 Task: Look for space in Buka, Uzbekistan from 11th June, 2023 to 15th June, 2023 for 2 adults in price range Rs.7000 to Rs.16000. Place can be private room with 1  bedroom having 2 beds and 1 bathroom. Property type can be house, flat, guest house, hotel. Booking option can be shelf check-in. Required host language is English.
Action: Mouse moved to (442, 90)
Screenshot: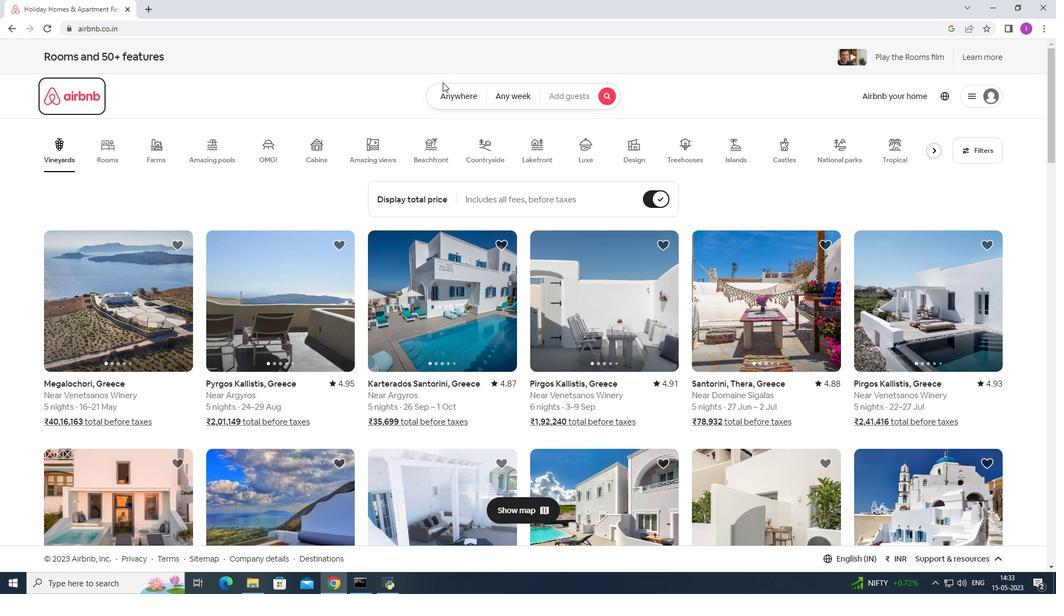 
Action: Mouse pressed left at (442, 90)
Screenshot: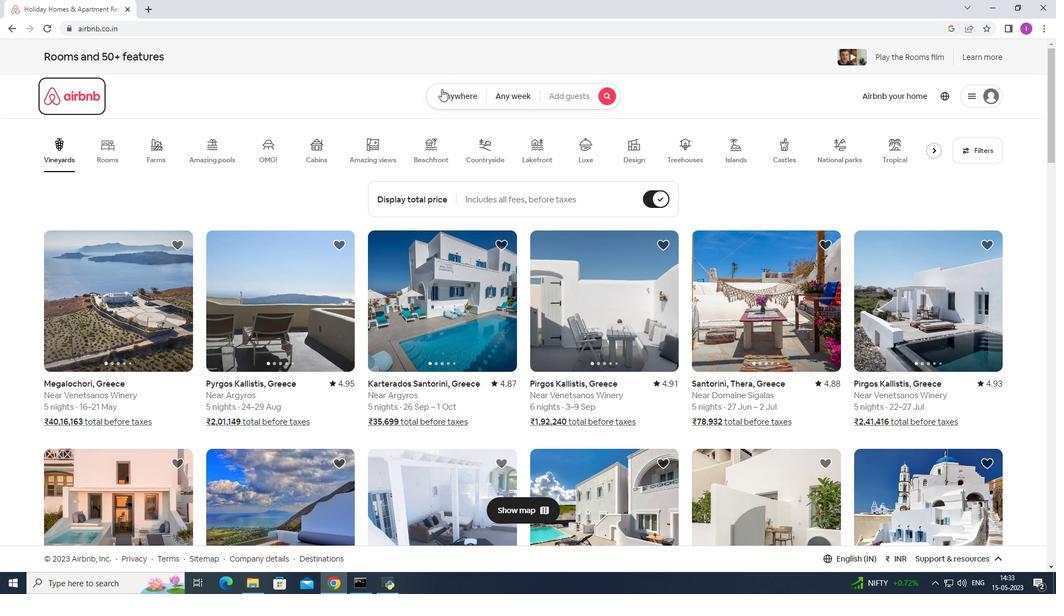 
Action: Mouse moved to (426, 134)
Screenshot: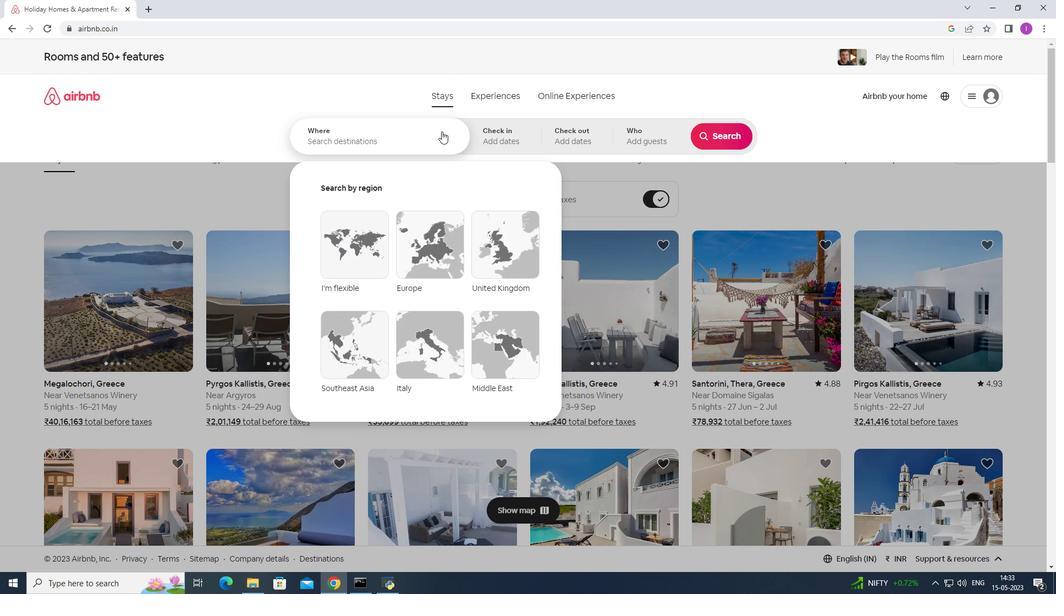 
Action: Mouse pressed left at (426, 134)
Screenshot: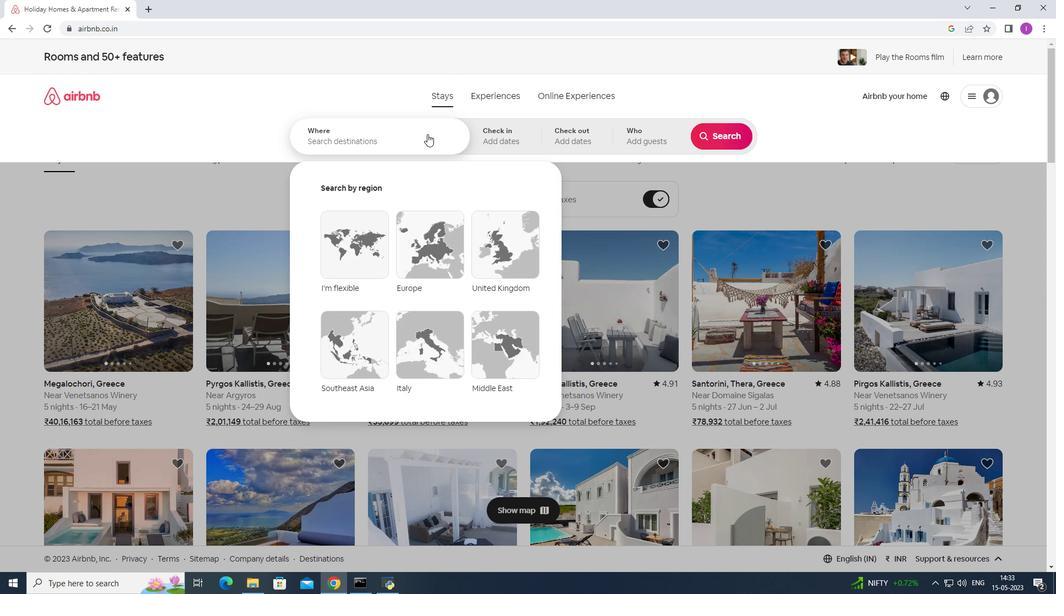 
Action: Mouse moved to (424, 134)
Screenshot: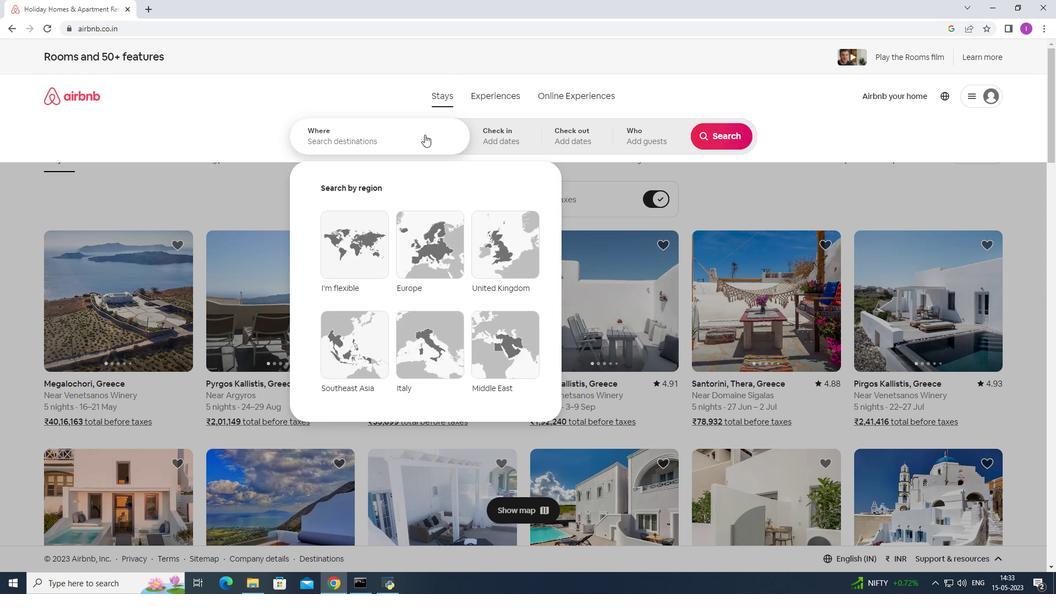
Action: Key pressed <Key.shift><Key.shift><Key.shift><Key.shift><Key.shift><Key.shift><Key.shift><Key.shift><Key.shift><Key.shift><Key.shift><Key.shift><Key.shift><Key.shift><Key.shift>Buka,<Key.shift>Uzbekistan
Screenshot: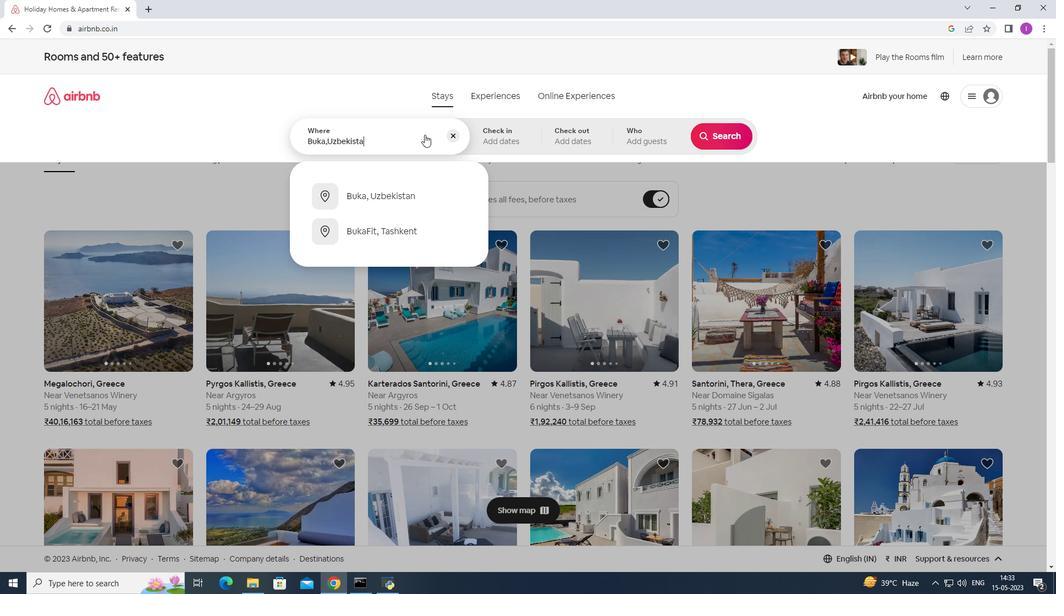 
Action: Mouse moved to (390, 190)
Screenshot: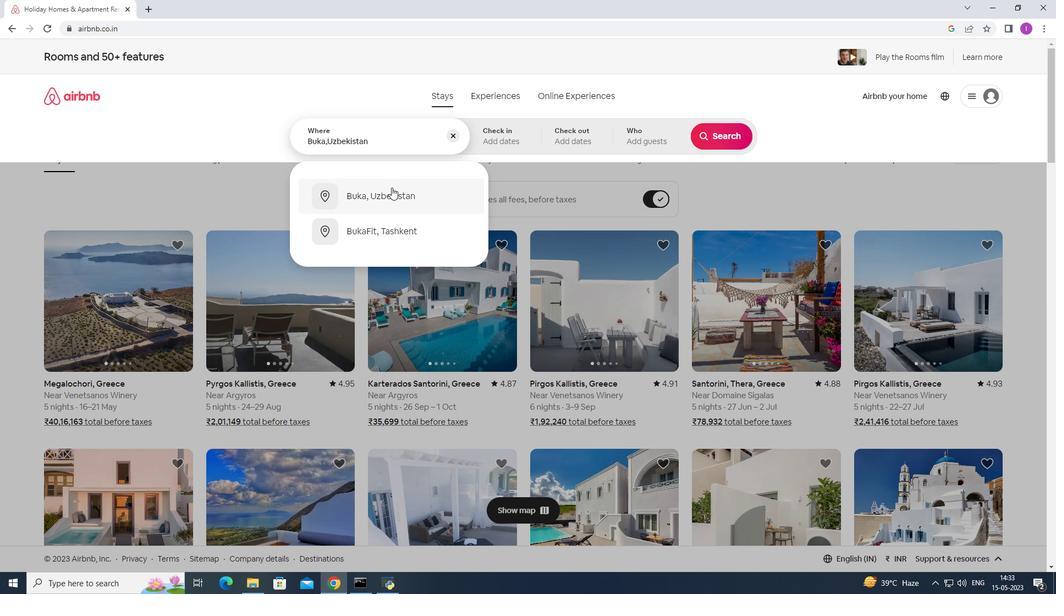 
Action: Mouse pressed left at (390, 190)
Screenshot: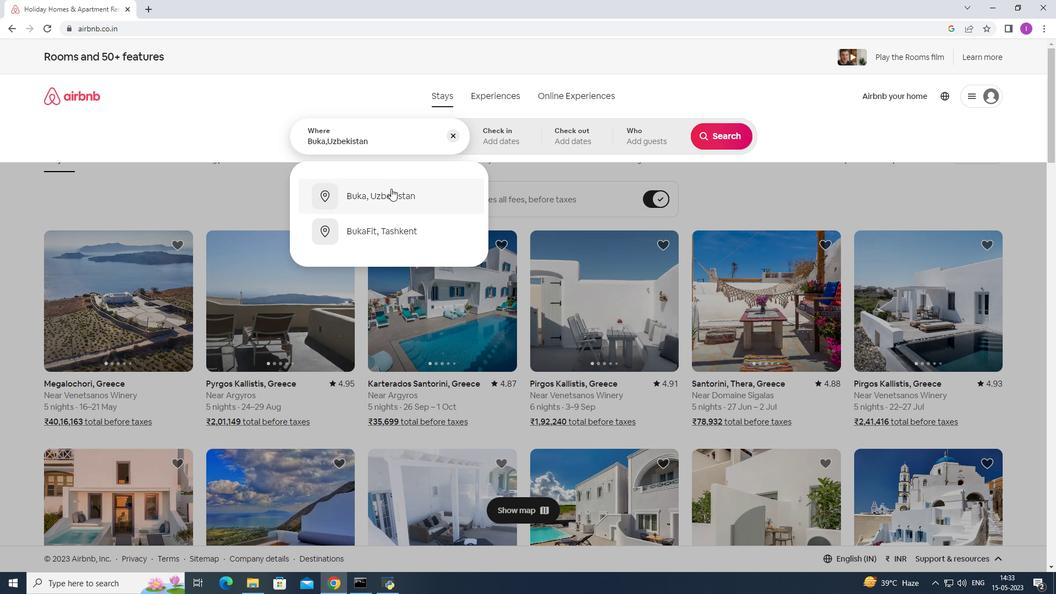
Action: Mouse moved to (717, 224)
Screenshot: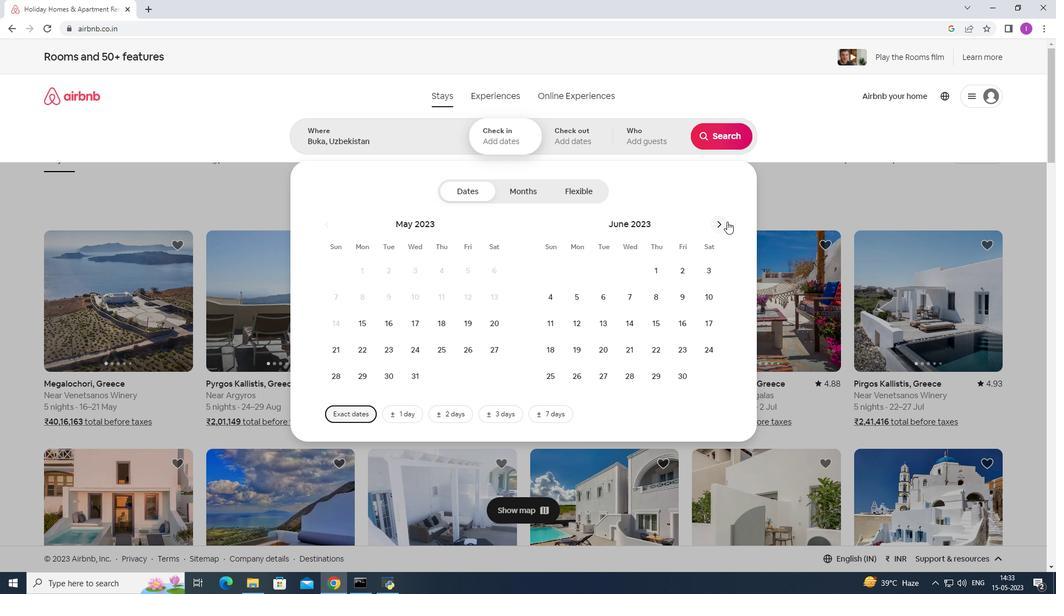 
Action: Mouse pressed left at (717, 224)
Screenshot: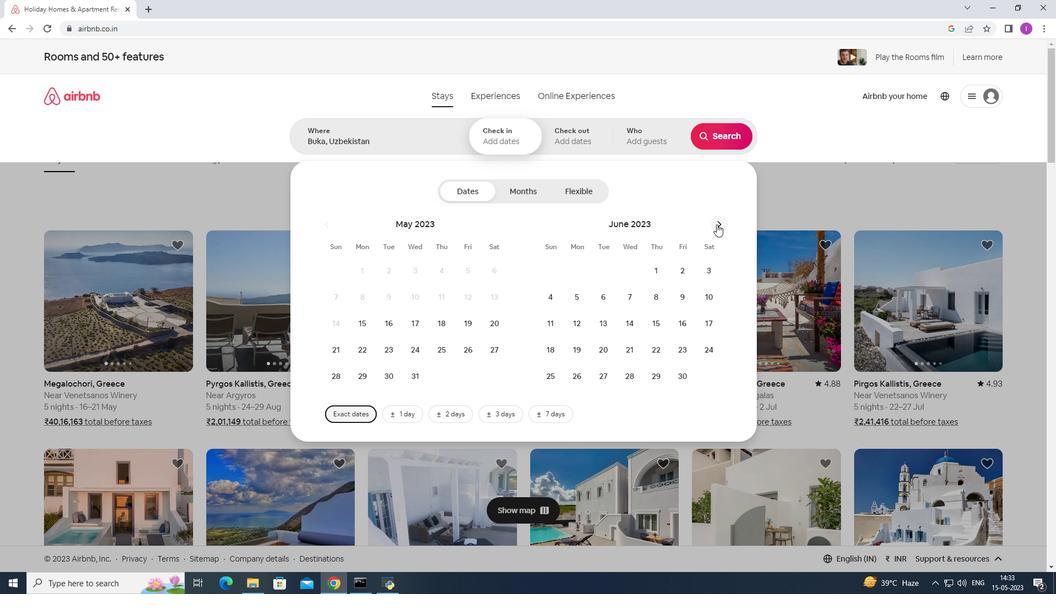 
Action: Mouse pressed left at (717, 224)
Screenshot: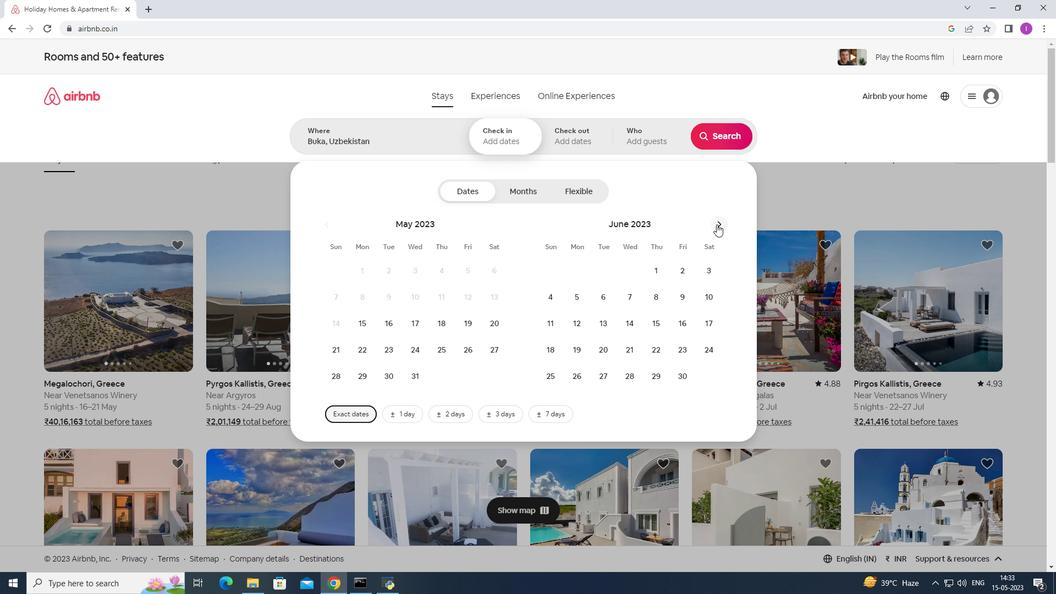 
Action: Mouse moved to (335, 328)
Screenshot: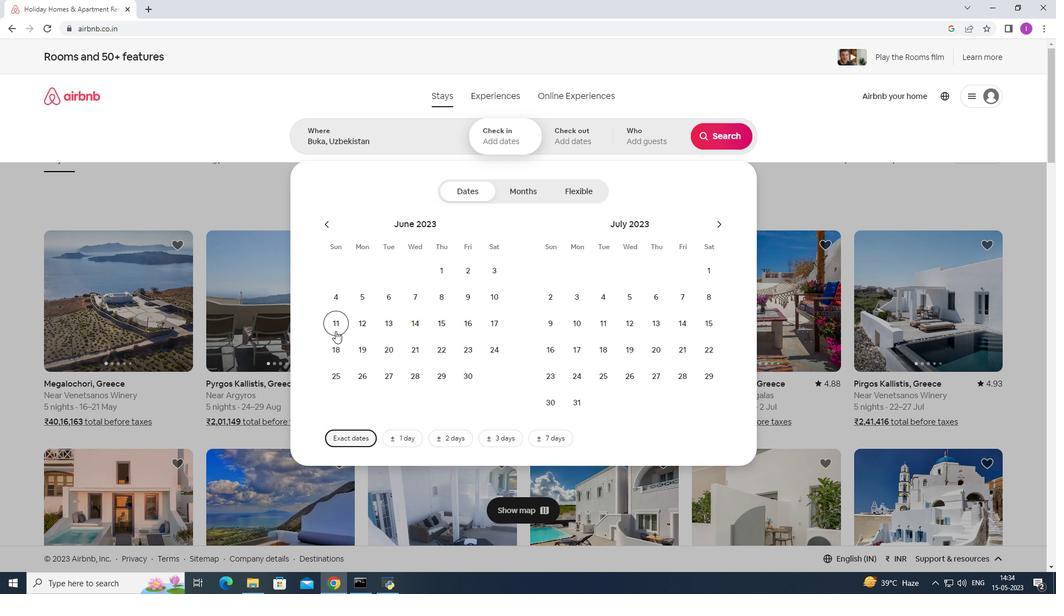
Action: Mouse pressed left at (335, 328)
Screenshot: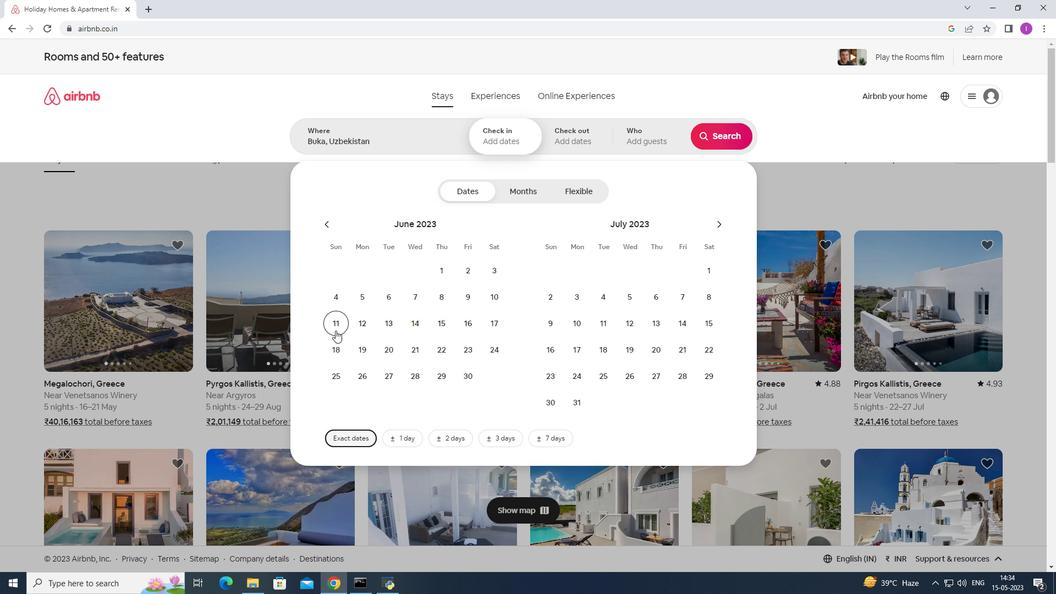 
Action: Mouse moved to (445, 330)
Screenshot: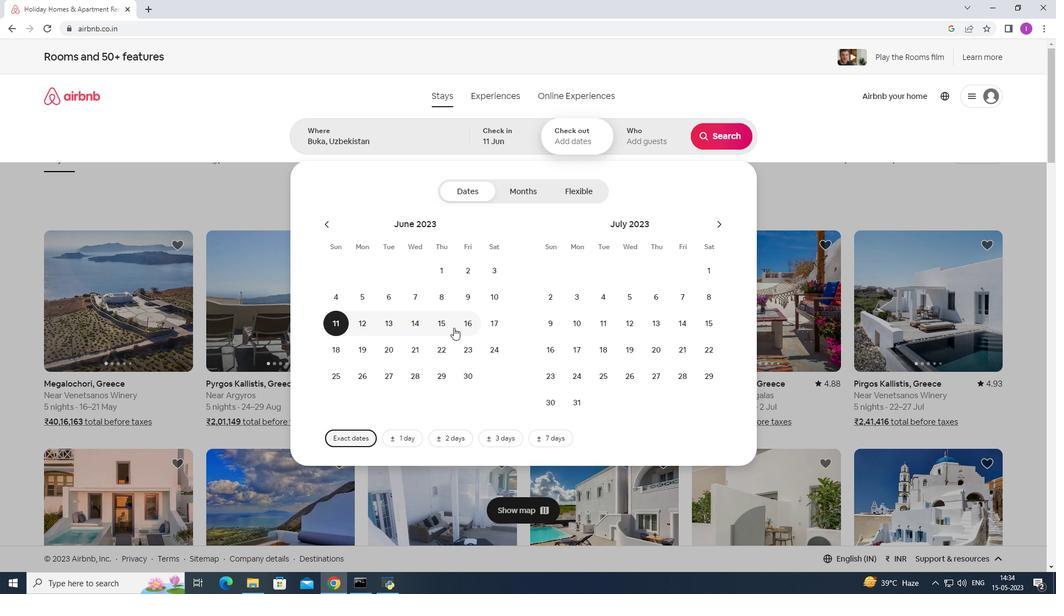 
Action: Mouse pressed left at (445, 330)
Screenshot: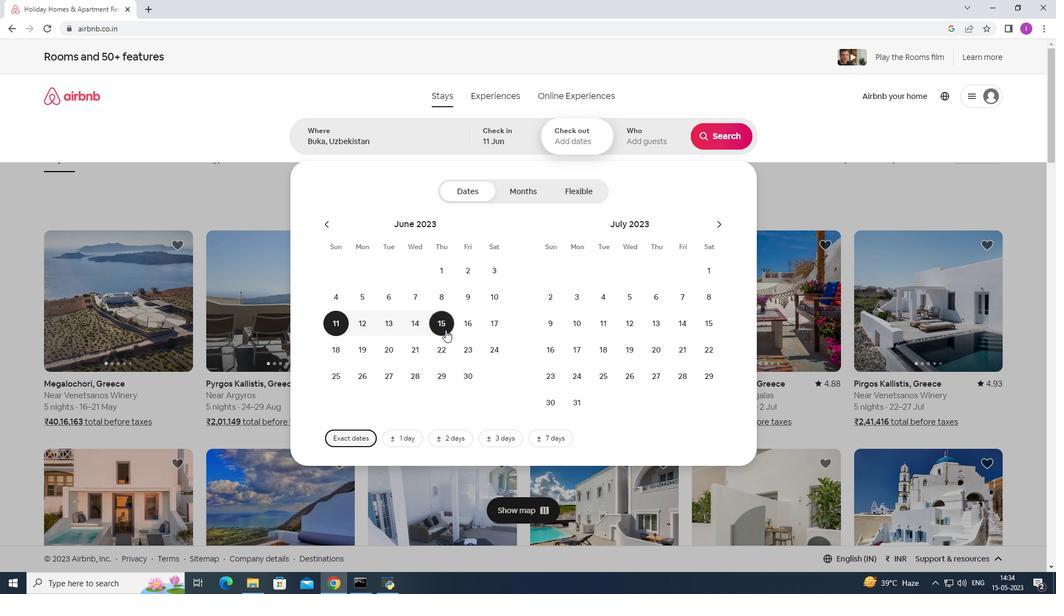 
Action: Mouse moved to (653, 145)
Screenshot: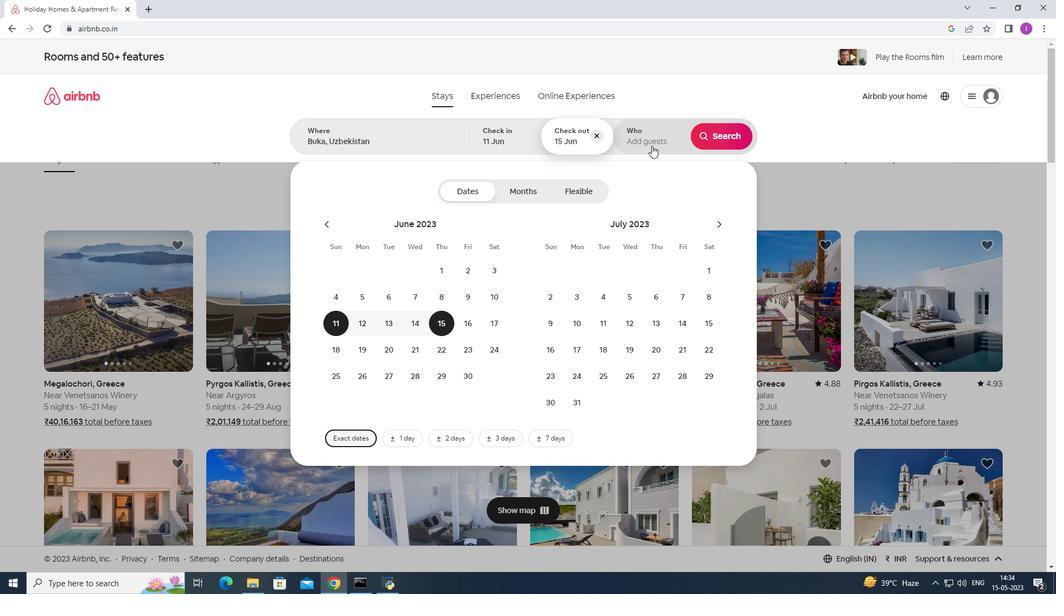 
Action: Mouse pressed left at (653, 145)
Screenshot: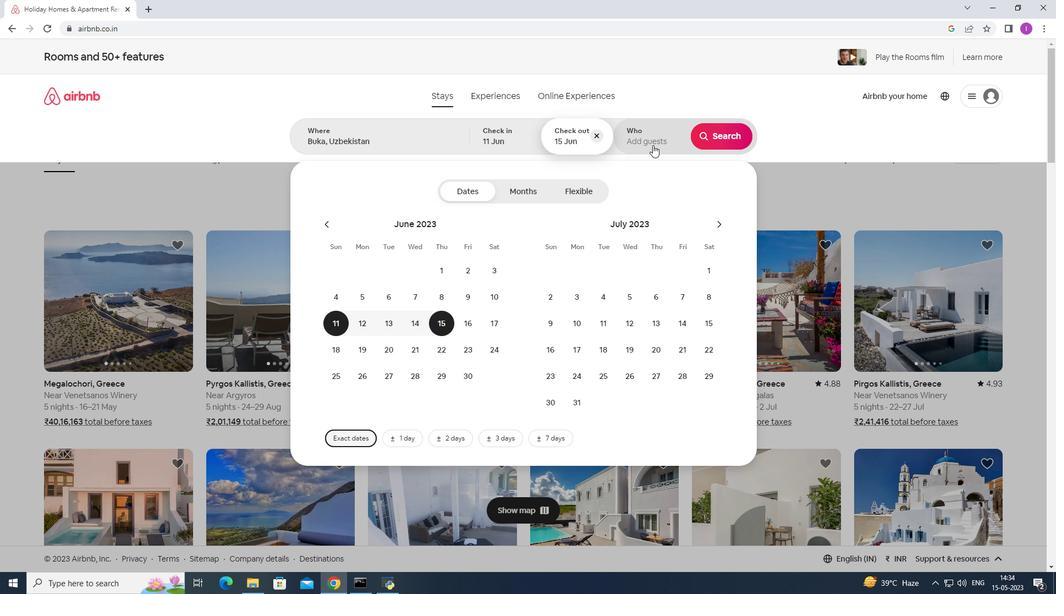 
Action: Mouse moved to (727, 195)
Screenshot: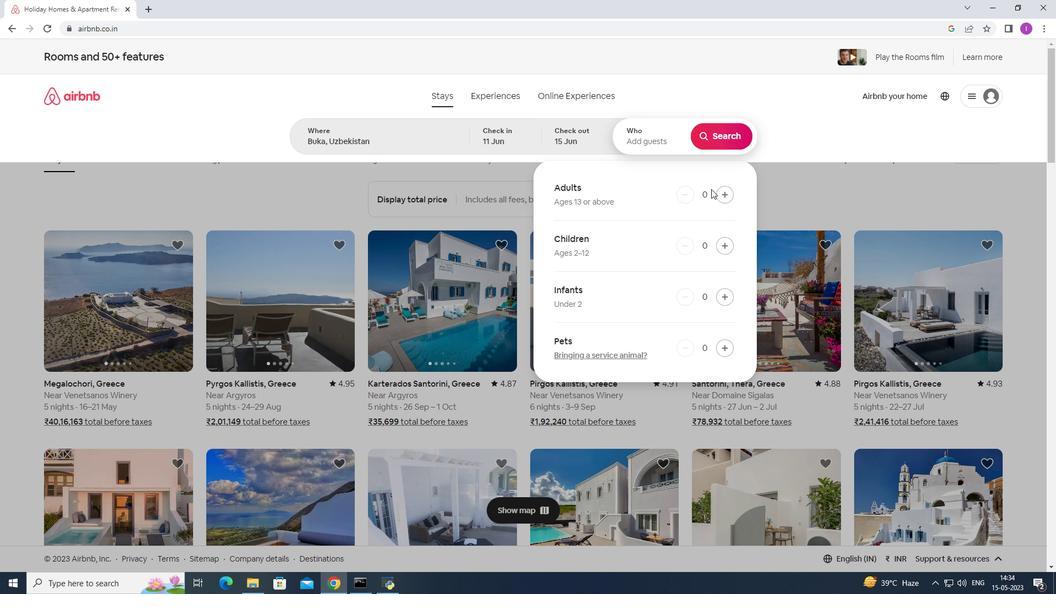 
Action: Mouse pressed left at (727, 195)
Screenshot: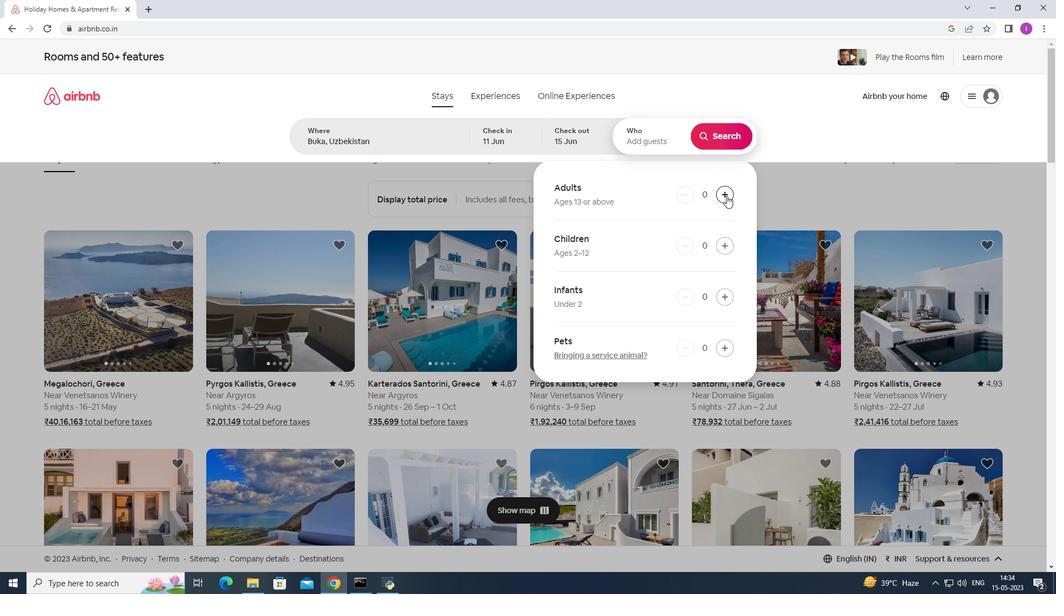 
Action: Mouse pressed left at (727, 195)
Screenshot: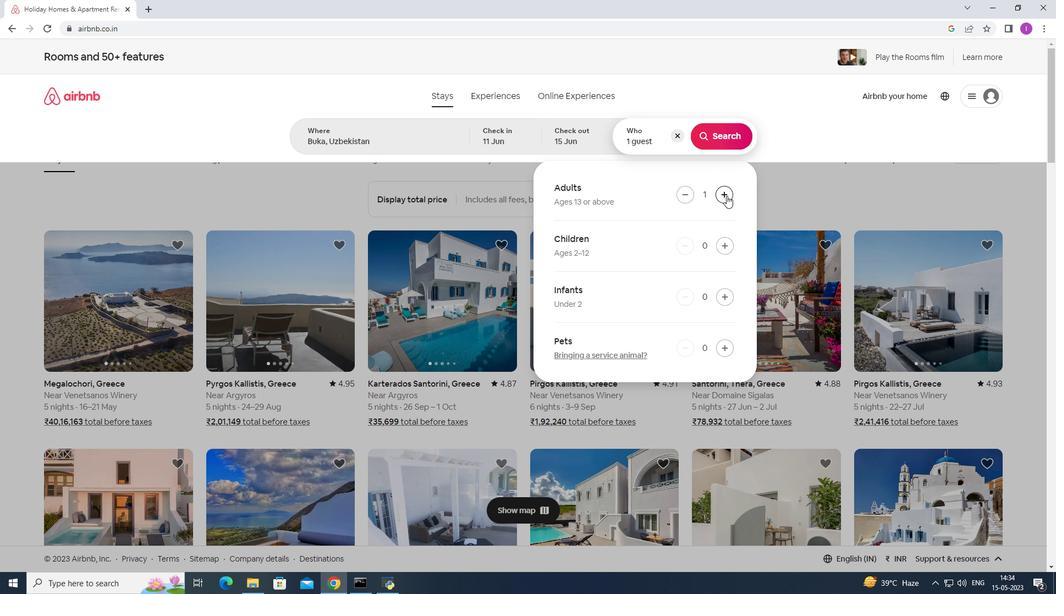 
Action: Mouse moved to (733, 142)
Screenshot: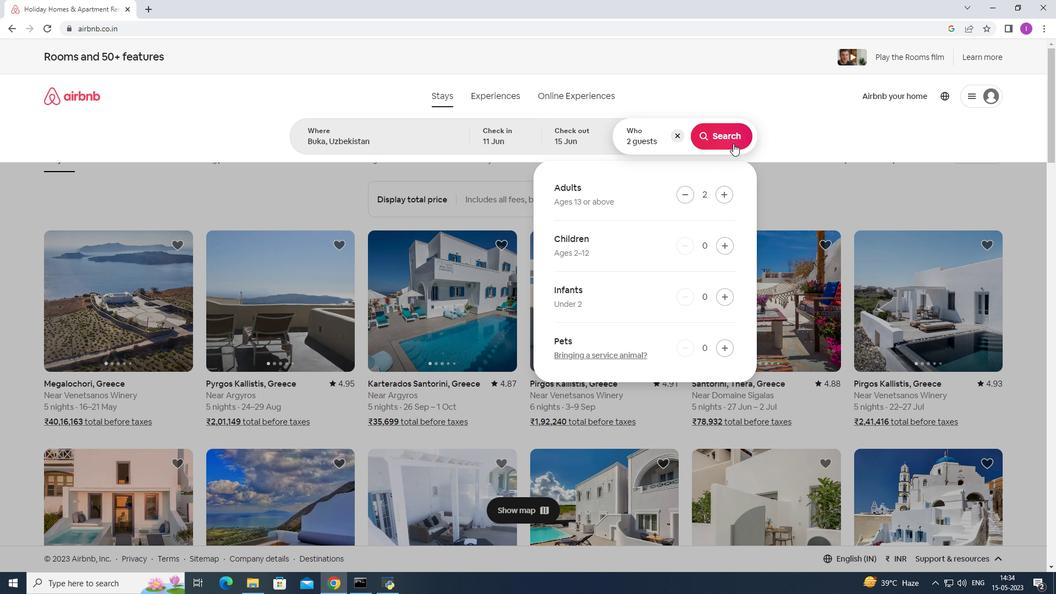 
Action: Mouse pressed left at (733, 142)
Screenshot: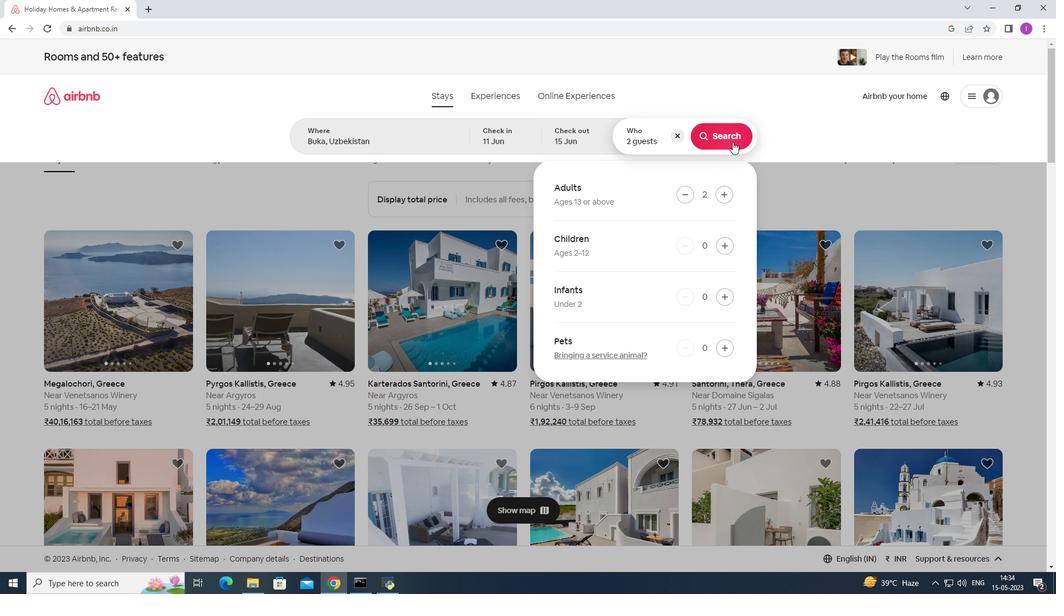 
Action: Mouse moved to (1014, 103)
Screenshot: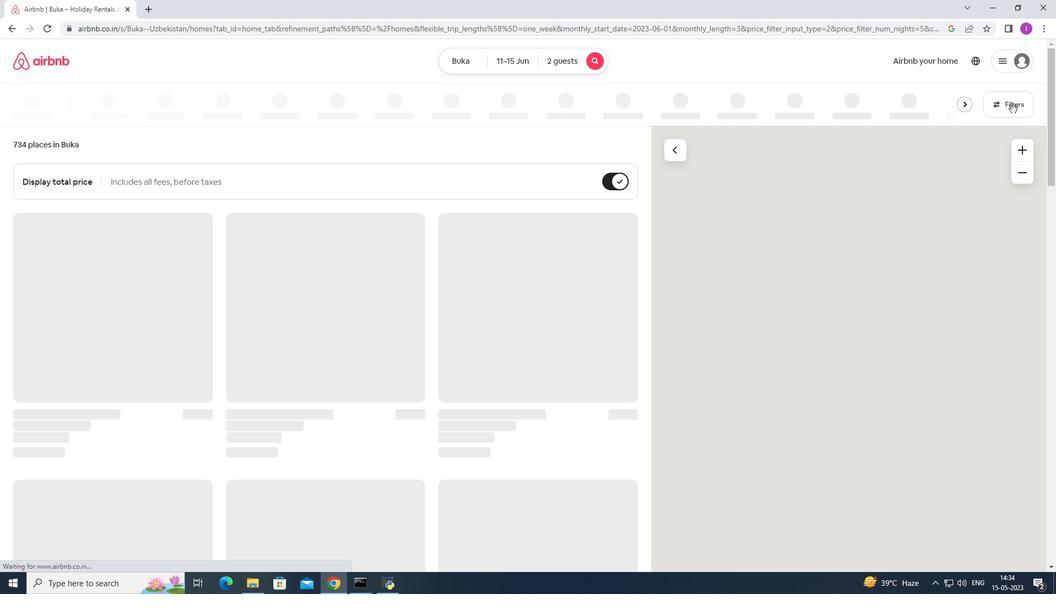 
Action: Mouse pressed left at (1014, 103)
Screenshot: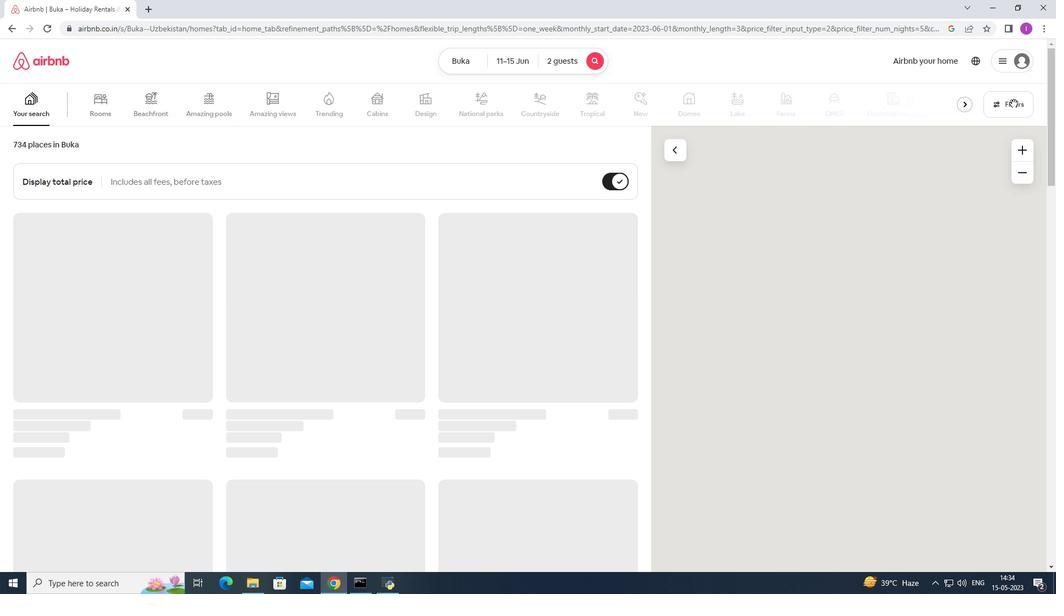 
Action: Mouse moved to (603, 376)
Screenshot: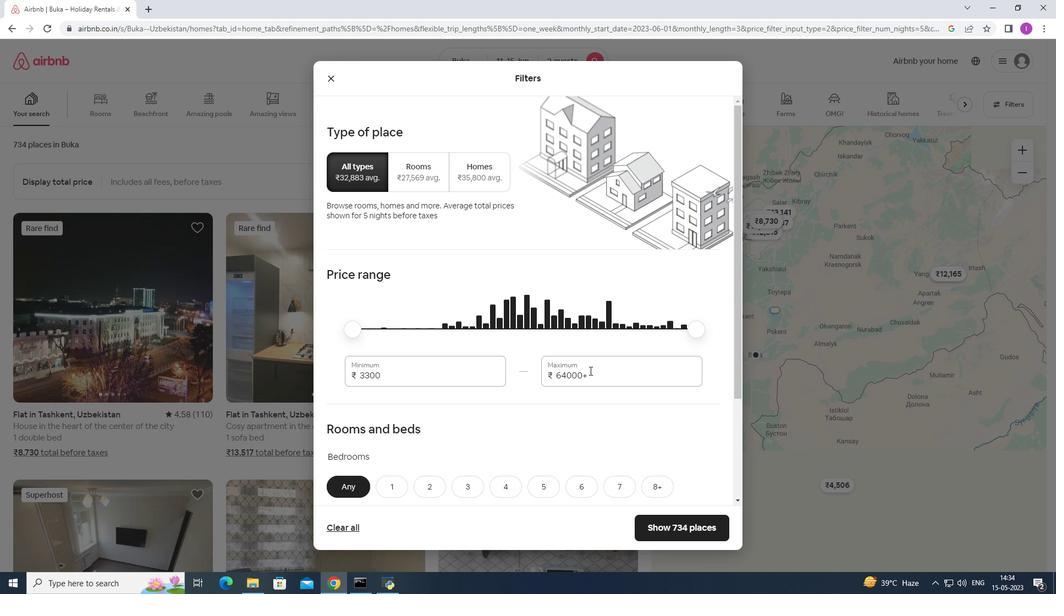 
Action: Mouse pressed left at (603, 376)
Screenshot: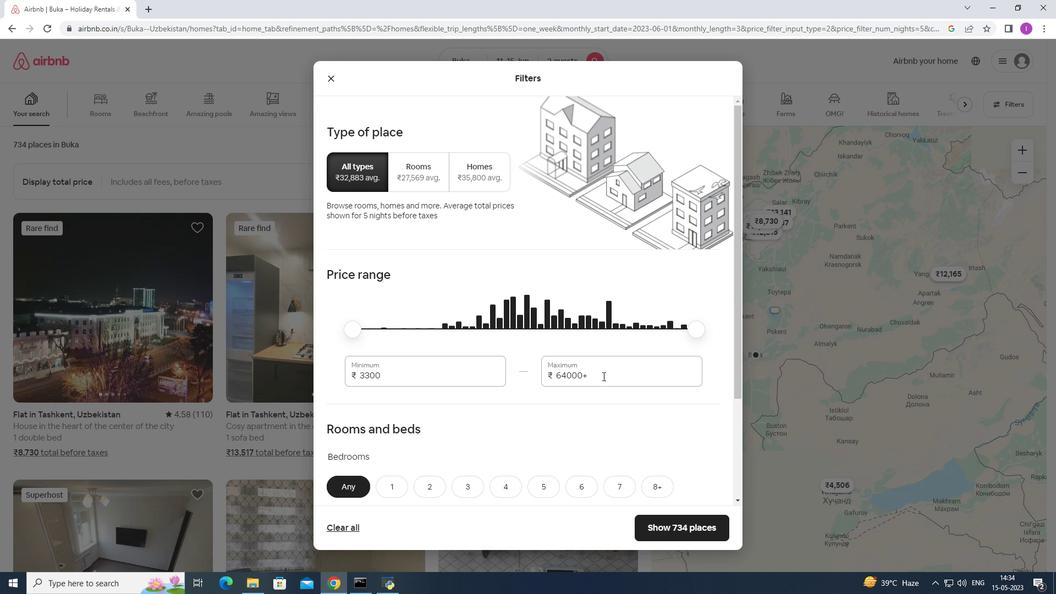 
Action: Mouse moved to (654, 367)
Screenshot: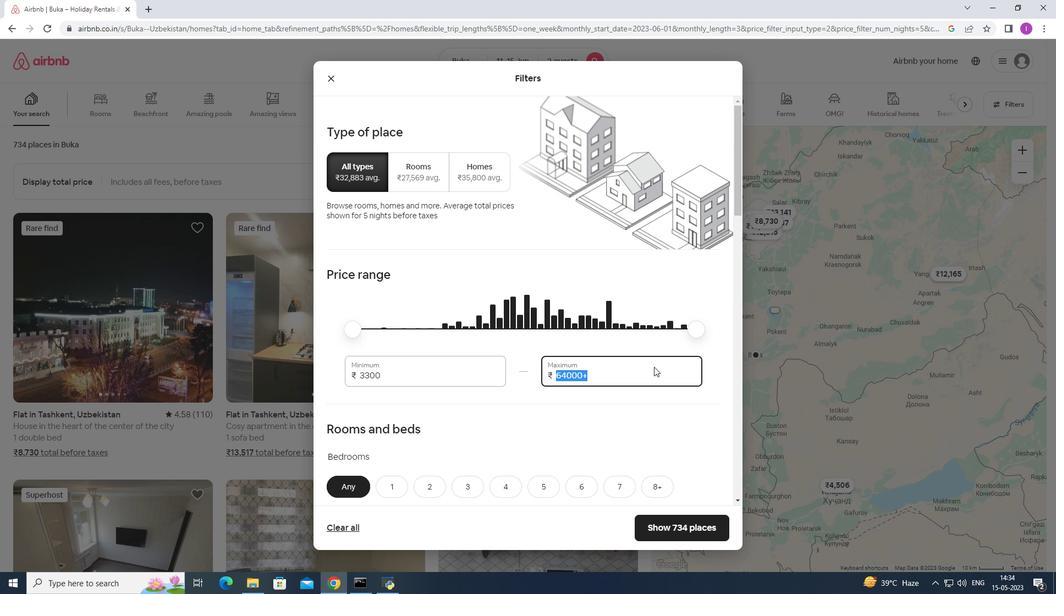 
Action: Key pressed 1
Screenshot: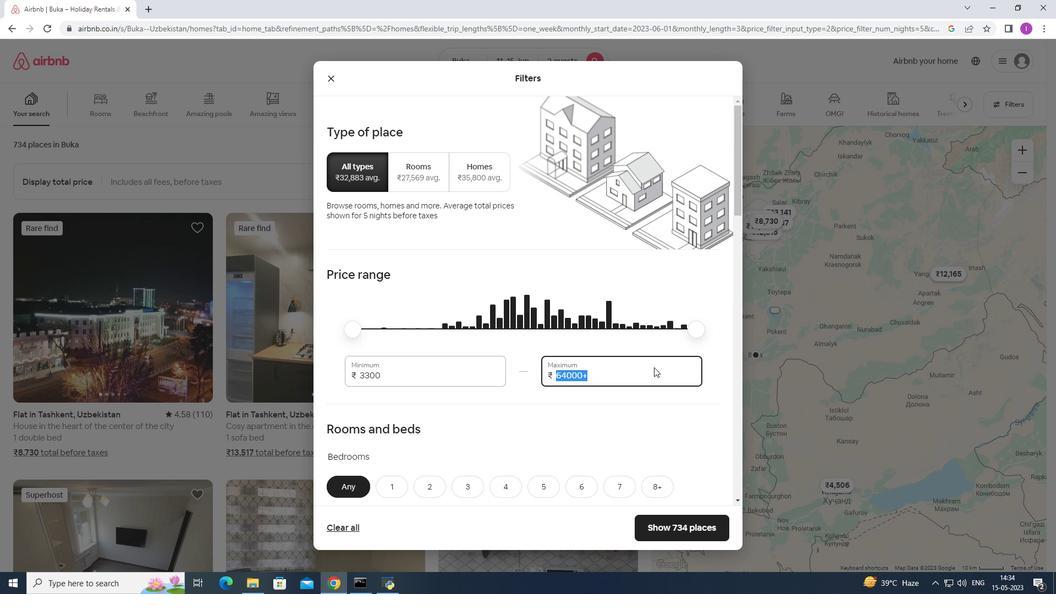 
Action: Mouse moved to (654, 367)
Screenshot: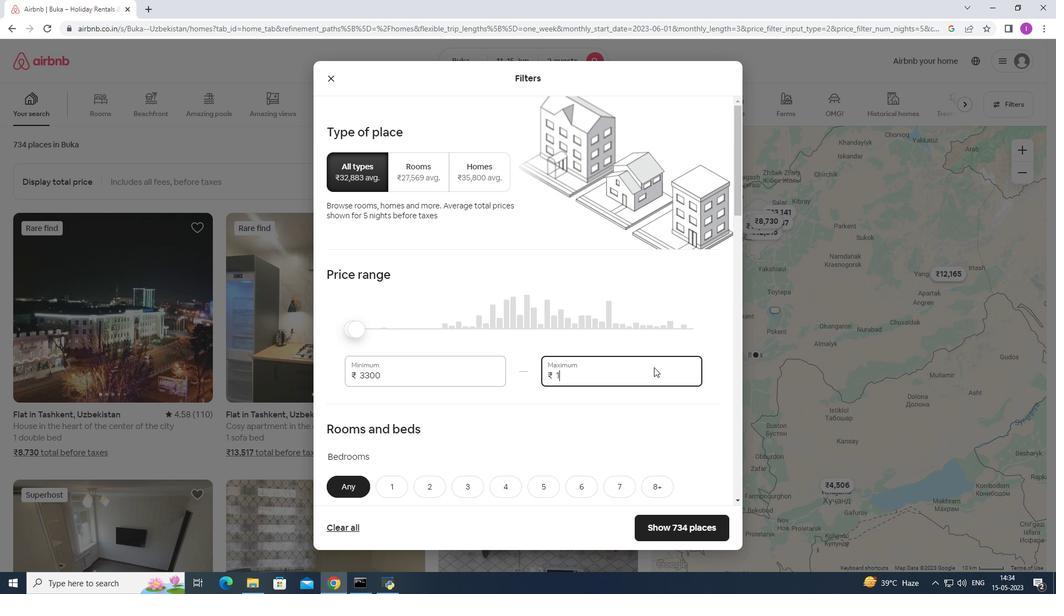
Action: Key pressed 5
Screenshot: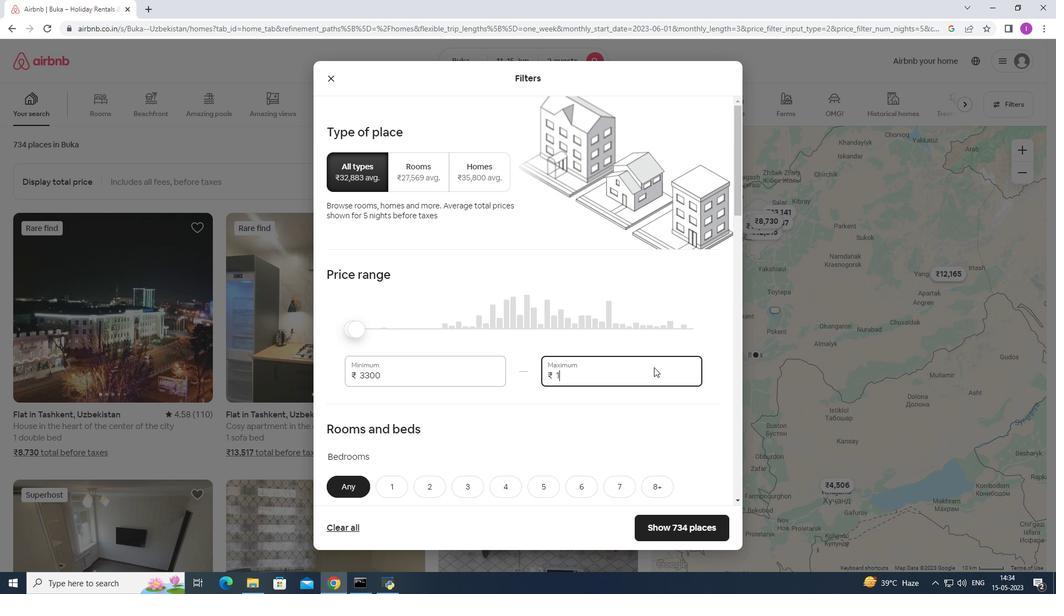 
Action: Mouse moved to (654, 365)
Screenshot: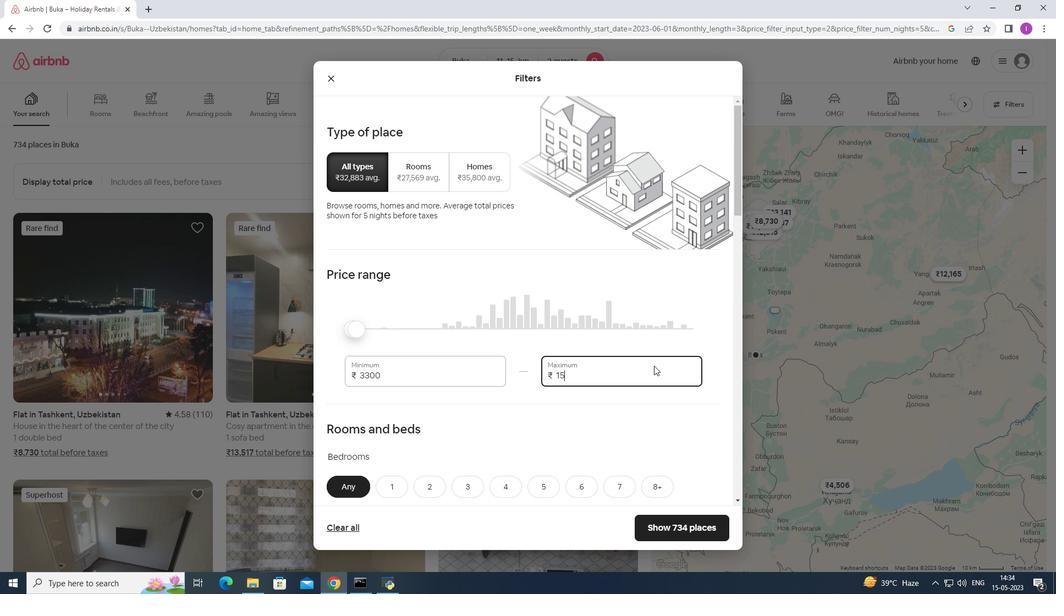 
Action: Key pressed 600
Screenshot: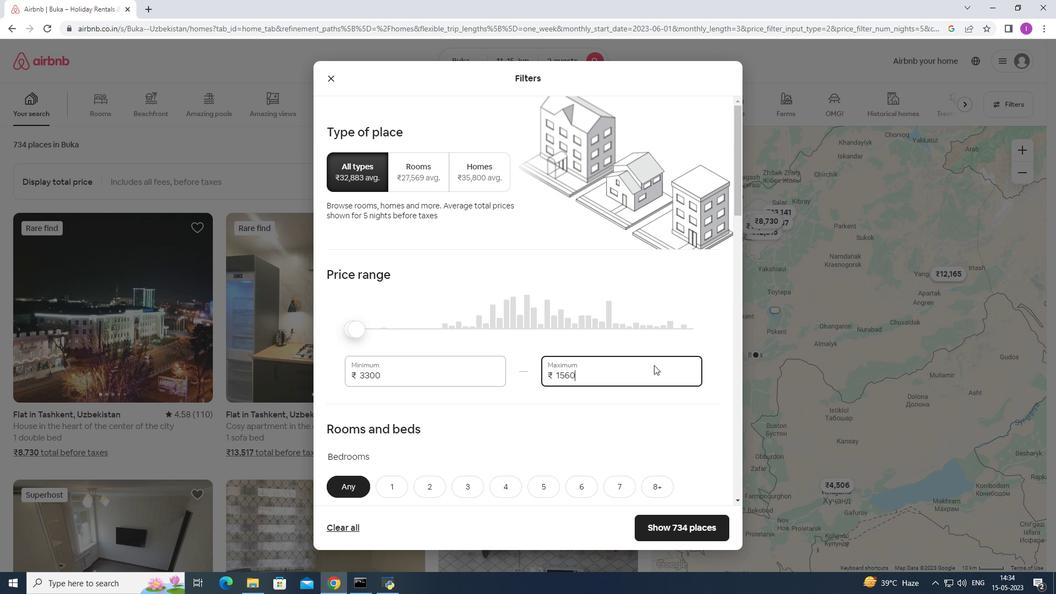 
Action: Mouse moved to (654, 364)
Screenshot: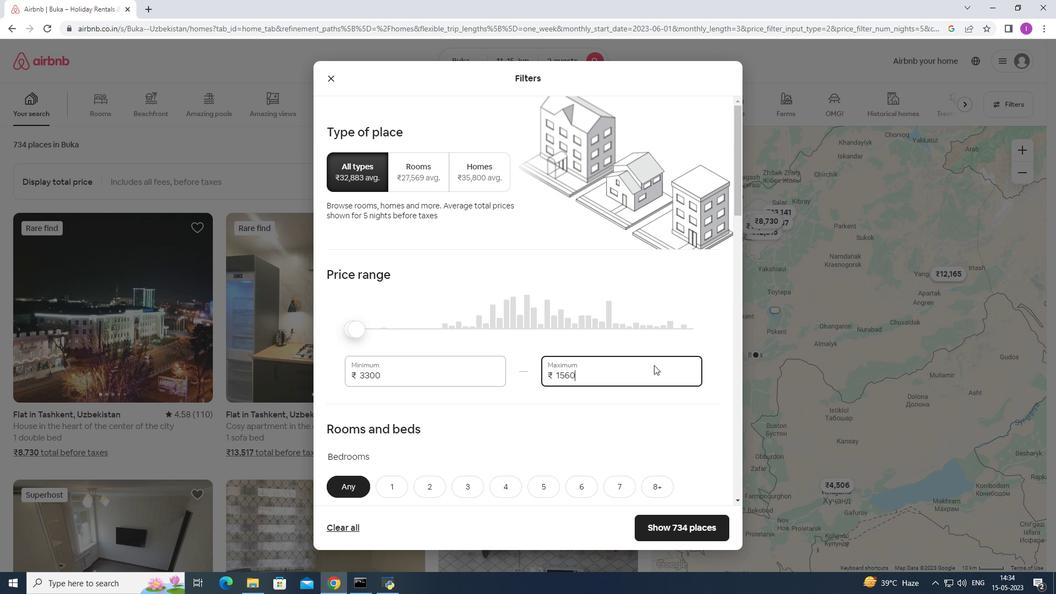 
Action: Key pressed 0
Screenshot: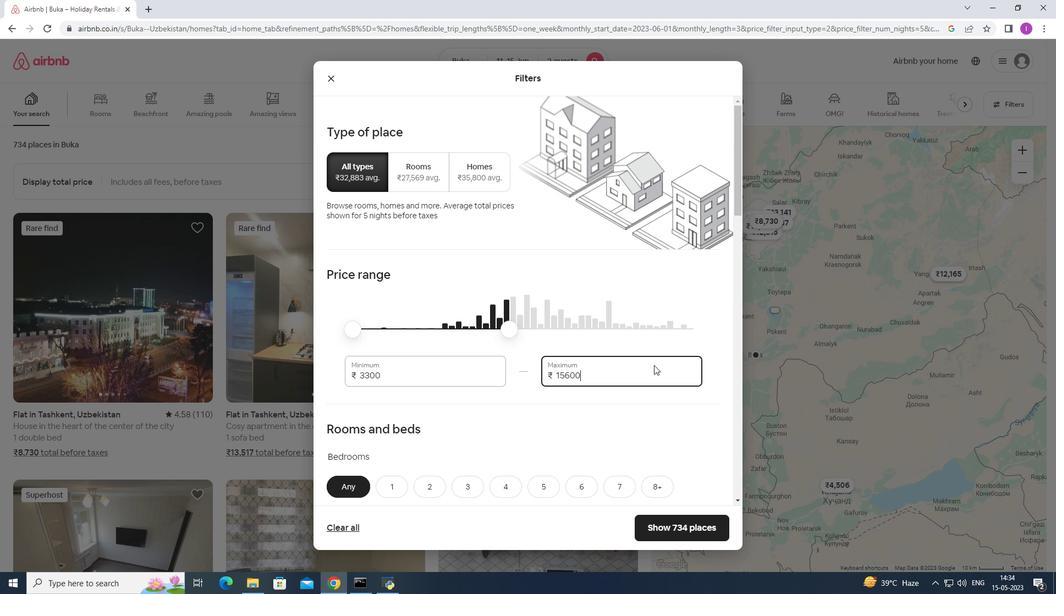 
Action: Mouse moved to (638, 369)
Screenshot: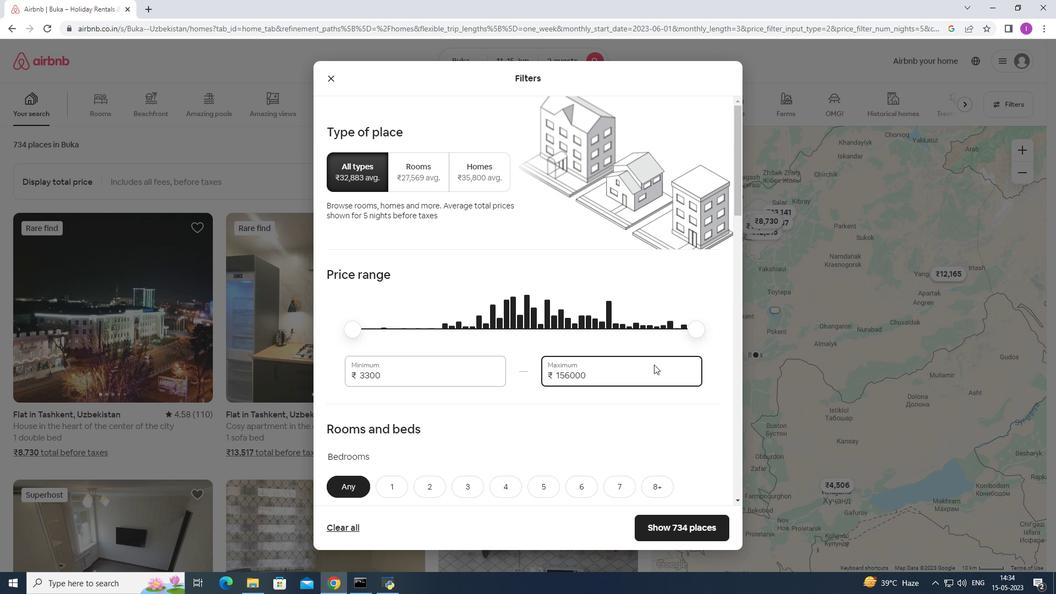 
Action: Key pressed <Key.backspace><Key.backspace><Key.backspace><Key.backspace><Key.backspace><Key.backspace><Key.backspace><Key.backspace><Key.backspace><Key.backspace><Key.backspace><Key.backspace>
Screenshot: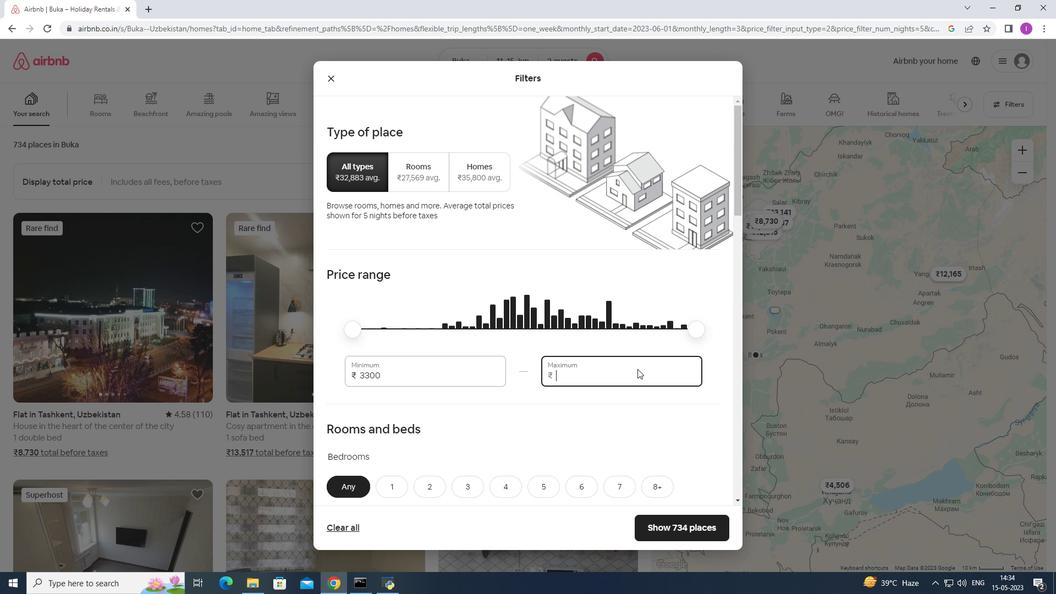 
Action: Mouse moved to (636, 367)
Screenshot: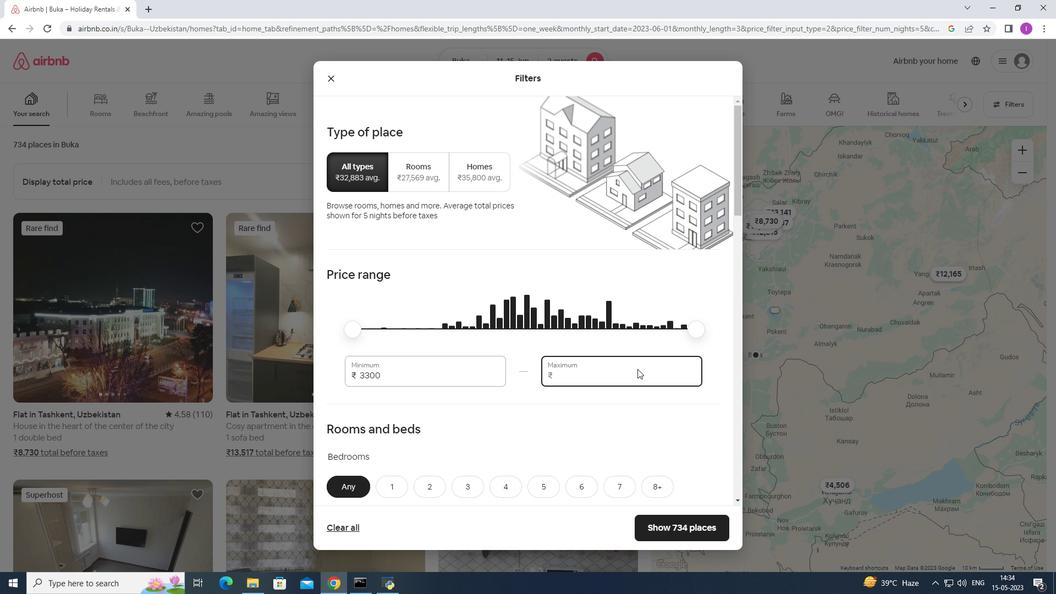
Action: Key pressed 16000
Screenshot: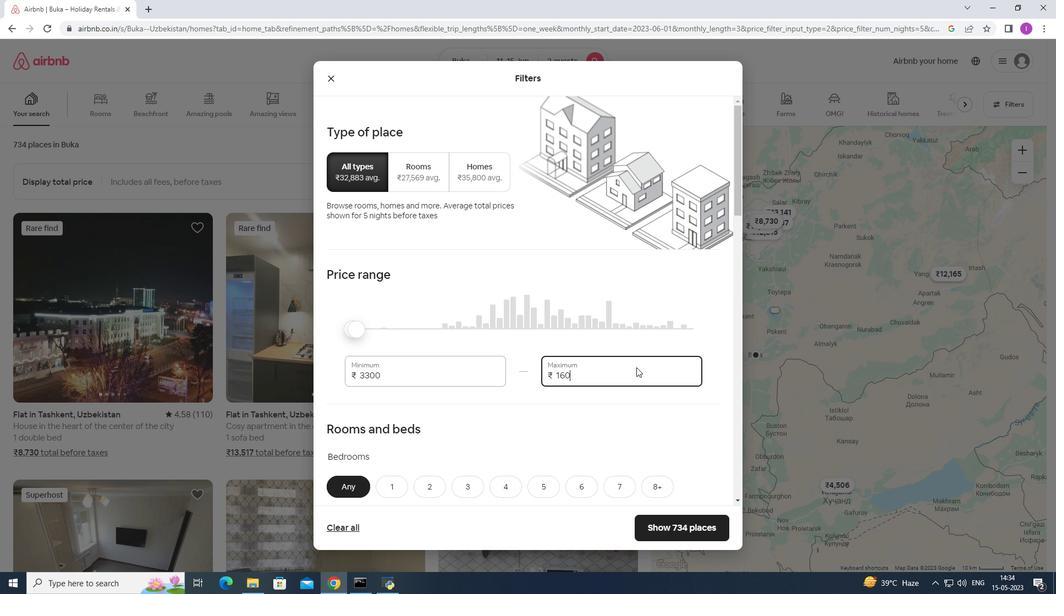 
Action: Mouse moved to (398, 378)
Screenshot: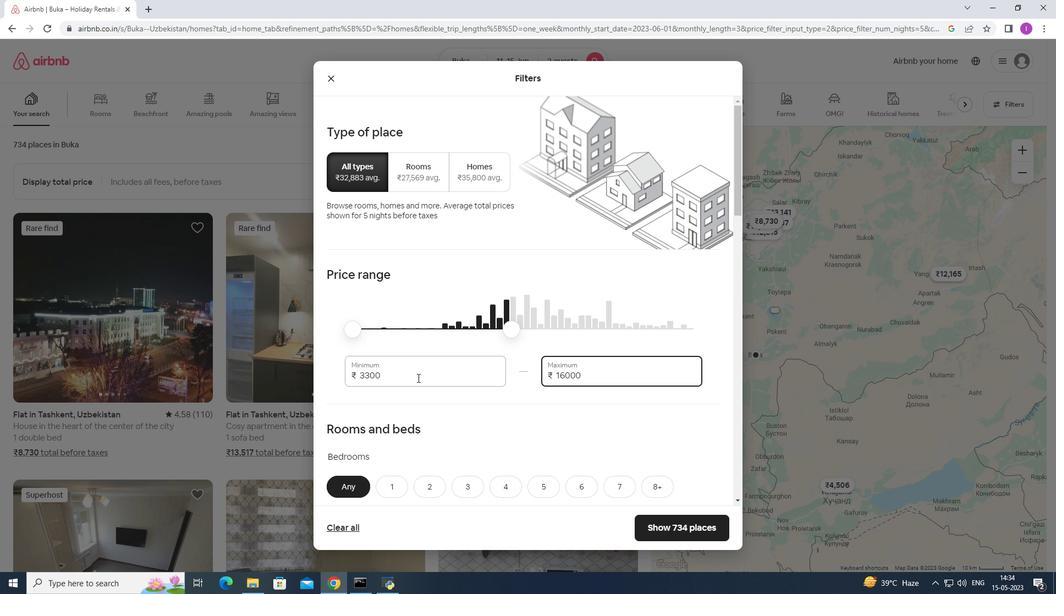 
Action: Mouse pressed left at (398, 378)
Screenshot: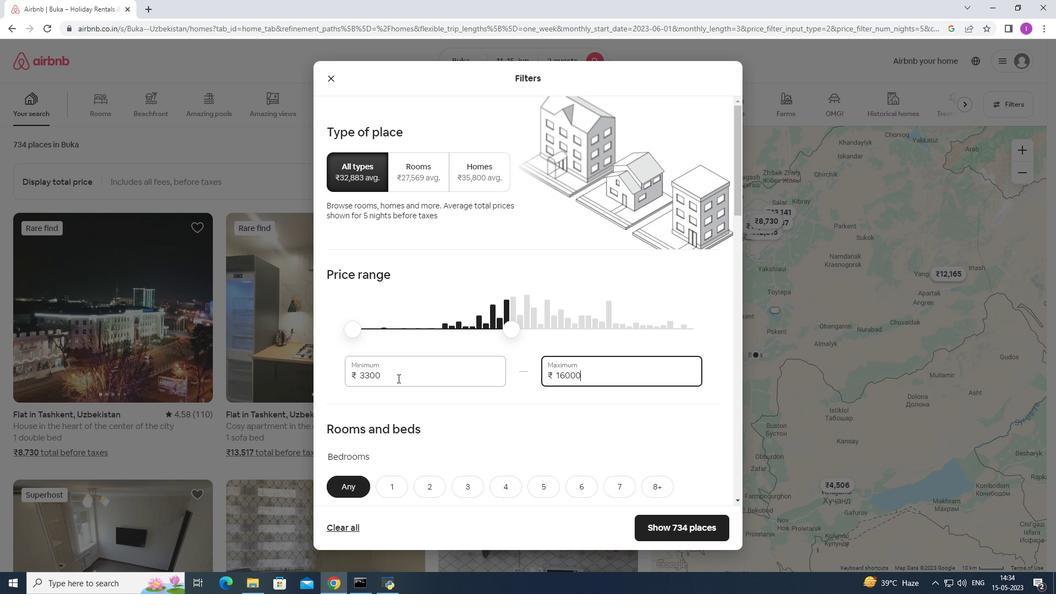 
Action: Mouse moved to (329, 377)
Screenshot: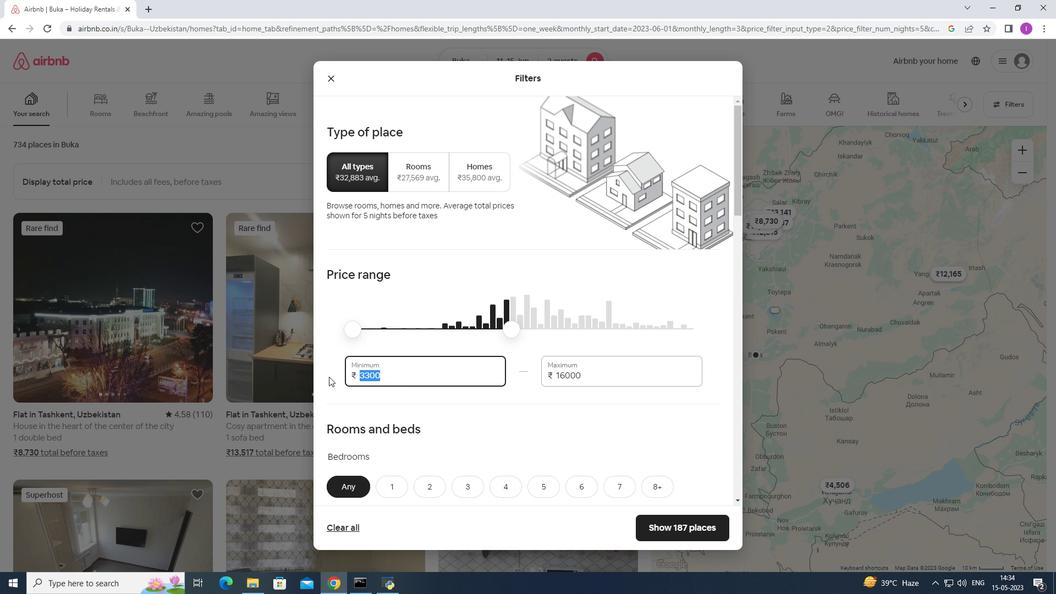 
Action: Key pressed <Key.backspace>
Screenshot: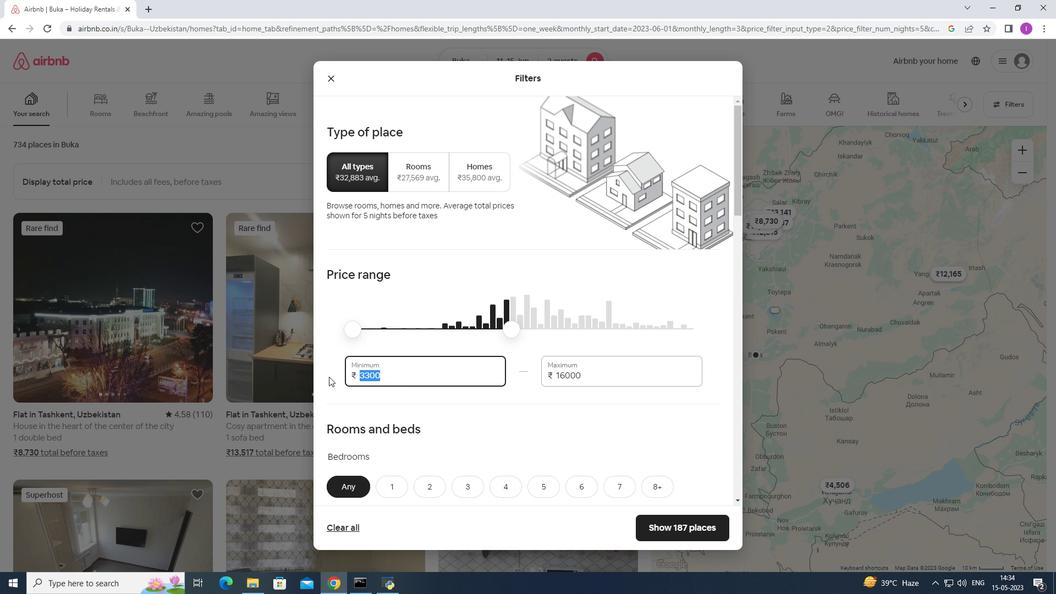 
Action: Mouse moved to (329, 370)
Screenshot: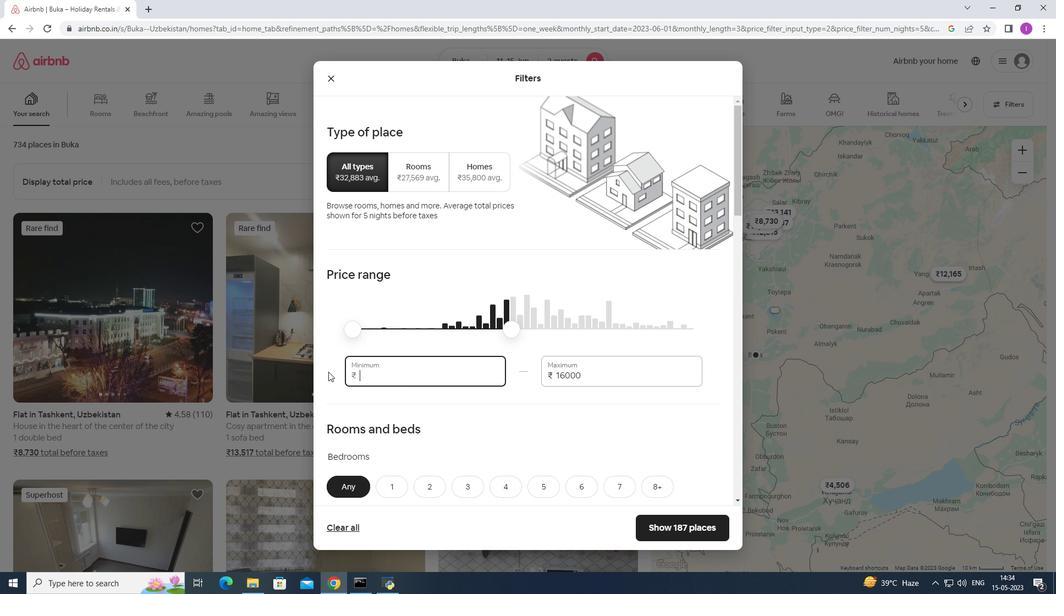 
Action: Key pressed 7
Screenshot: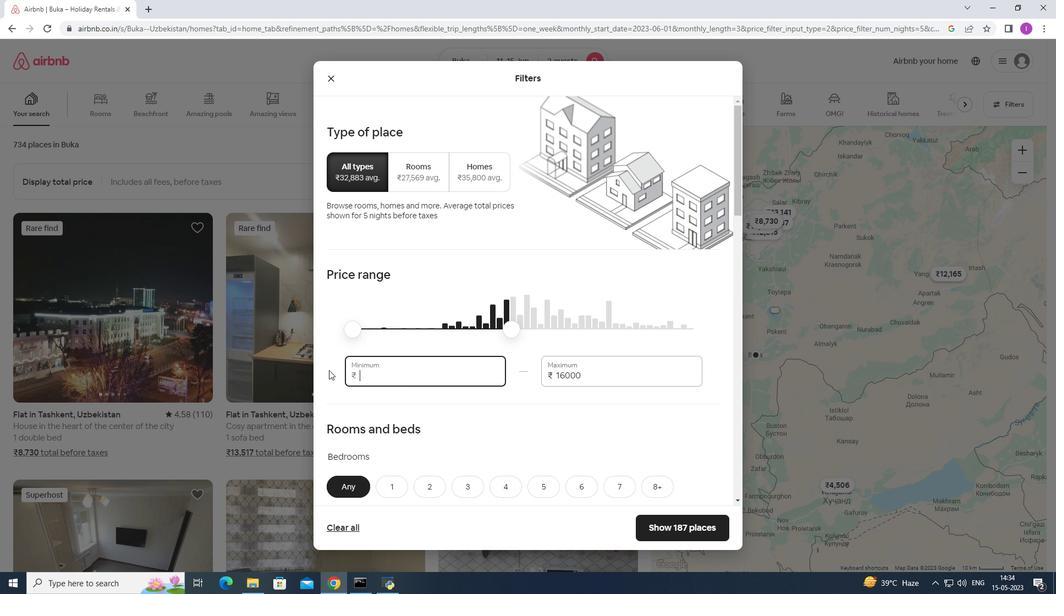 
Action: Mouse moved to (329, 368)
Screenshot: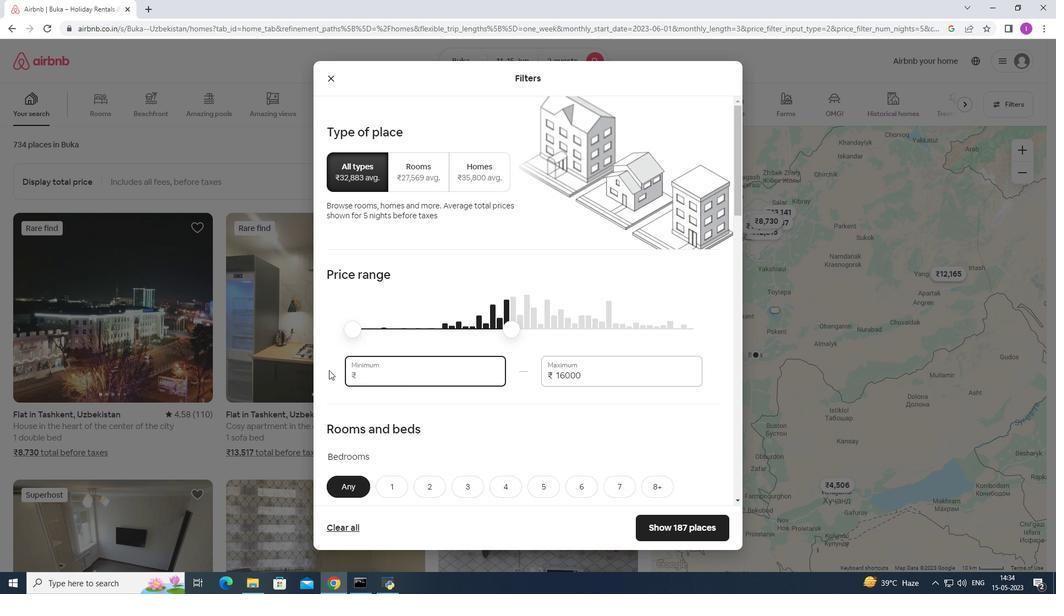
Action: Key pressed 0
Screenshot: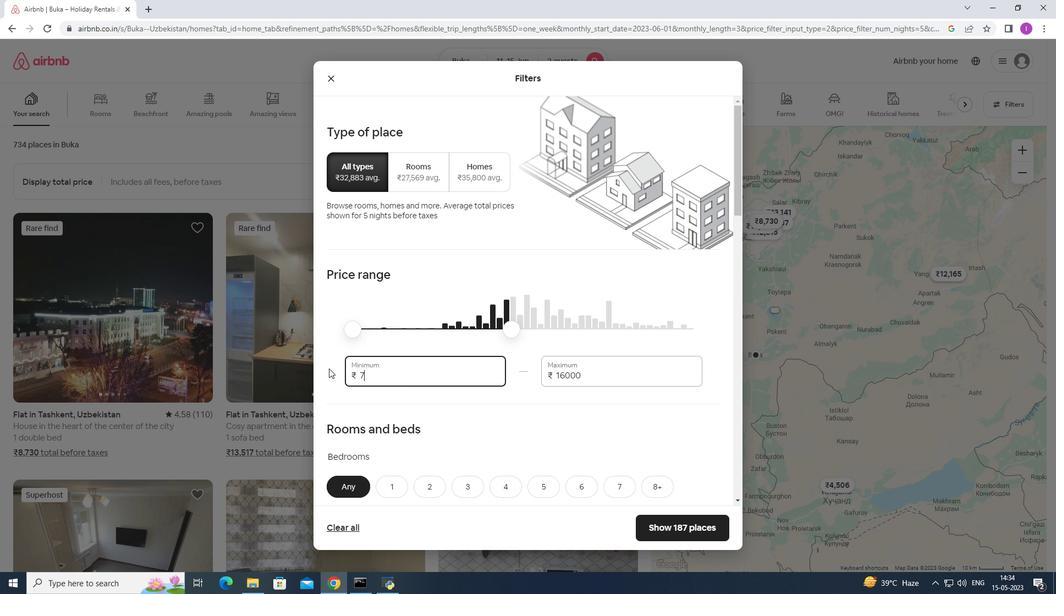 
Action: Mouse moved to (329, 368)
Screenshot: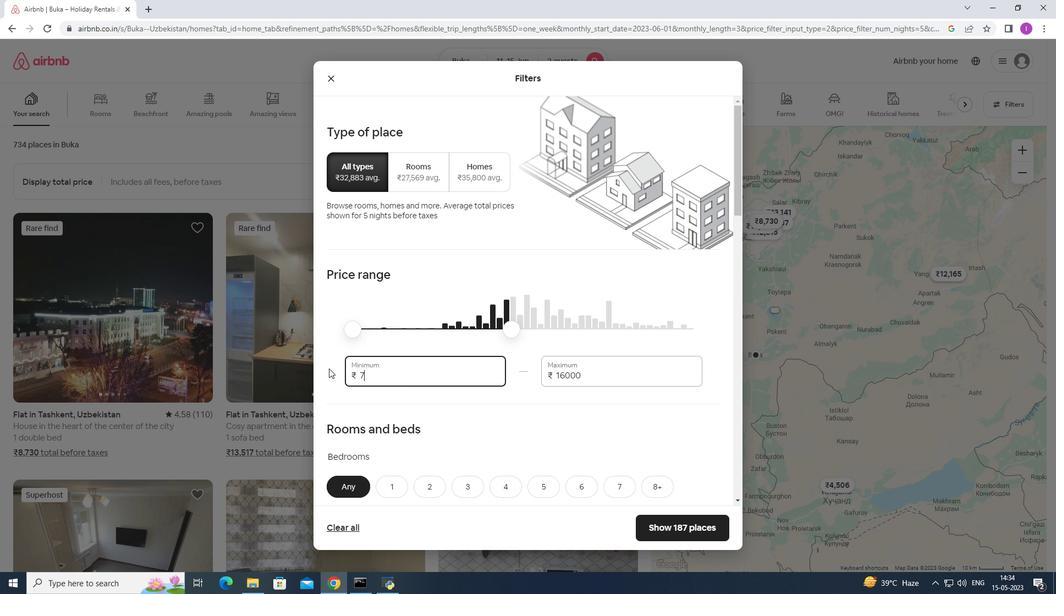 
Action: Key pressed 00
Screenshot: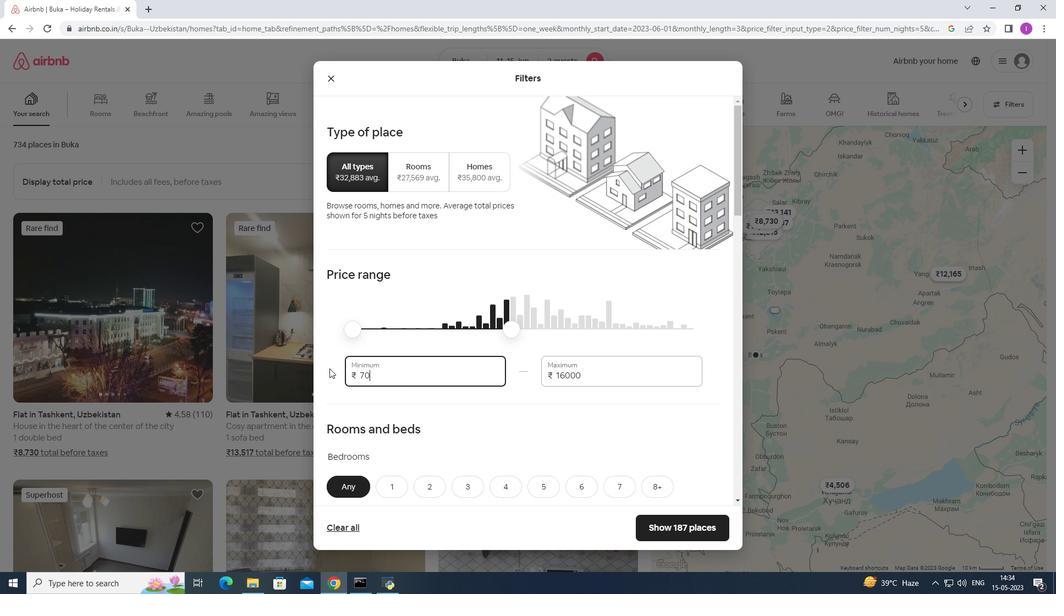 
Action: Mouse moved to (322, 372)
Screenshot: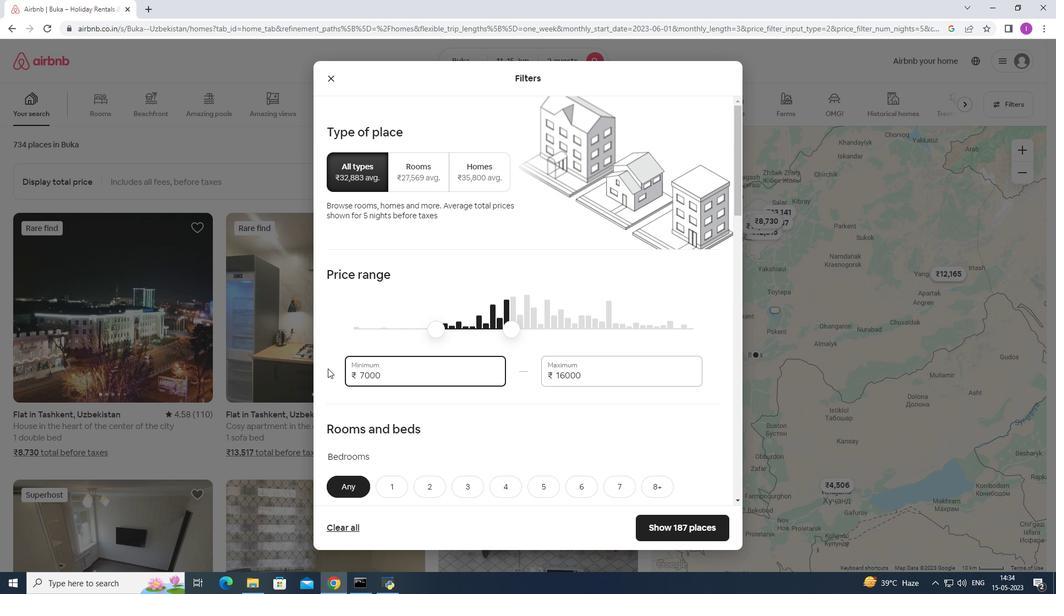 
Action: Mouse scrolled (322, 372) with delta (0, 0)
Screenshot: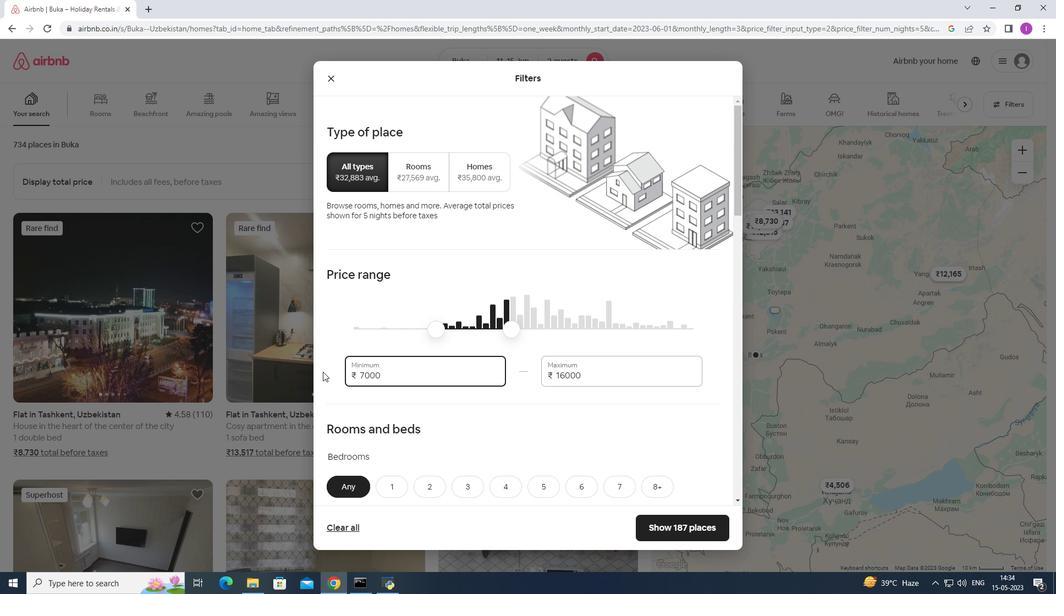 
Action: Mouse moved to (330, 371)
Screenshot: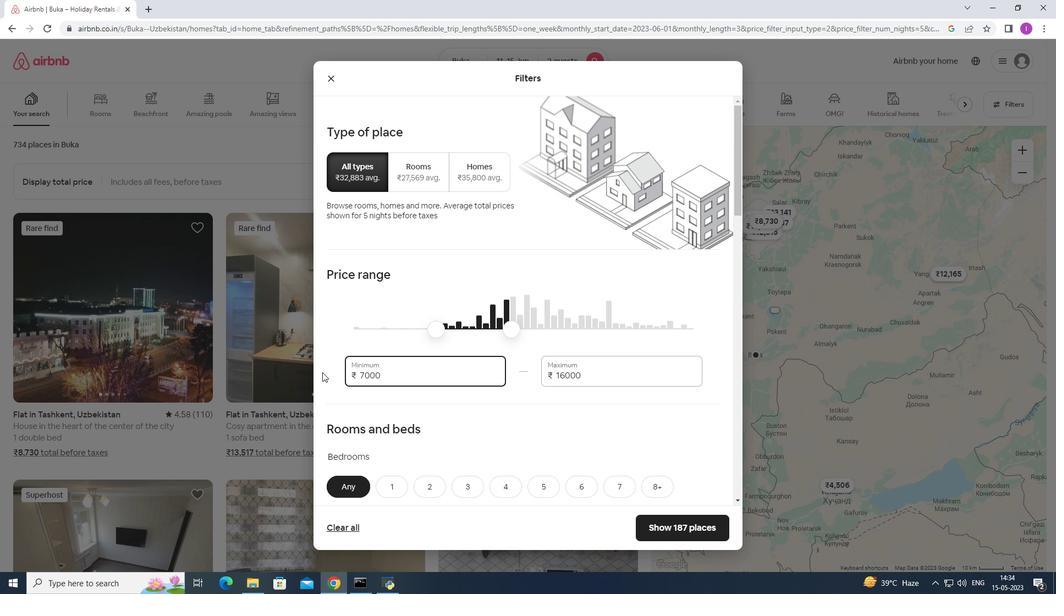 
Action: Mouse scrolled (329, 371) with delta (0, 0)
Screenshot: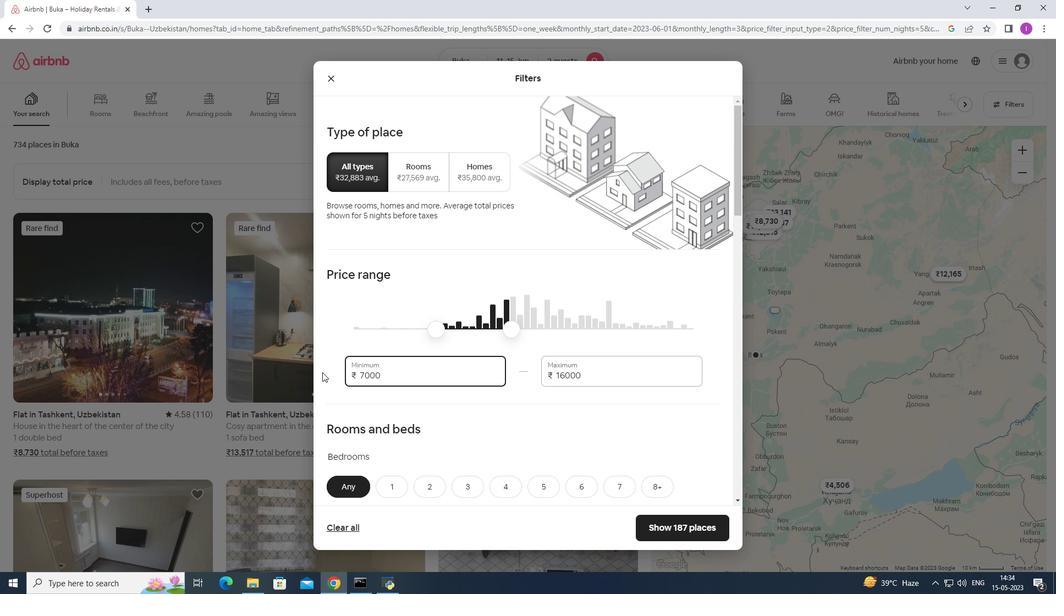 
Action: Mouse moved to (390, 319)
Screenshot: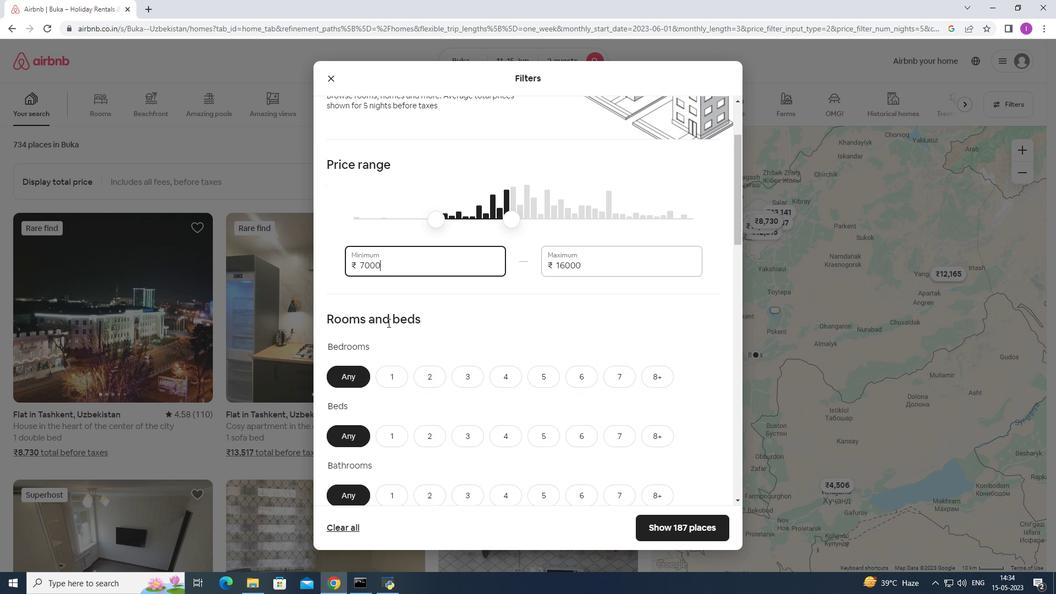 
Action: Mouse scrolled (390, 318) with delta (0, 0)
Screenshot: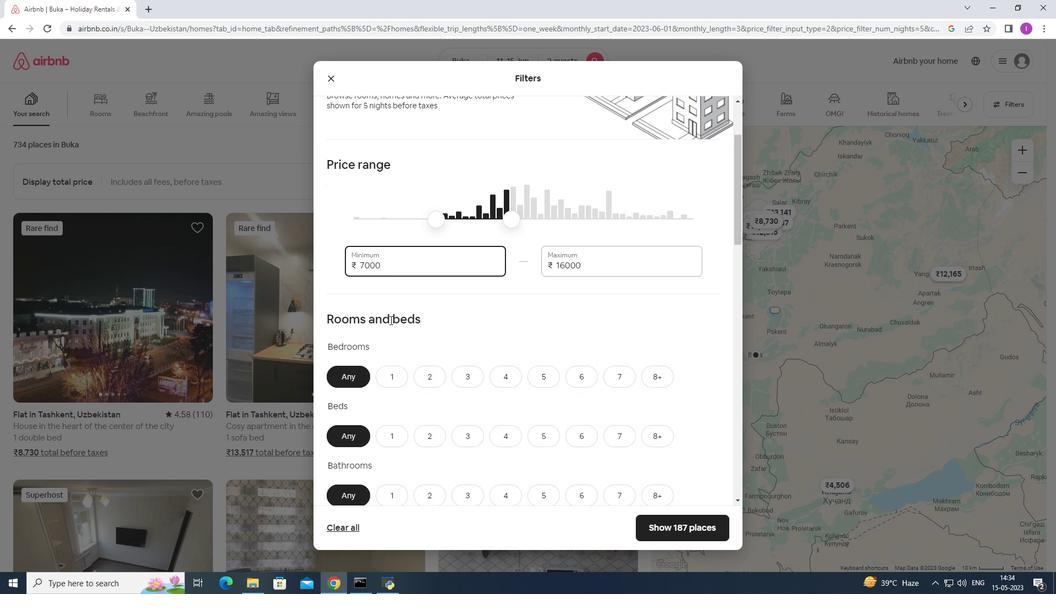 
Action: Mouse moved to (393, 316)
Screenshot: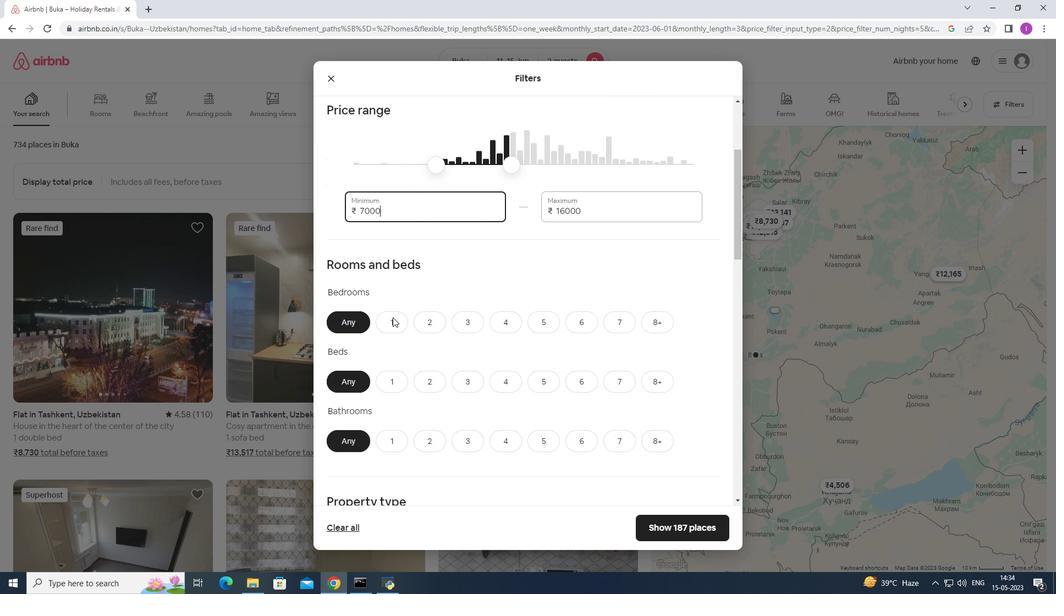
Action: Mouse pressed left at (393, 316)
Screenshot: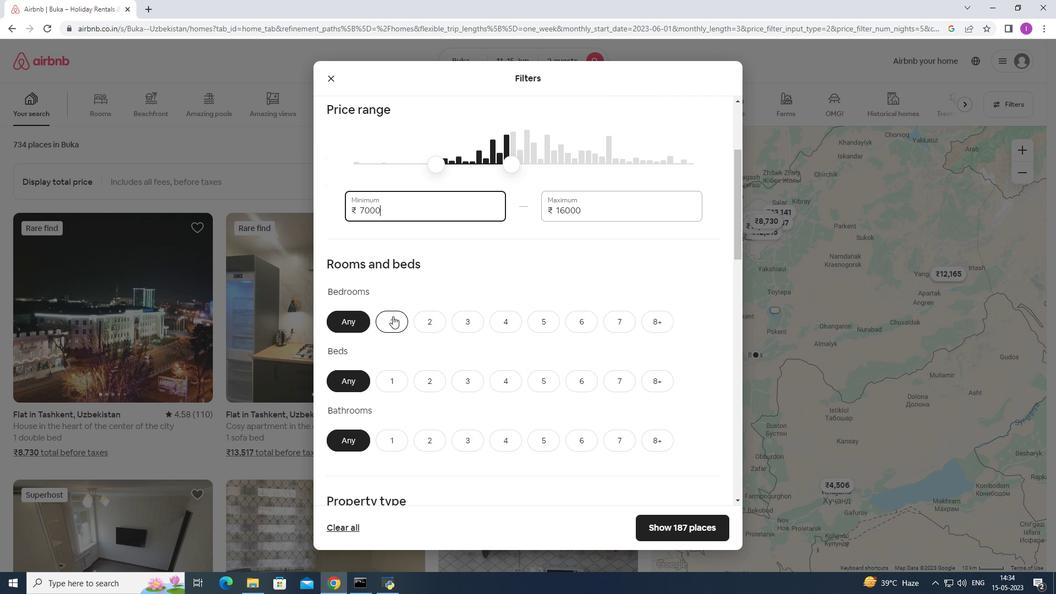 
Action: Mouse moved to (434, 383)
Screenshot: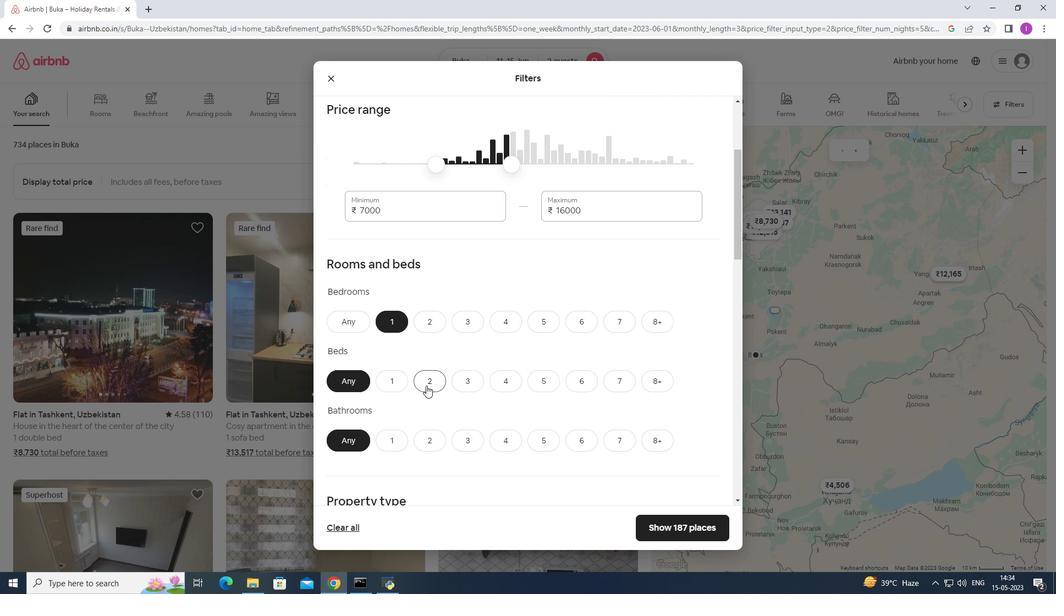 
Action: Mouse pressed left at (434, 383)
Screenshot: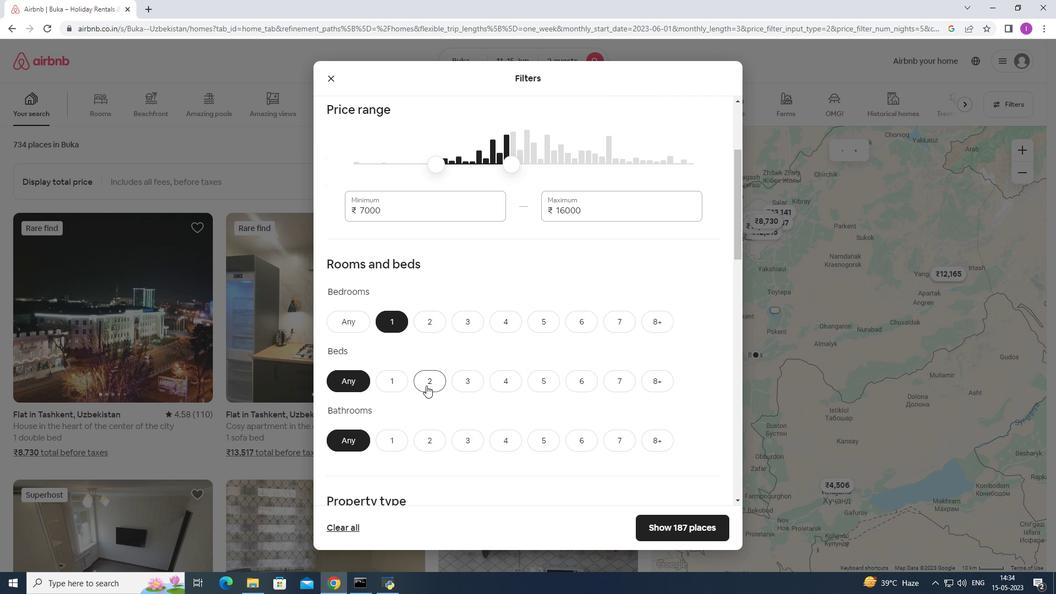 
Action: Mouse moved to (392, 447)
Screenshot: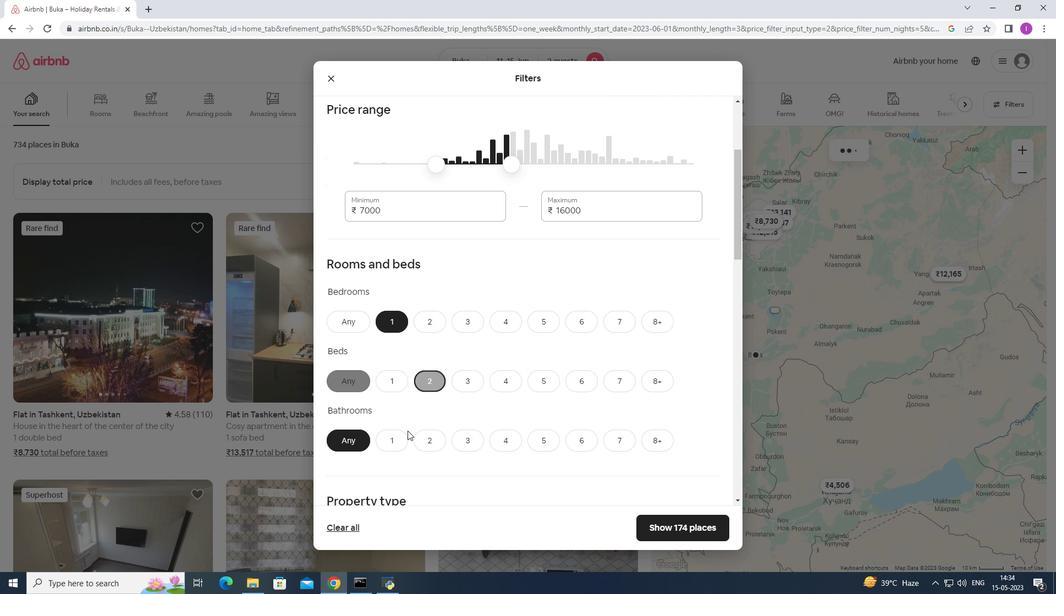 
Action: Mouse pressed left at (392, 447)
Screenshot: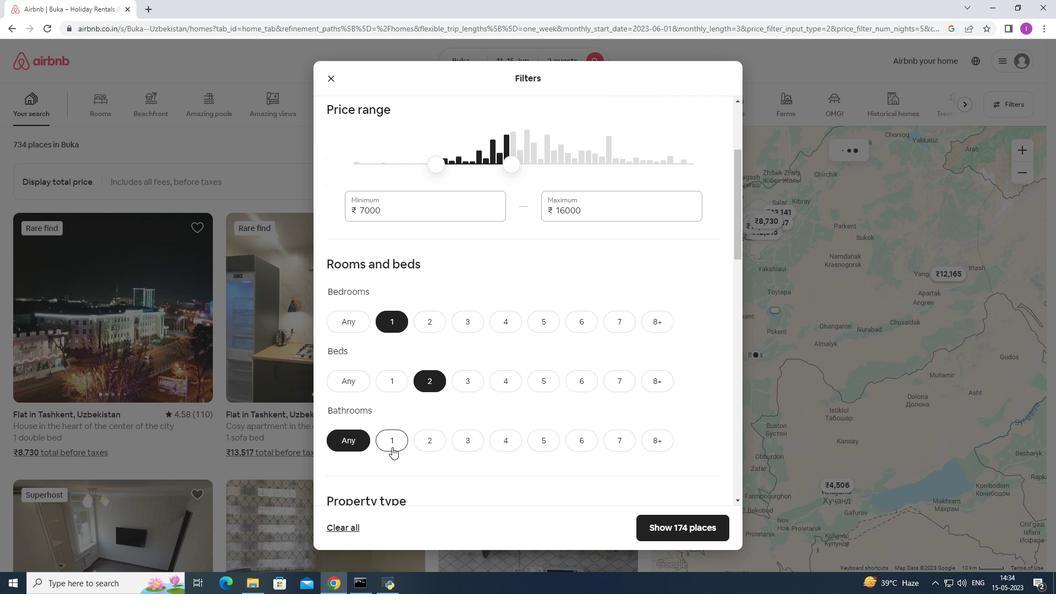 
Action: Mouse moved to (375, 283)
Screenshot: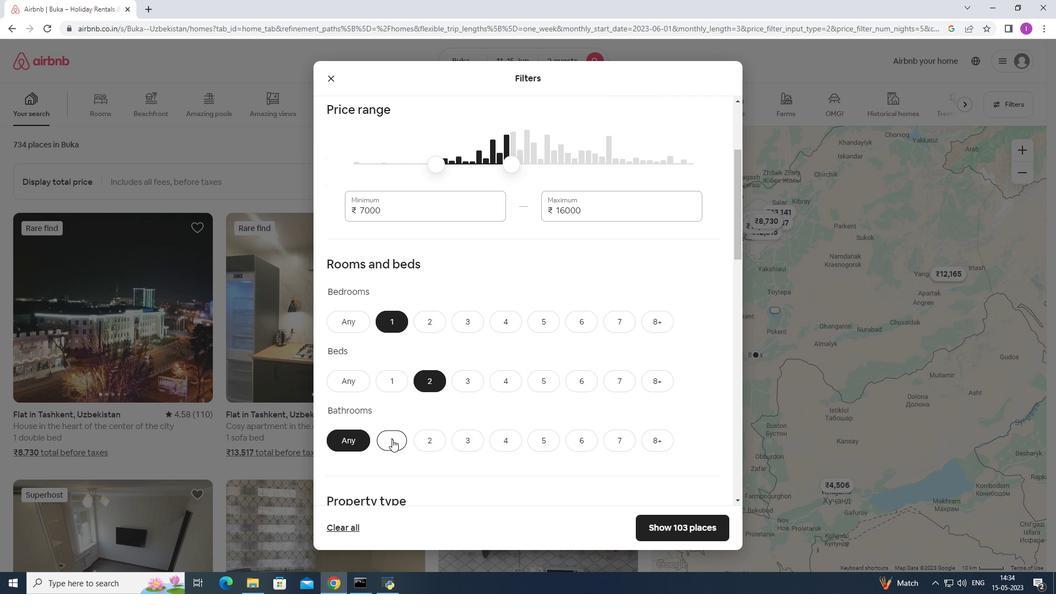 
Action: Mouse scrolled (375, 282) with delta (0, 0)
Screenshot: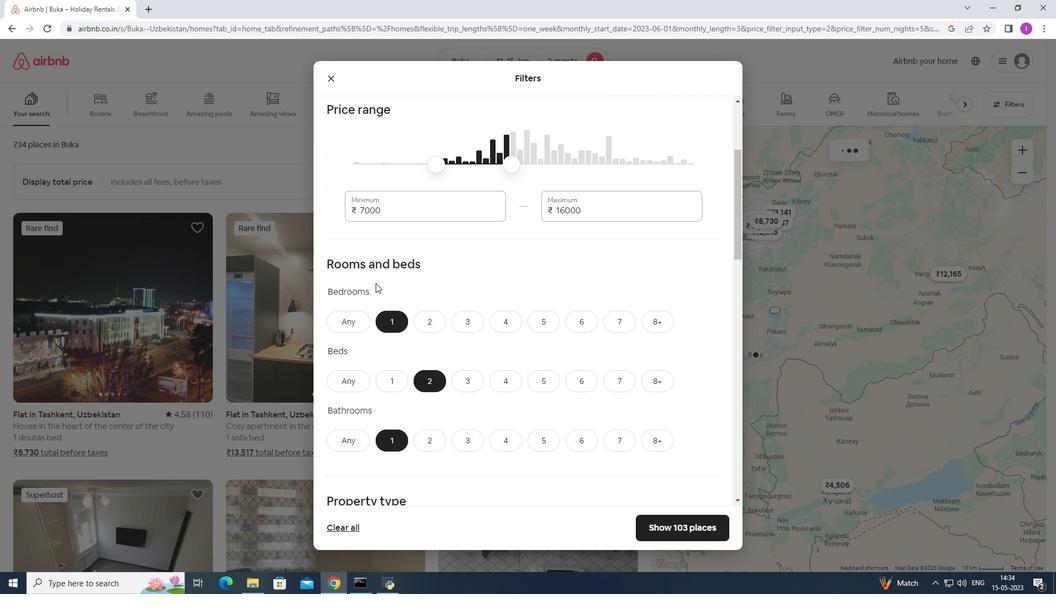 
Action: Mouse moved to (376, 284)
Screenshot: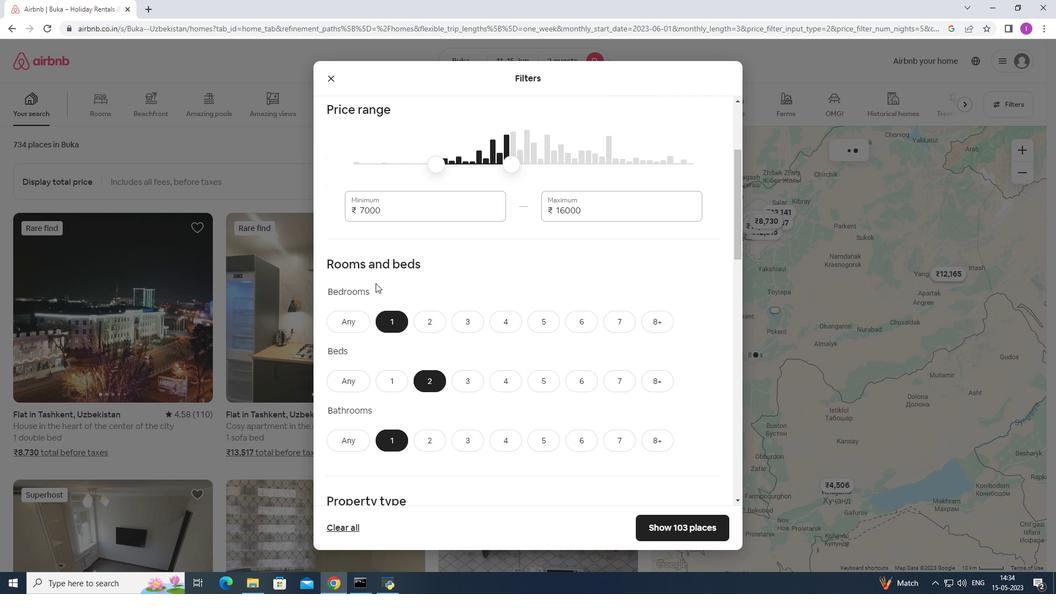 
Action: Mouse scrolled (376, 284) with delta (0, 0)
Screenshot: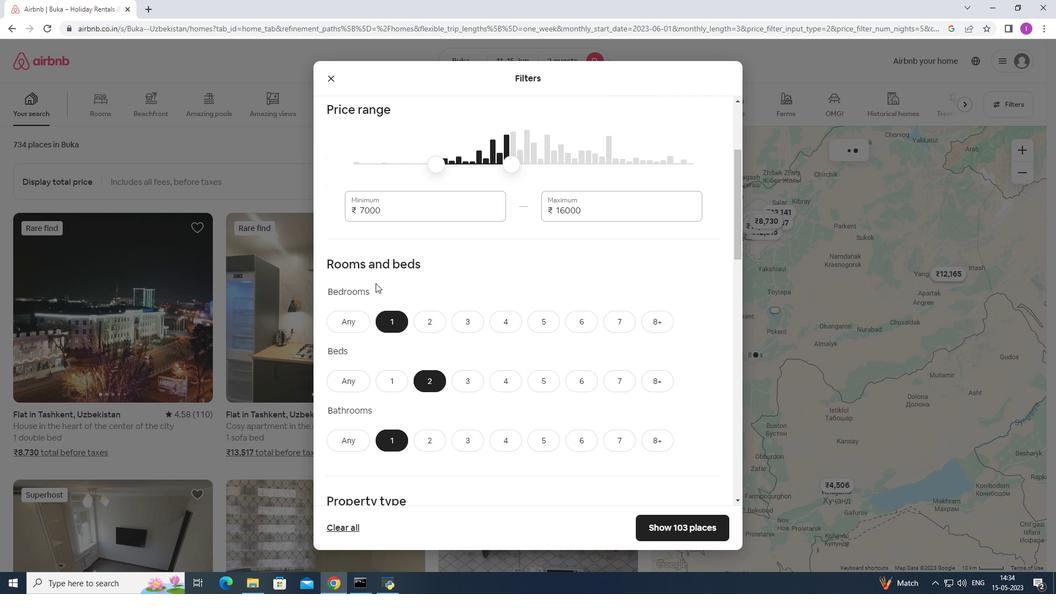 
Action: Mouse moved to (376, 285)
Screenshot: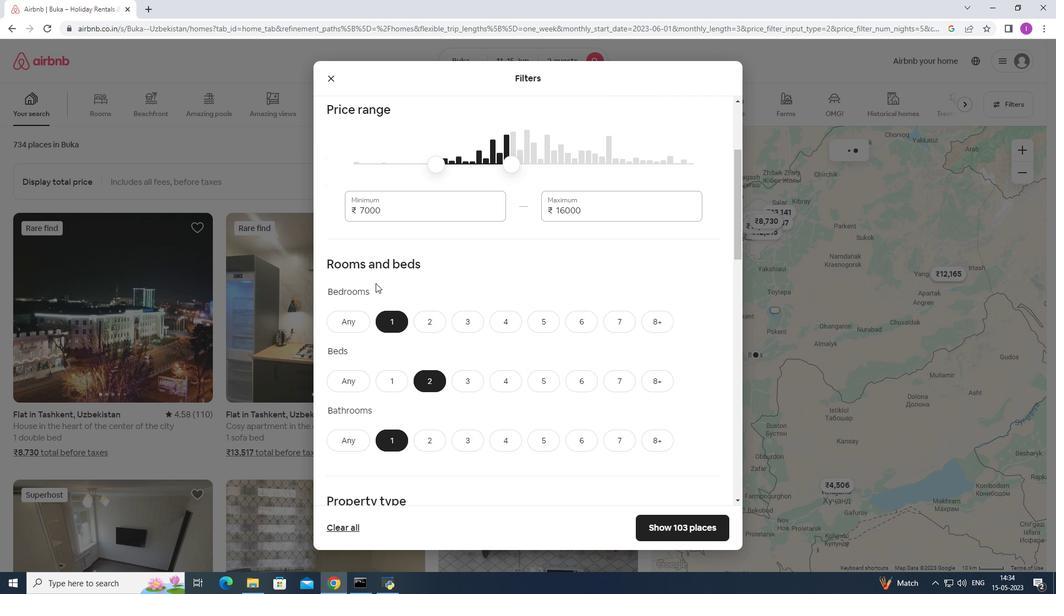 
Action: Mouse scrolled (376, 284) with delta (0, 0)
Screenshot: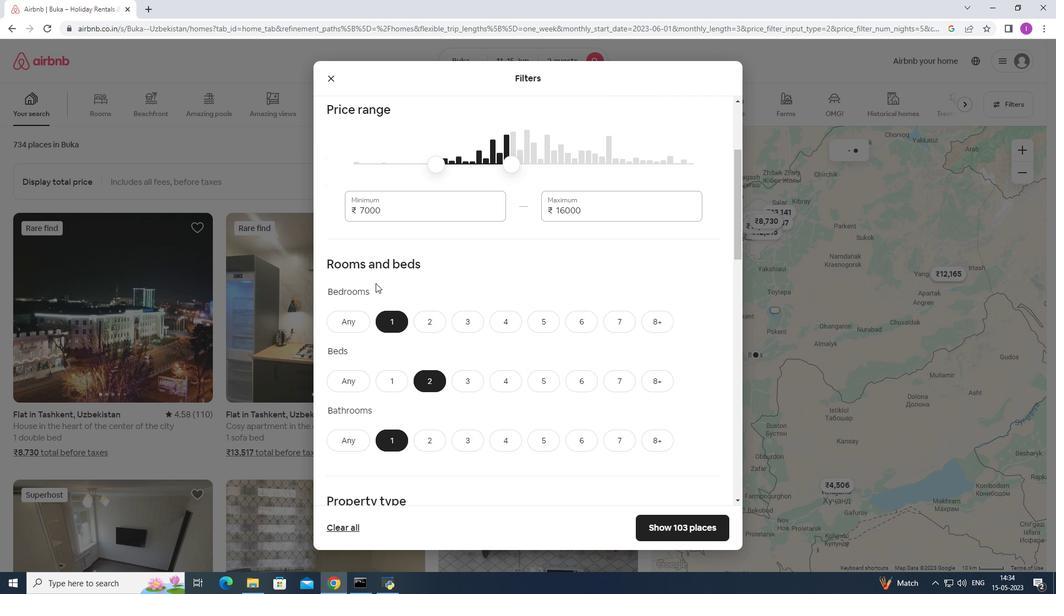 
Action: Mouse moved to (384, 284)
Screenshot: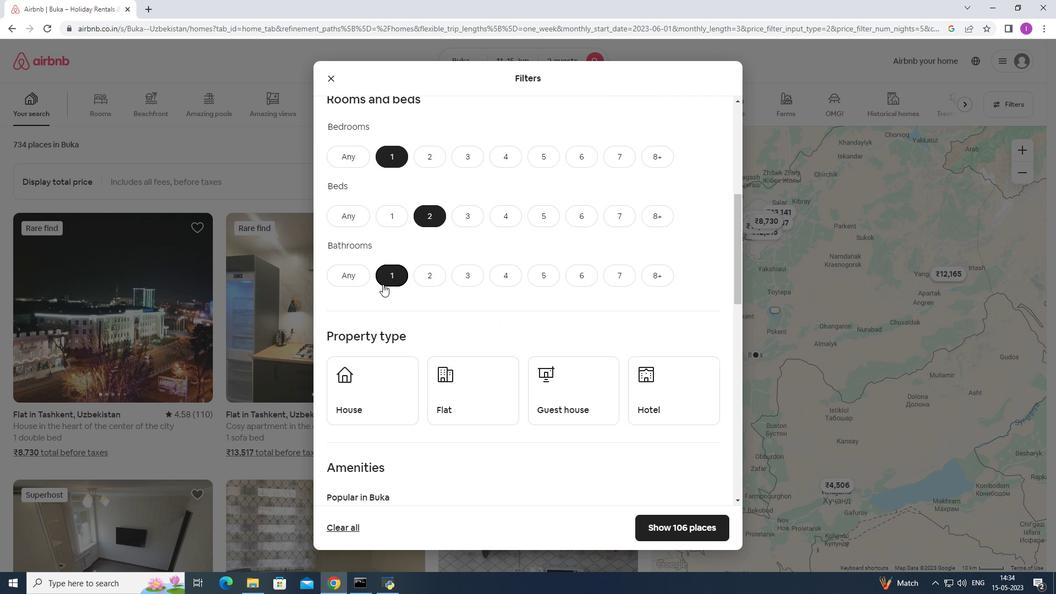 
Action: Mouse scrolled (384, 284) with delta (0, 0)
Screenshot: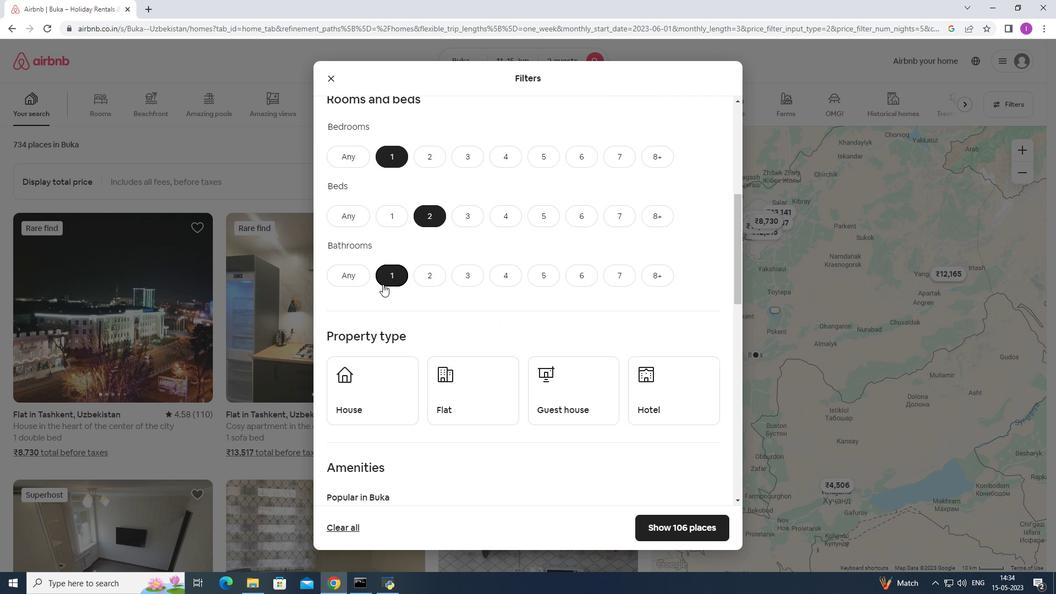 
Action: Mouse moved to (385, 285)
Screenshot: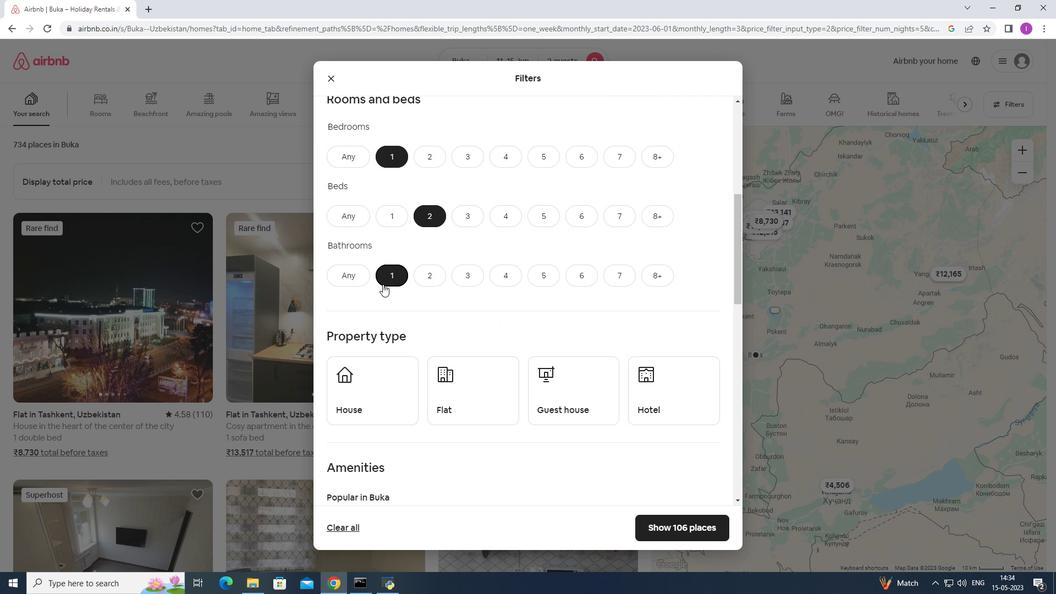 
Action: Mouse scrolled (385, 284) with delta (0, 0)
Screenshot: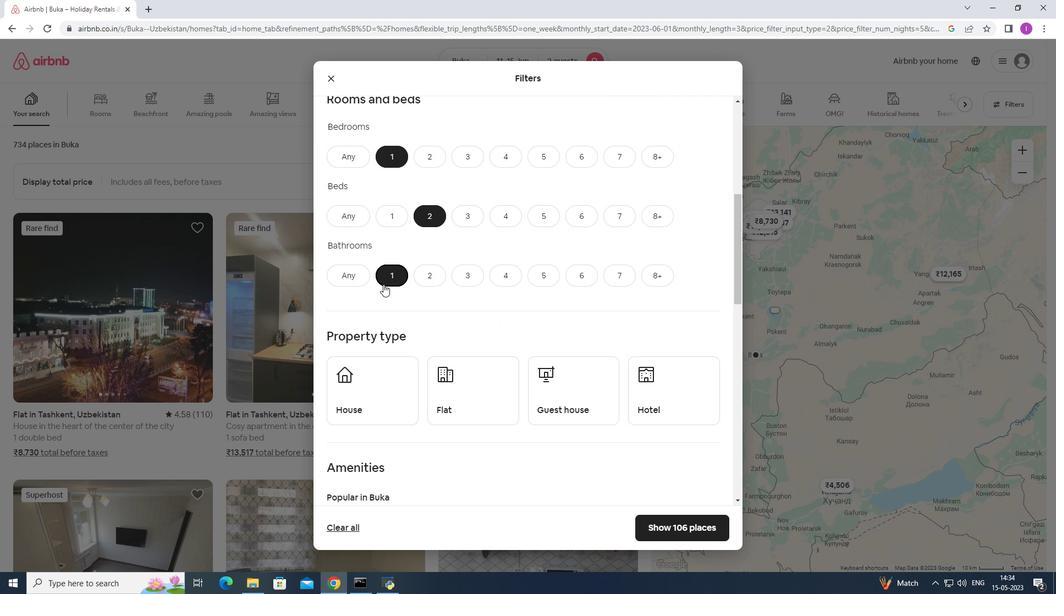 
Action: Mouse moved to (392, 297)
Screenshot: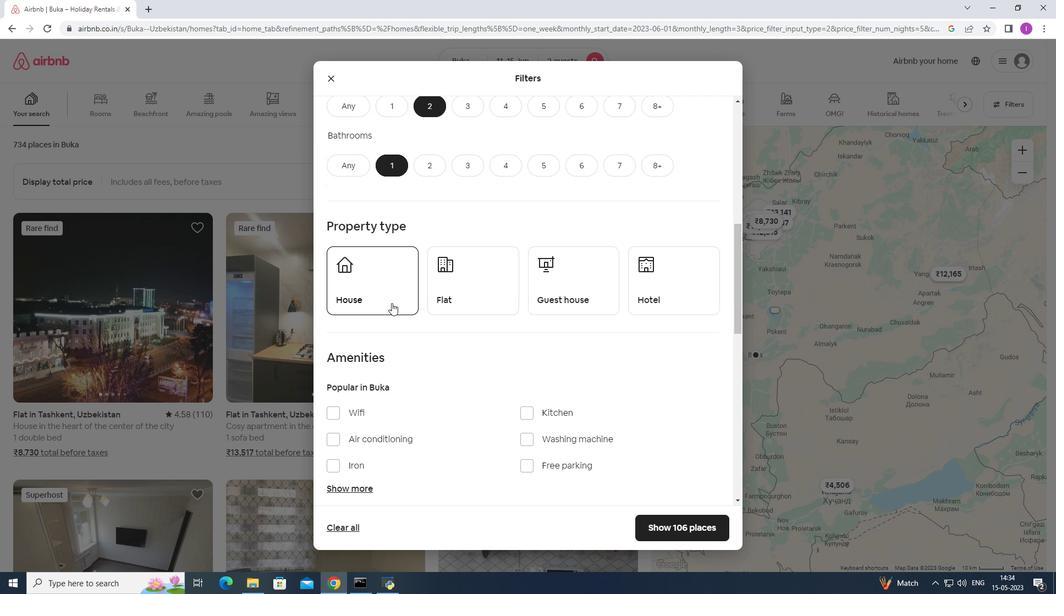 
Action: Mouse pressed left at (392, 297)
Screenshot: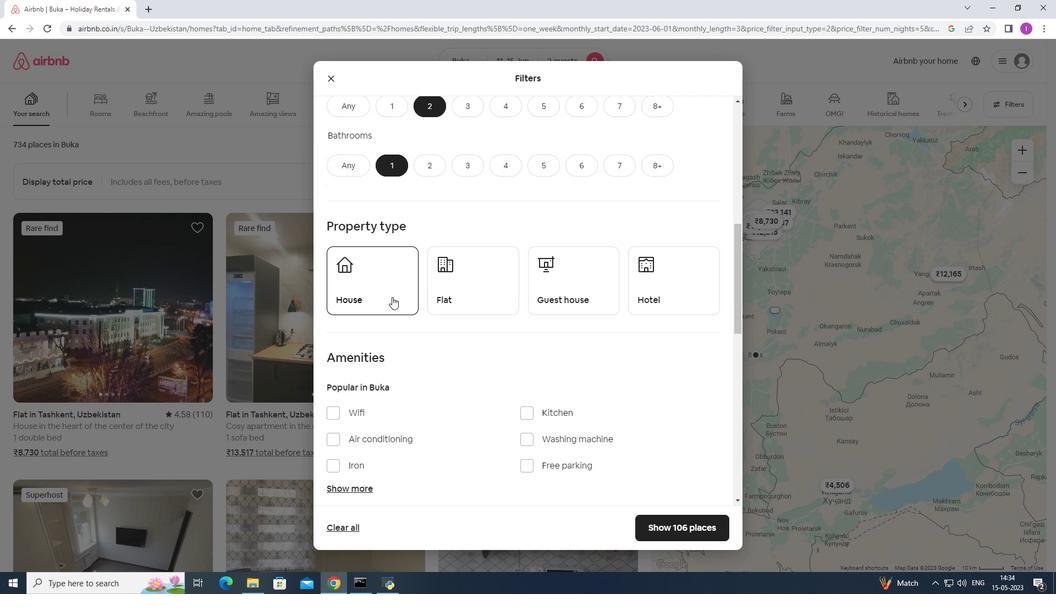 
Action: Mouse moved to (438, 296)
Screenshot: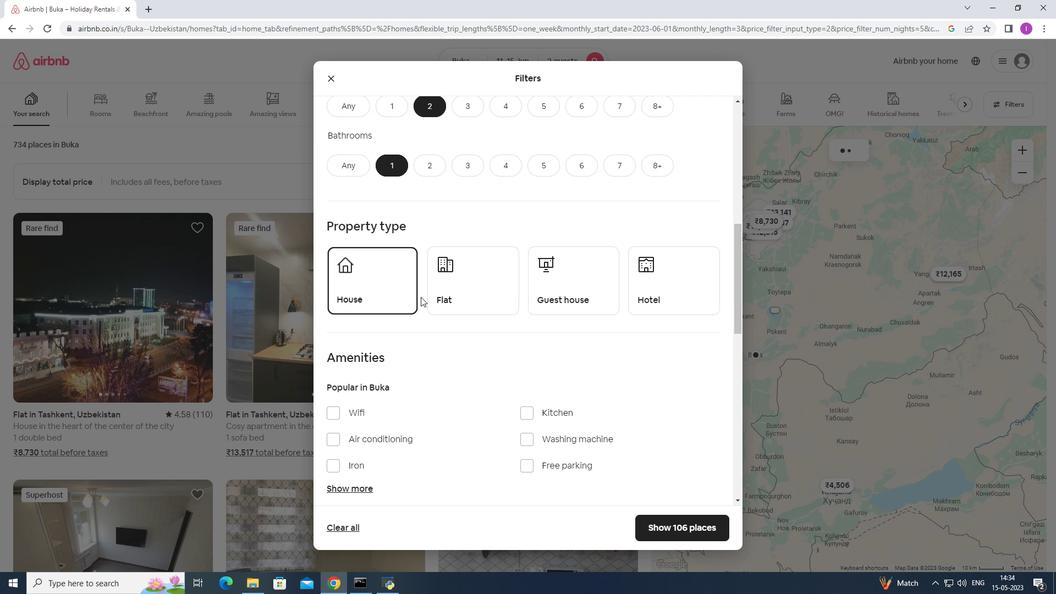 
Action: Mouse pressed left at (438, 296)
Screenshot: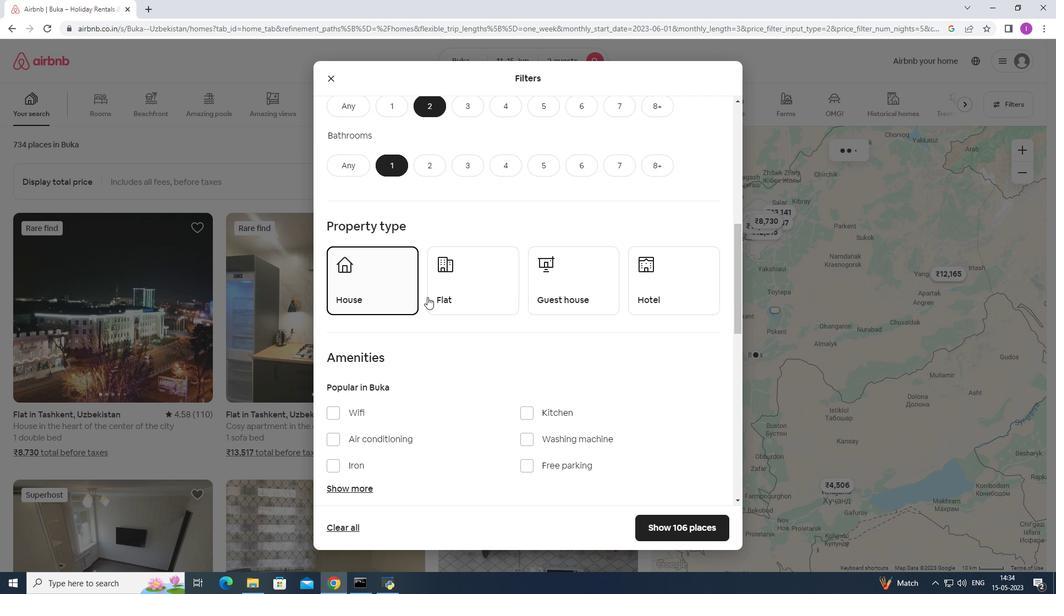 
Action: Mouse moved to (552, 289)
Screenshot: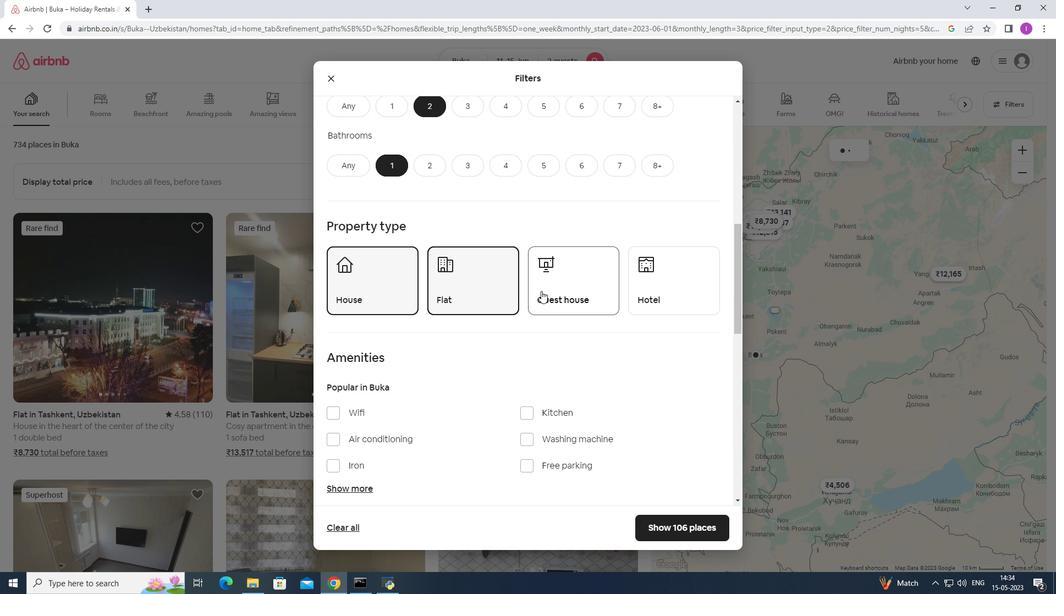 
Action: Mouse pressed left at (552, 289)
Screenshot: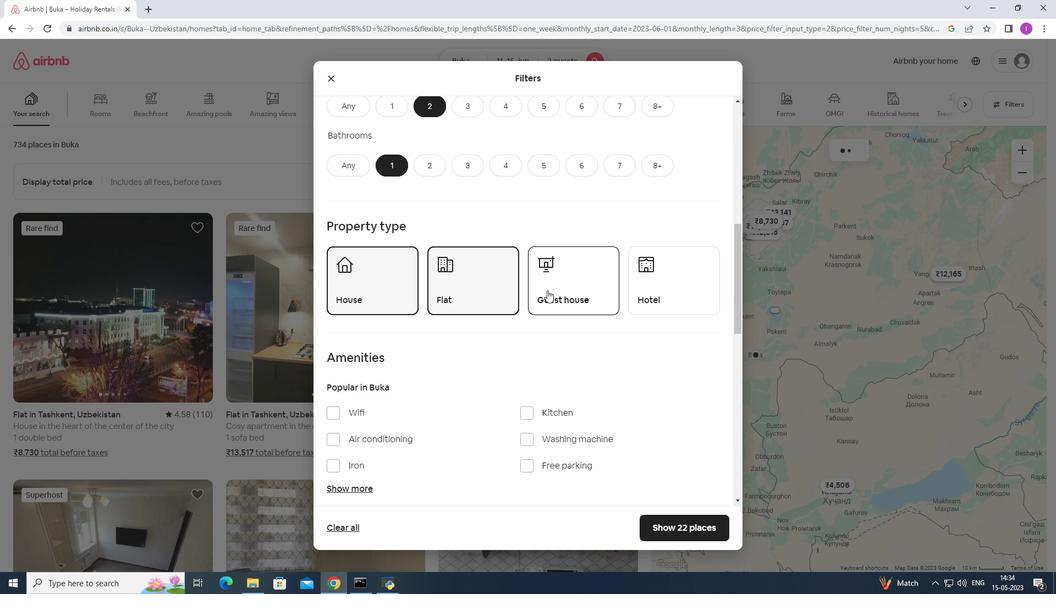 
Action: Mouse moved to (655, 292)
Screenshot: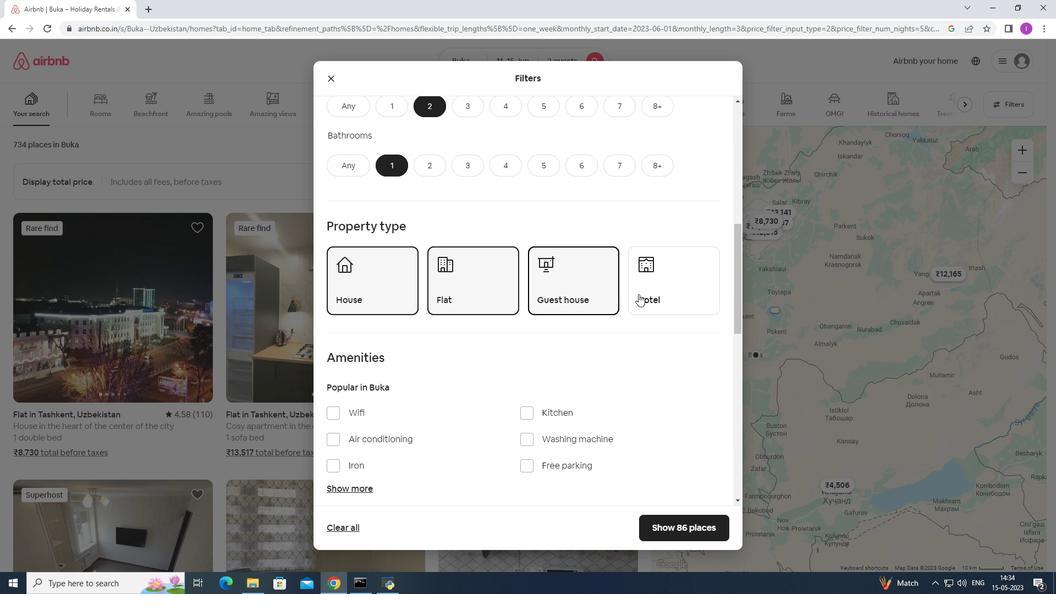 
Action: Mouse pressed left at (655, 292)
Screenshot: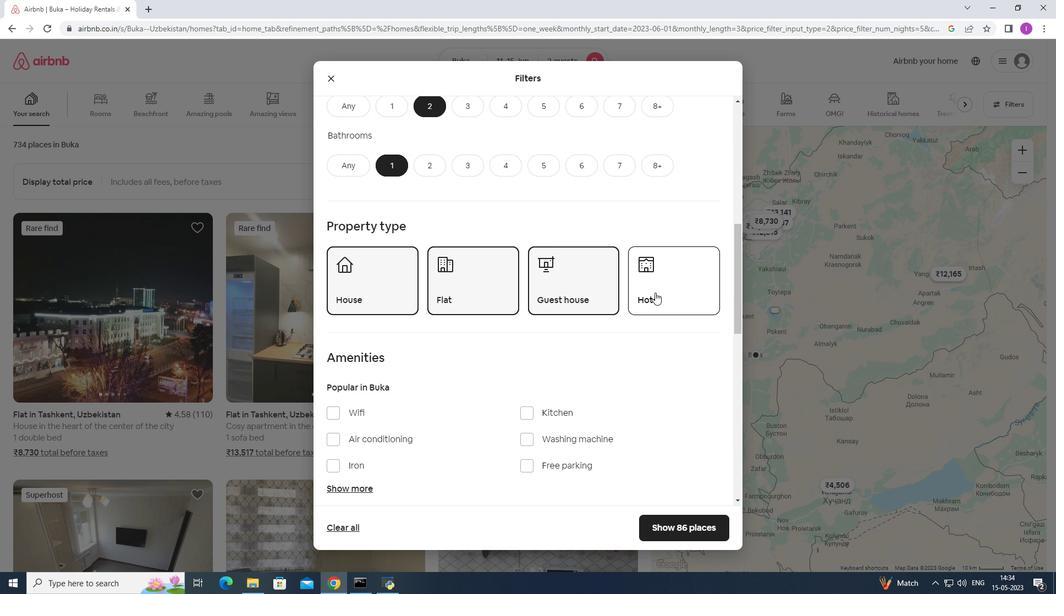 
Action: Mouse moved to (584, 316)
Screenshot: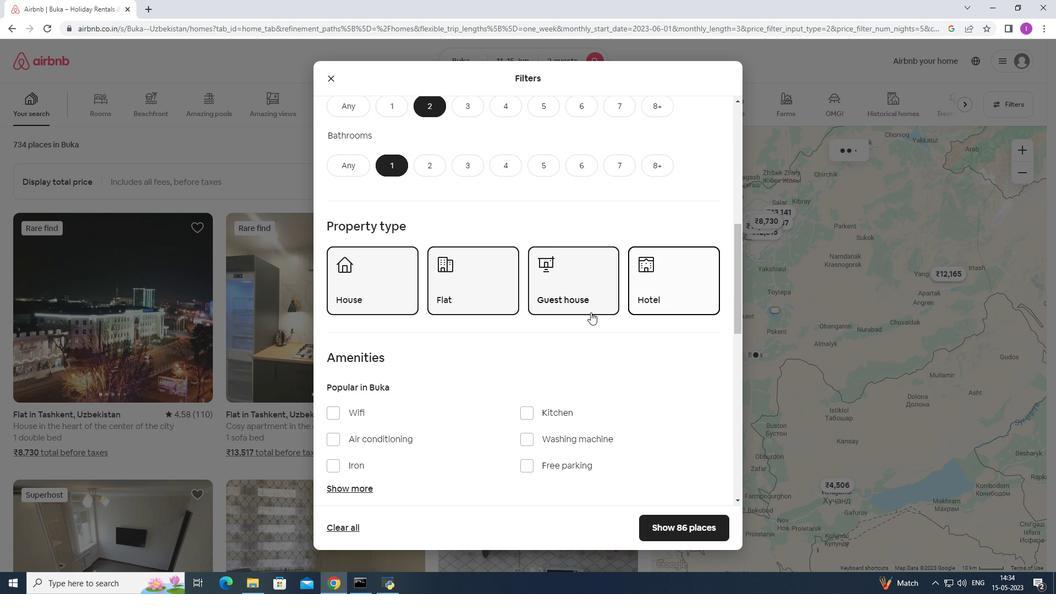 
Action: Mouse scrolled (584, 315) with delta (0, 0)
Screenshot: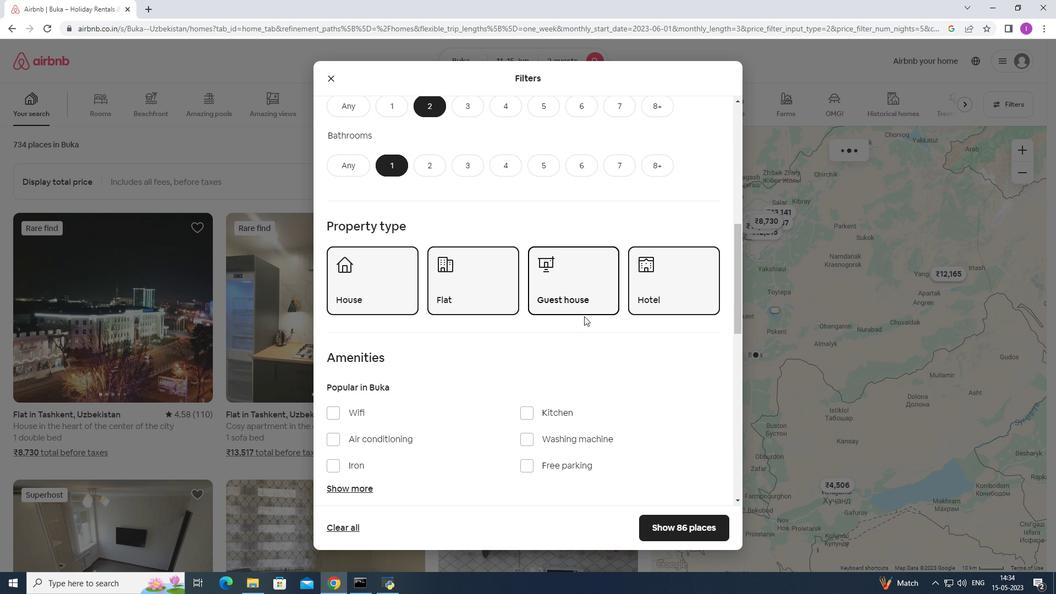 
Action: Mouse scrolled (584, 315) with delta (0, 0)
Screenshot: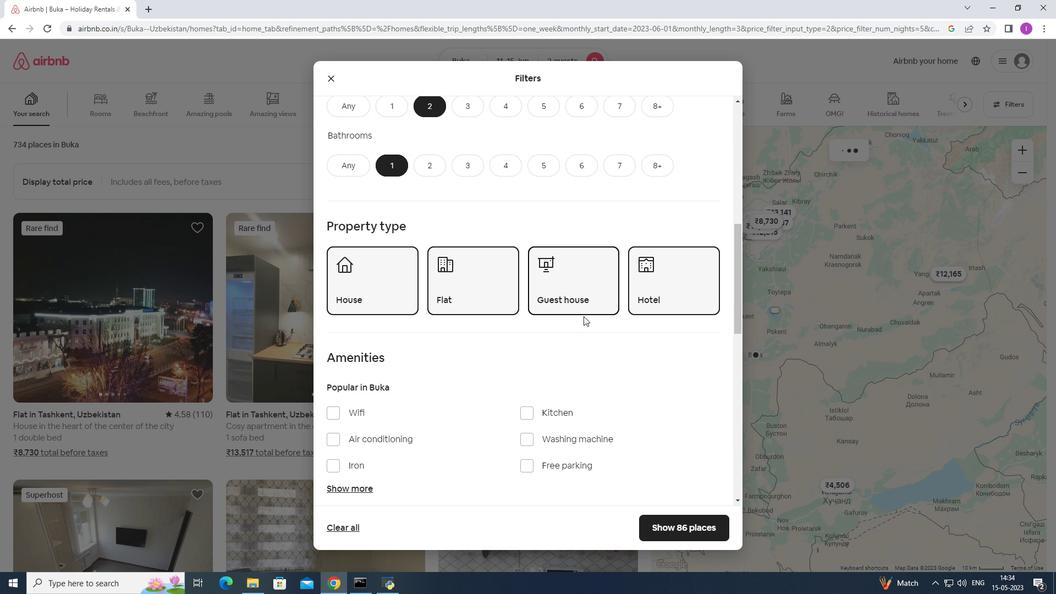 
Action: Mouse moved to (587, 292)
Screenshot: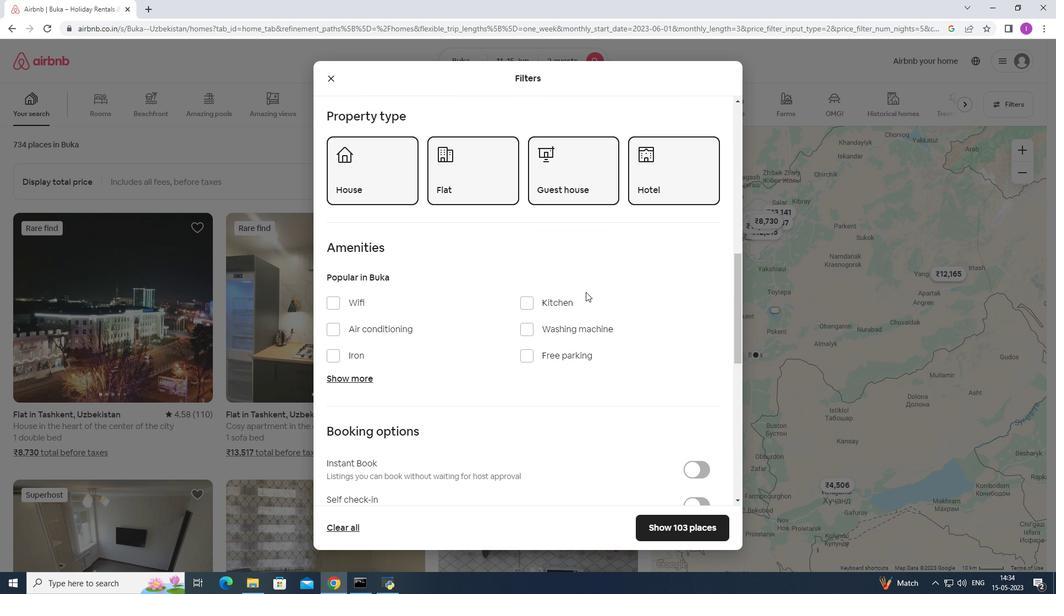 
Action: Mouse scrolled (587, 291) with delta (0, 0)
Screenshot: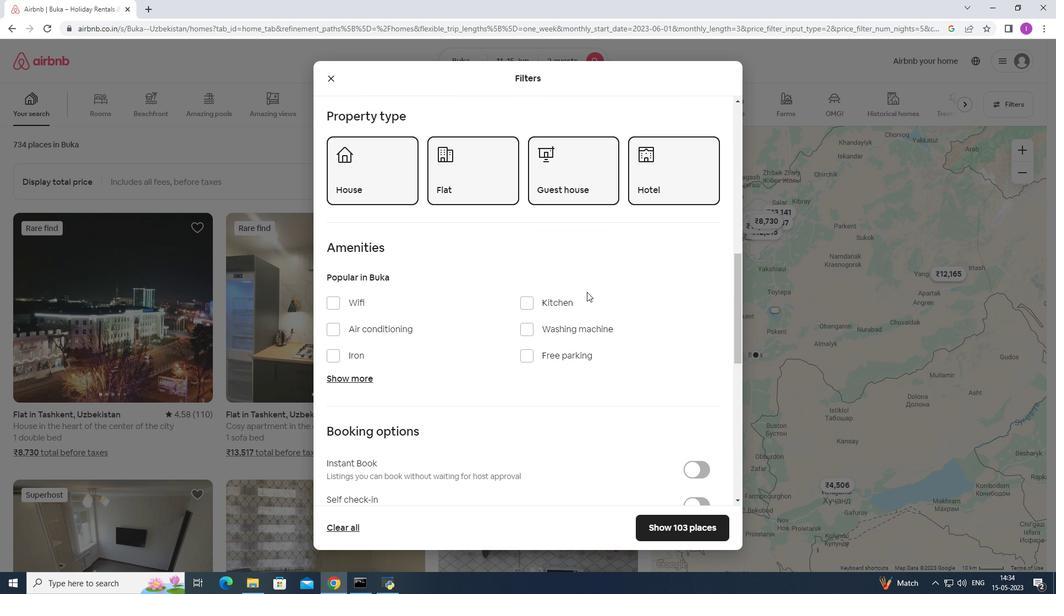 
Action: Mouse moved to (587, 292)
Screenshot: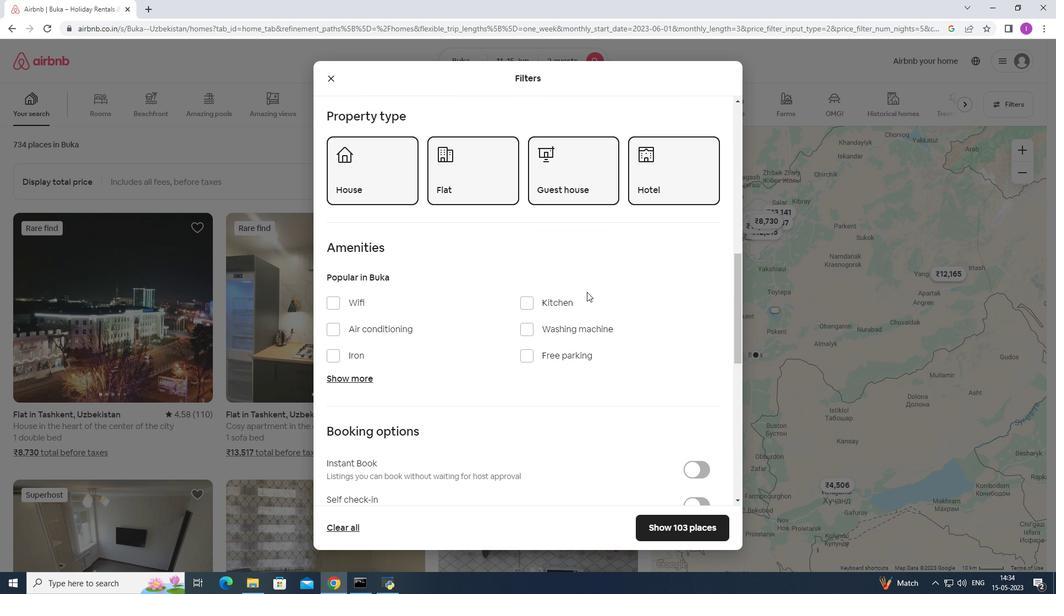 
Action: Mouse scrolled (587, 292) with delta (0, 0)
Screenshot: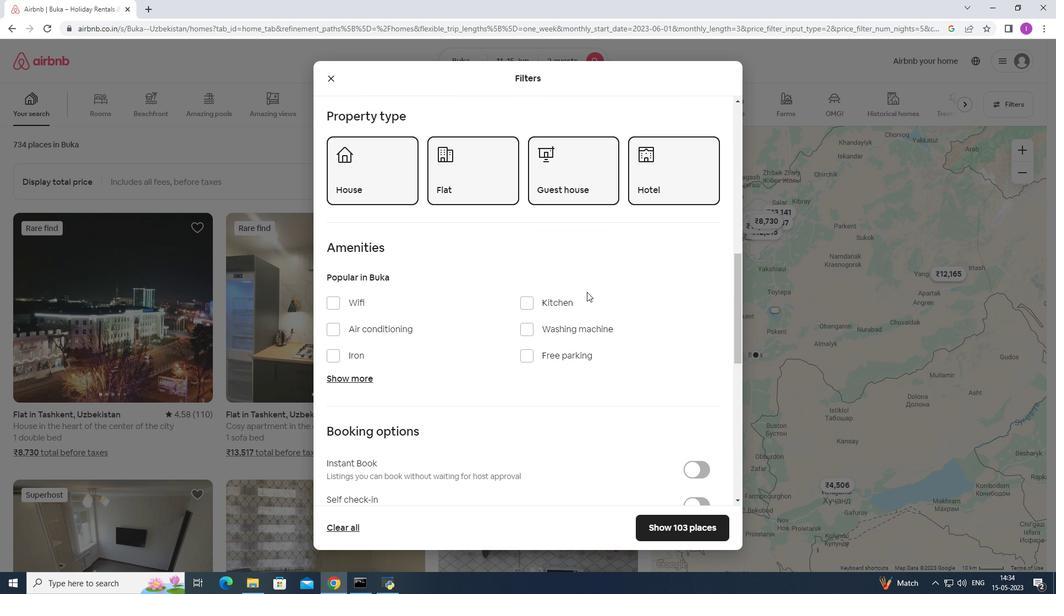 
Action: Mouse moved to (437, 286)
Screenshot: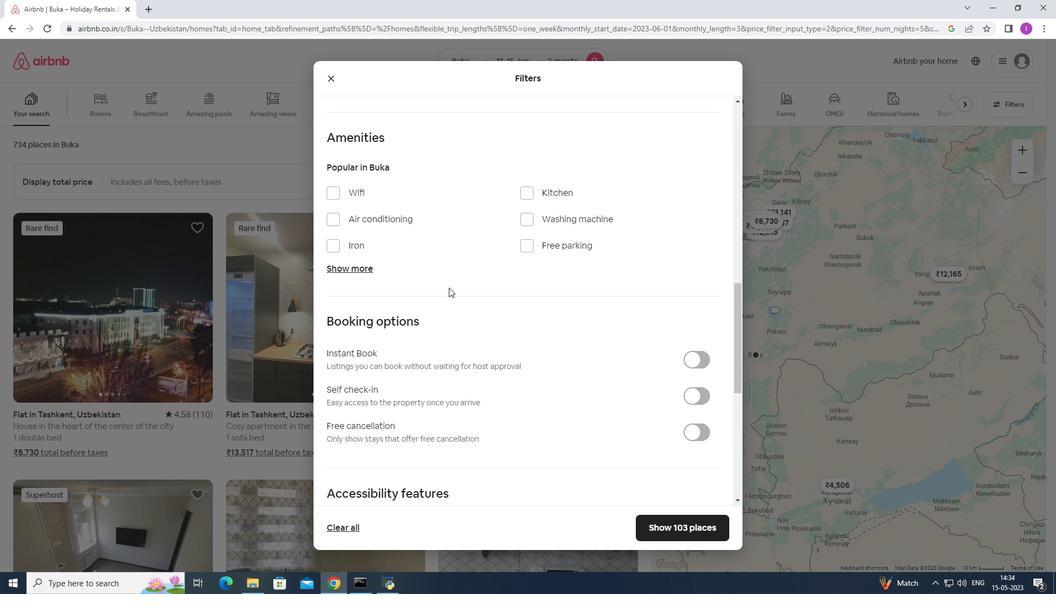 
Action: Mouse scrolled (437, 286) with delta (0, 0)
Screenshot: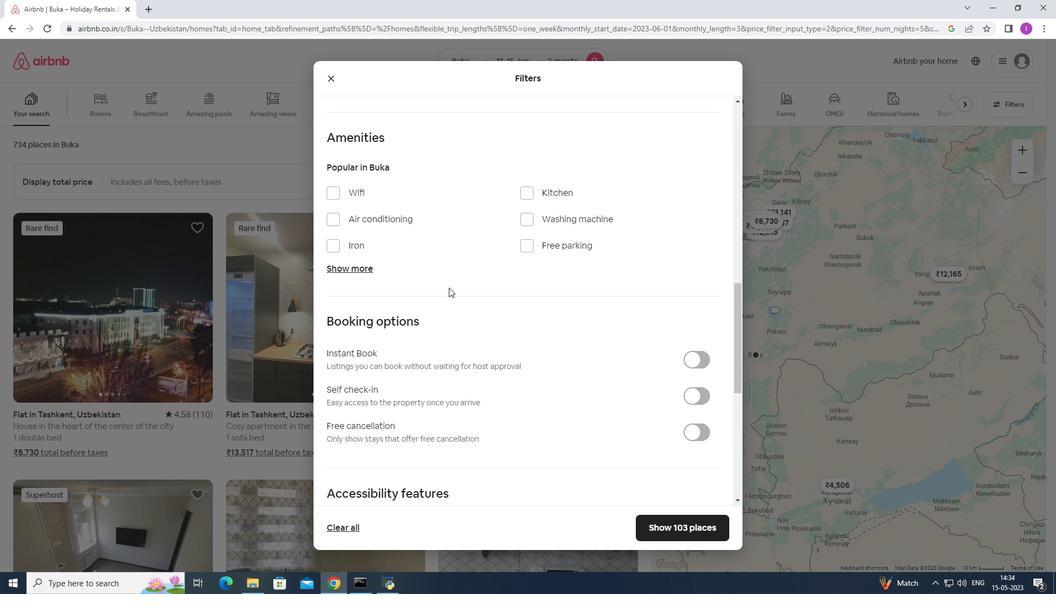 
Action: Mouse scrolled (437, 286) with delta (0, 0)
Screenshot: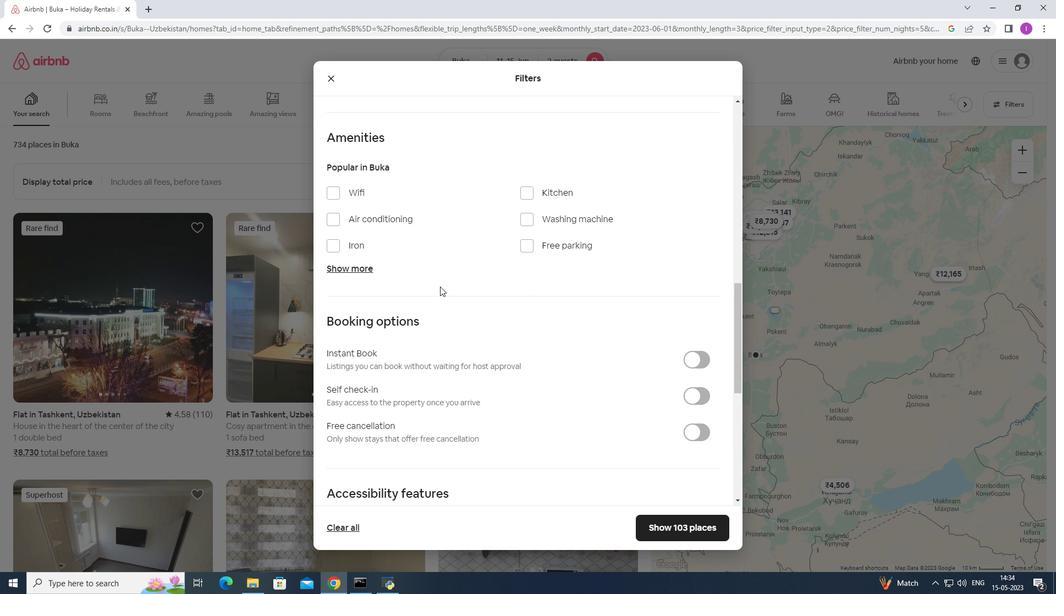 
Action: Mouse moved to (425, 275)
Screenshot: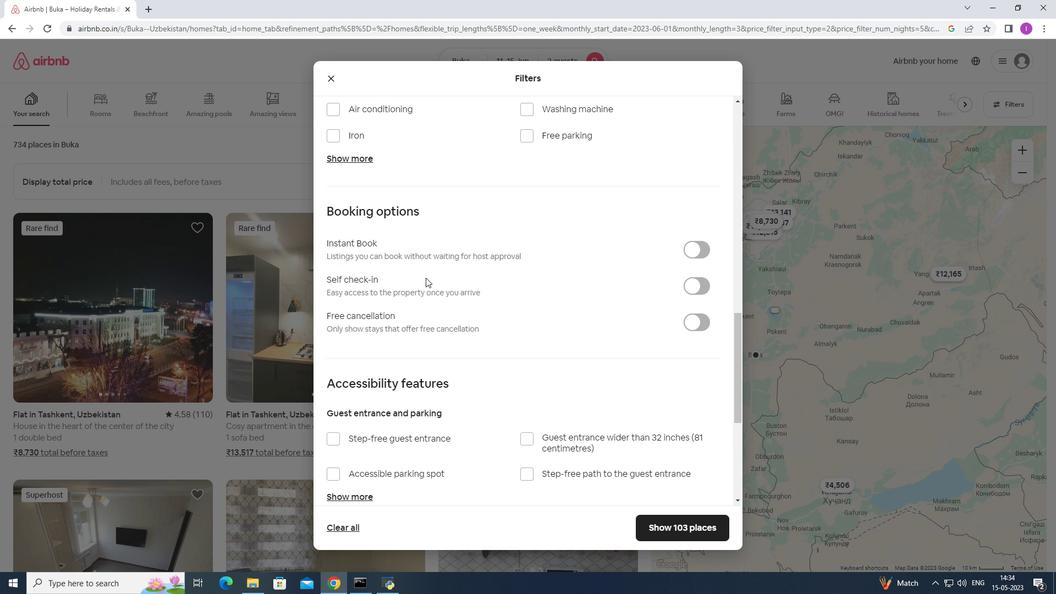 
Action: Mouse scrolled (425, 275) with delta (0, 0)
Screenshot: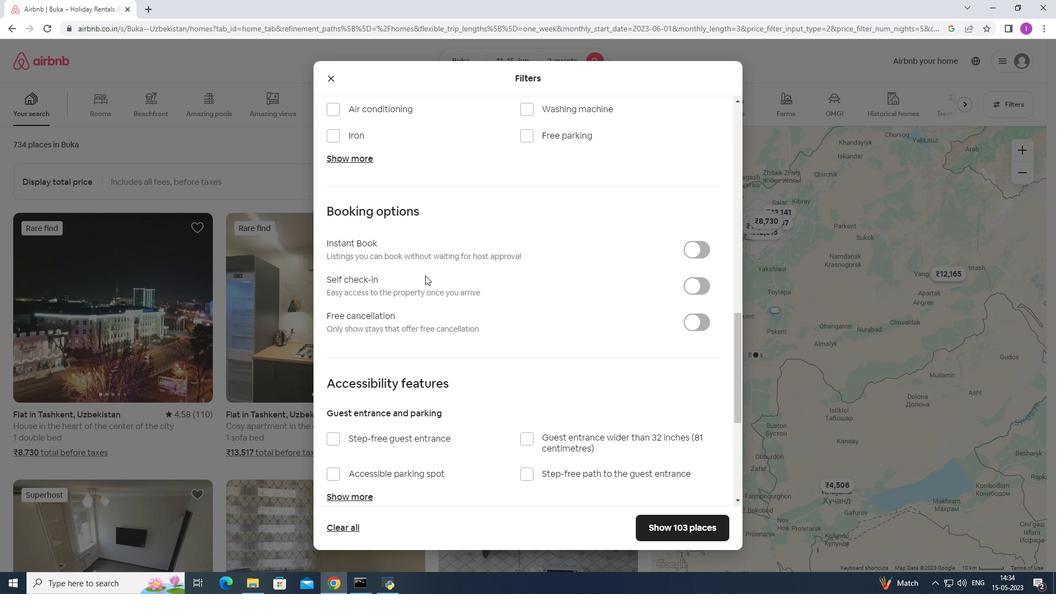
Action: Mouse moved to (424, 278)
Screenshot: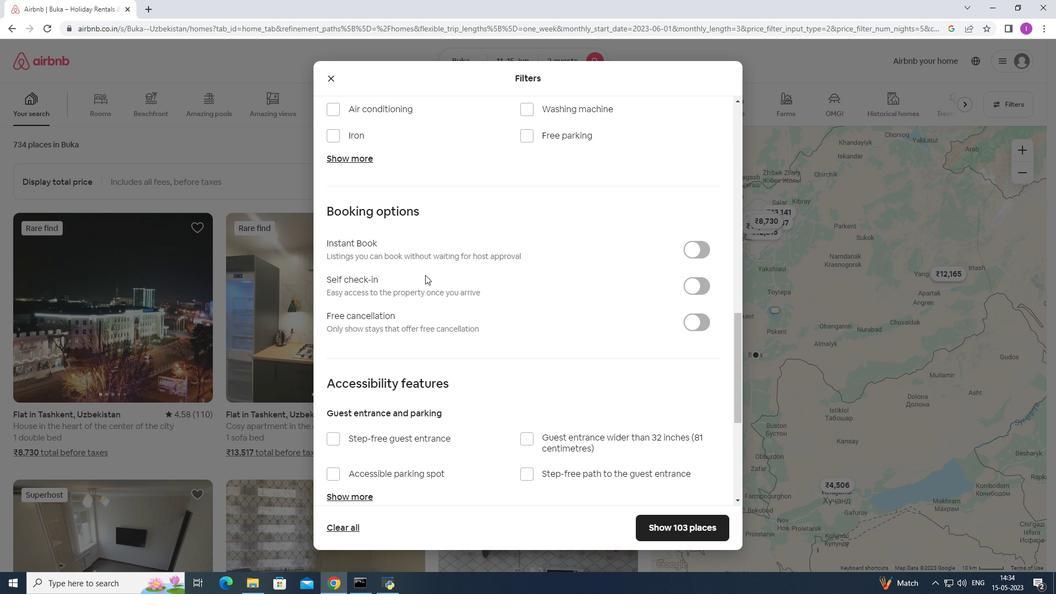 
Action: Mouse scrolled (424, 277) with delta (0, 0)
Screenshot: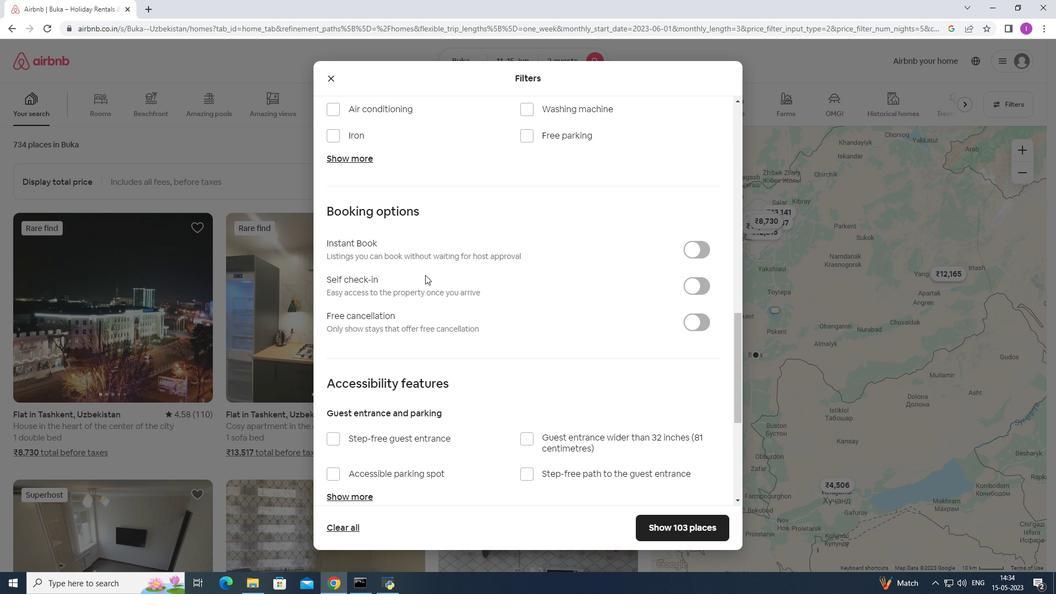 
Action: Mouse moved to (337, 195)
Screenshot: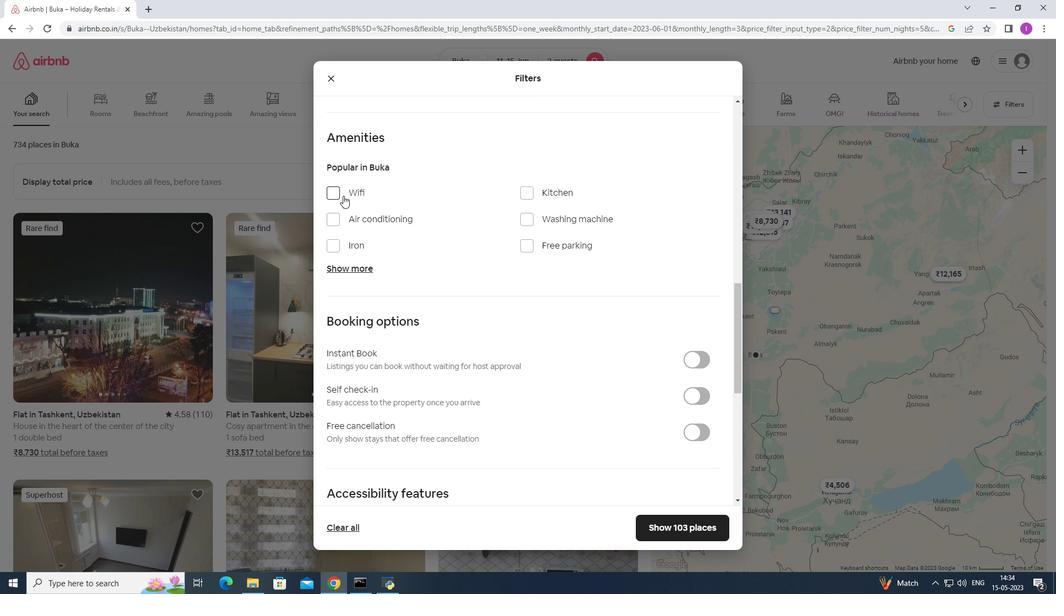 
Action: Mouse pressed left at (337, 195)
Screenshot: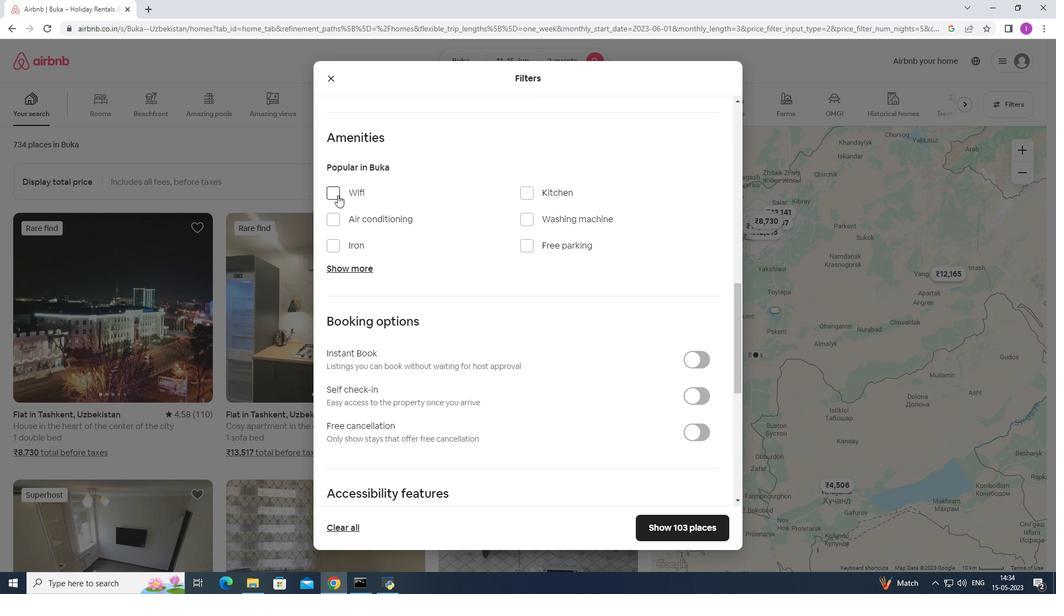 
Action: Mouse pressed left at (337, 195)
Screenshot: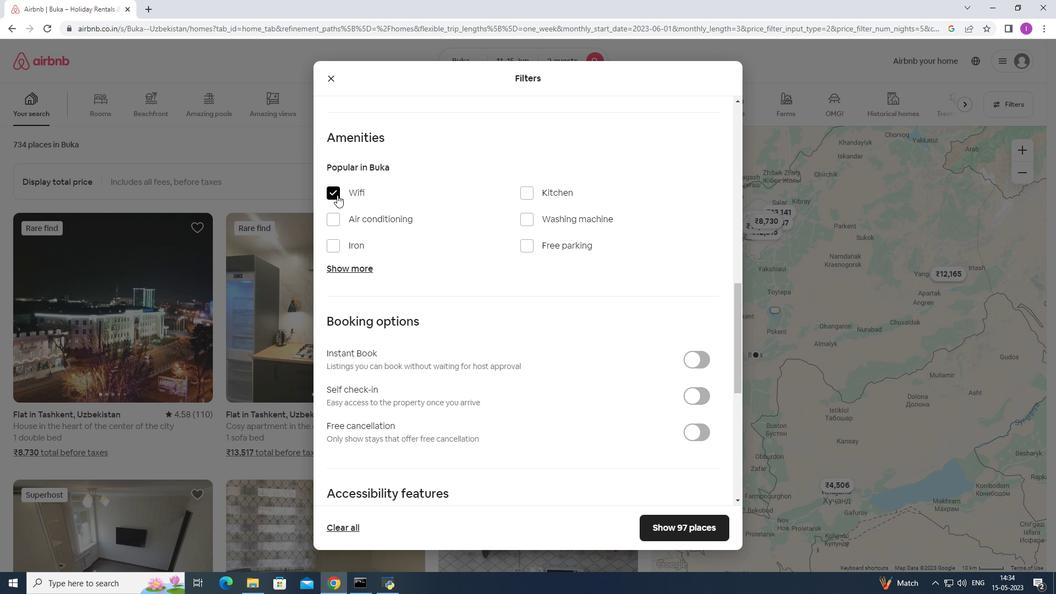 
Action: Mouse moved to (699, 389)
Screenshot: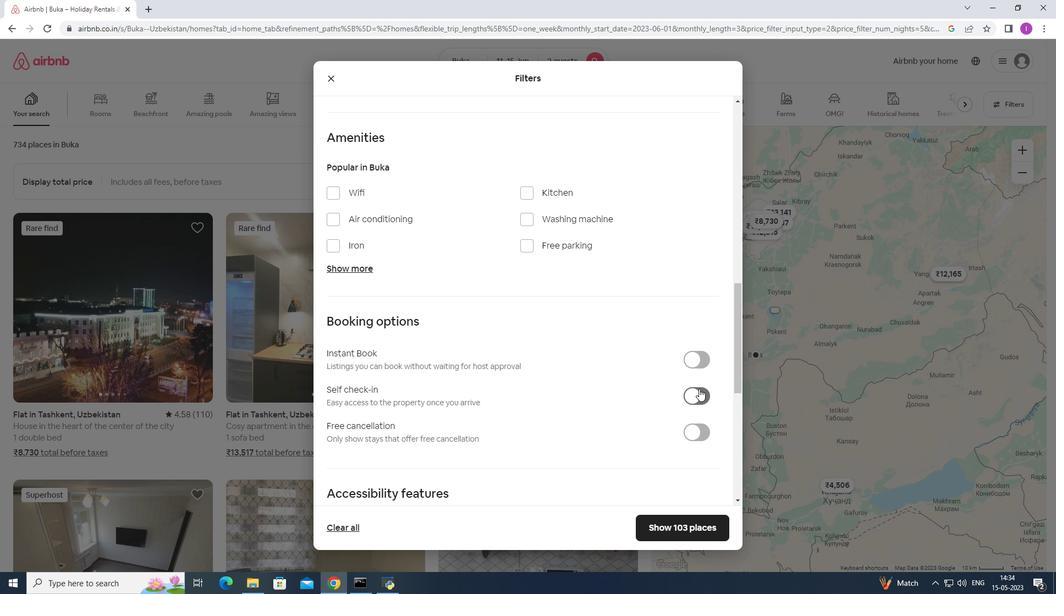 
Action: Mouse pressed left at (699, 389)
Screenshot: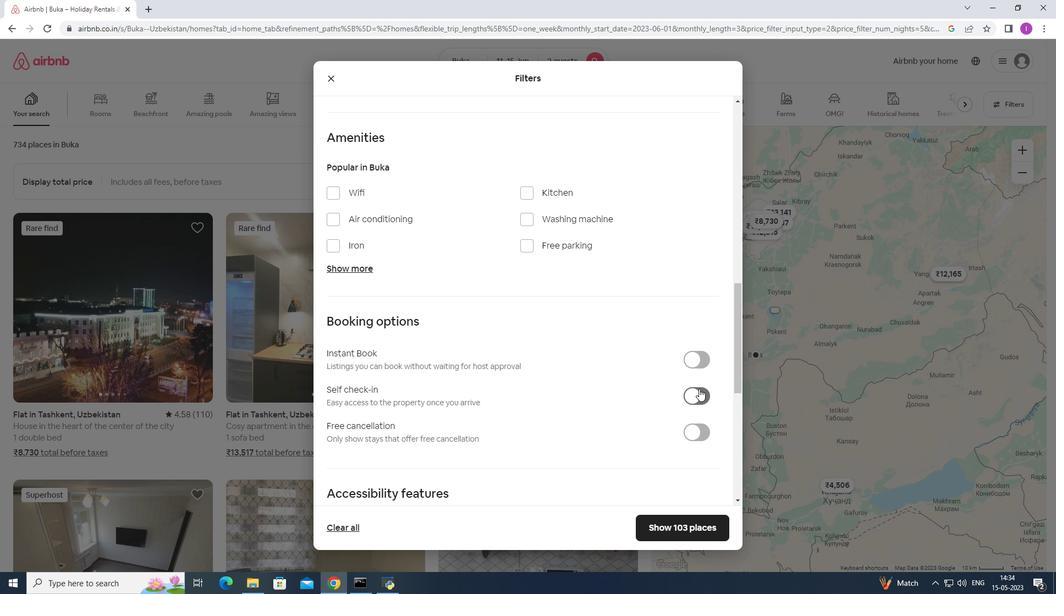 
Action: Mouse moved to (595, 385)
Screenshot: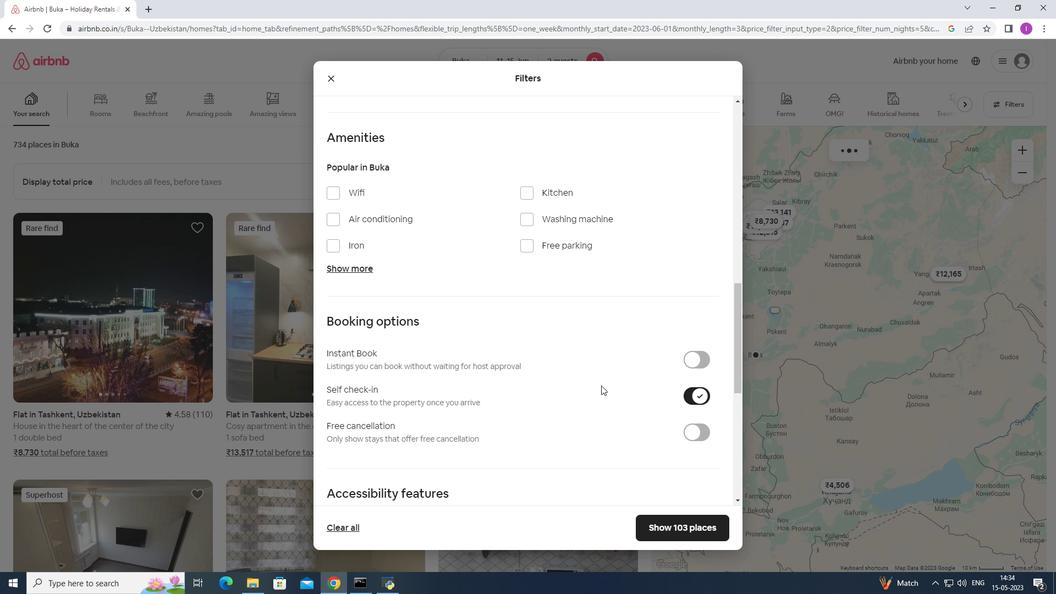 
Action: Mouse scrolled (595, 385) with delta (0, 0)
Screenshot: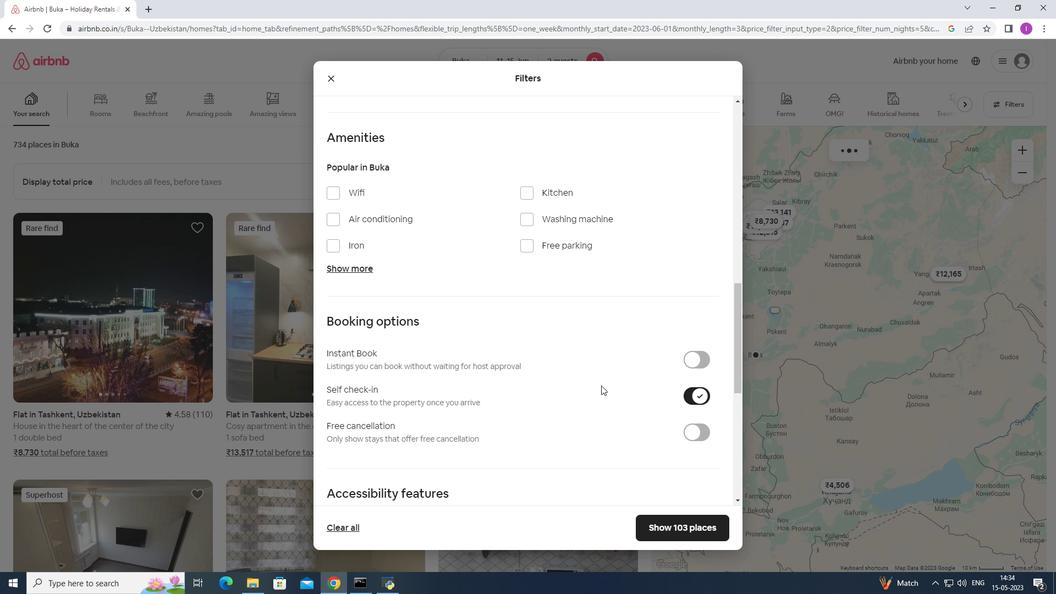 
Action: Mouse scrolled (595, 385) with delta (0, 0)
Screenshot: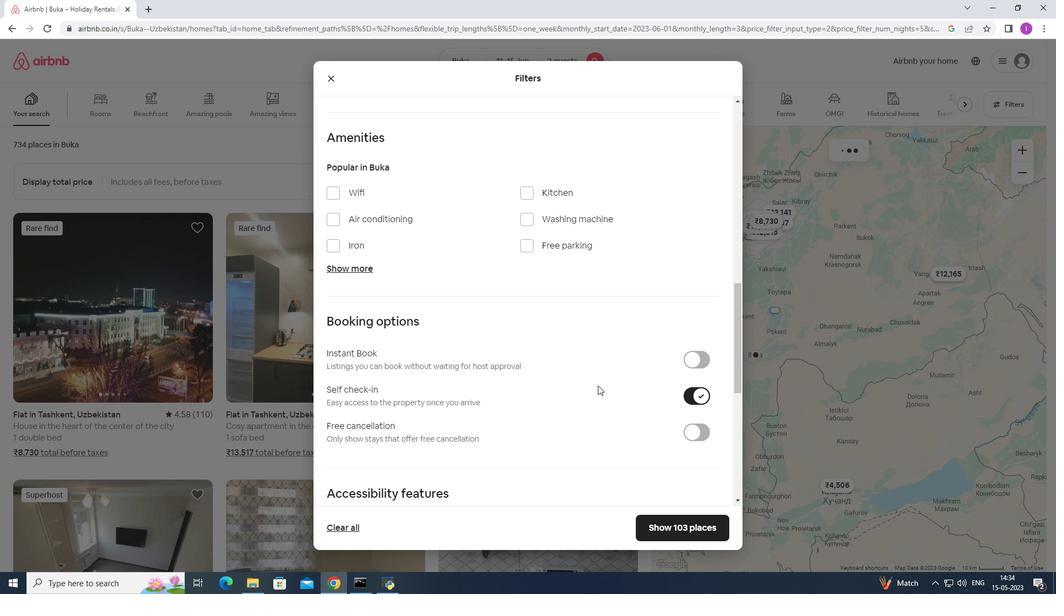 
Action: Mouse scrolled (595, 385) with delta (0, 0)
Screenshot: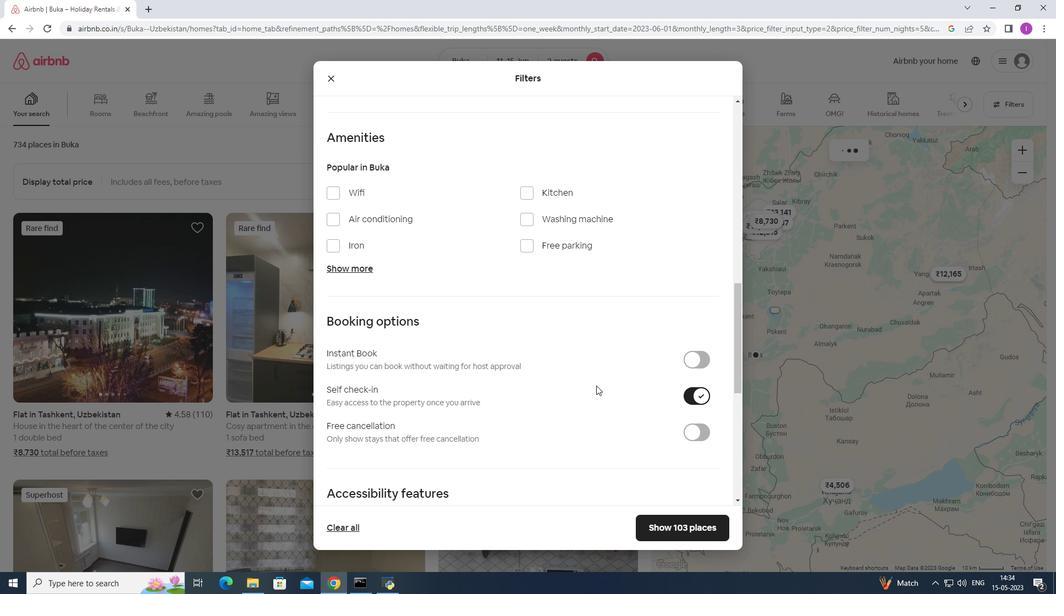 
Action: Mouse scrolled (595, 385) with delta (0, 0)
Screenshot: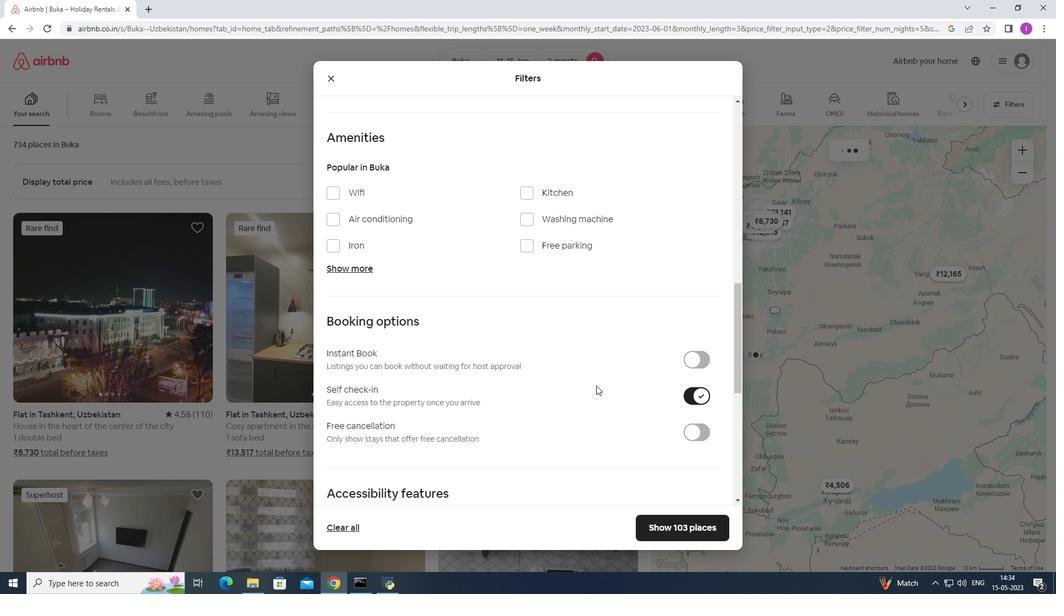 
Action: Mouse moved to (593, 377)
Screenshot: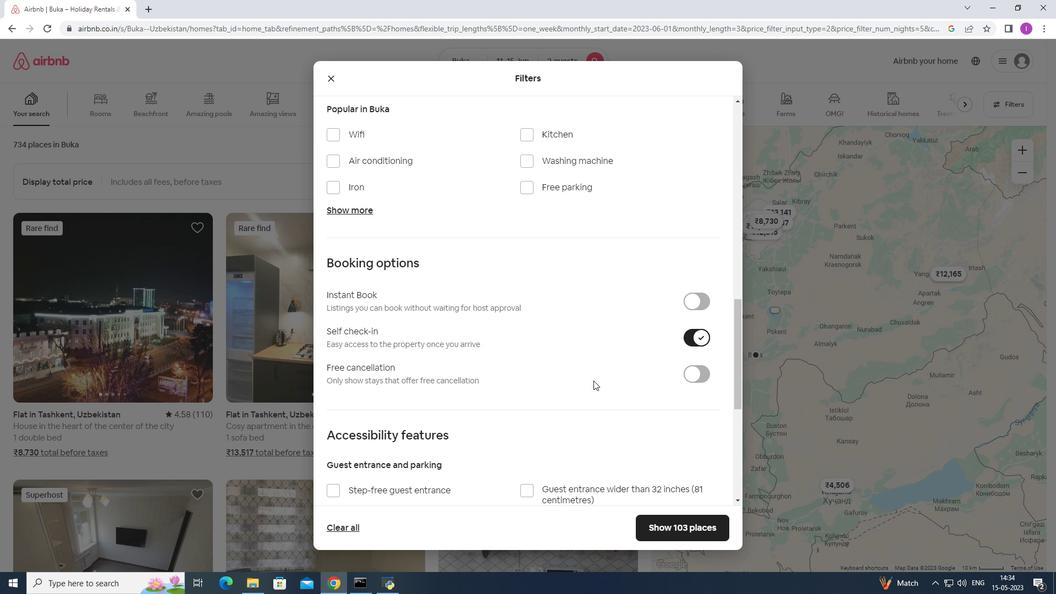 
Action: Mouse scrolled (593, 377) with delta (0, 0)
Screenshot: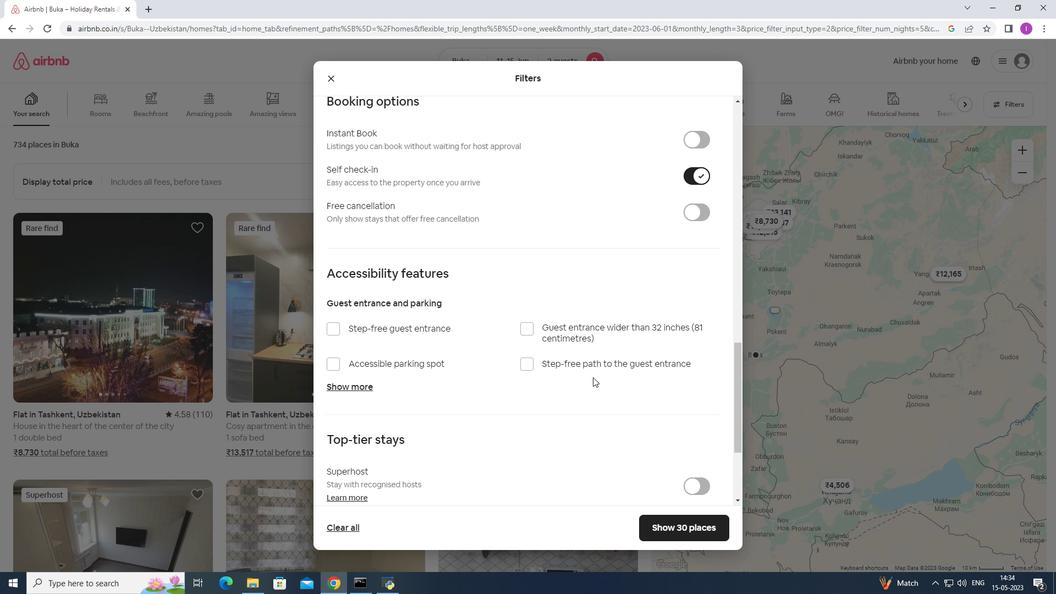 
Action: Mouse scrolled (593, 377) with delta (0, 0)
Screenshot: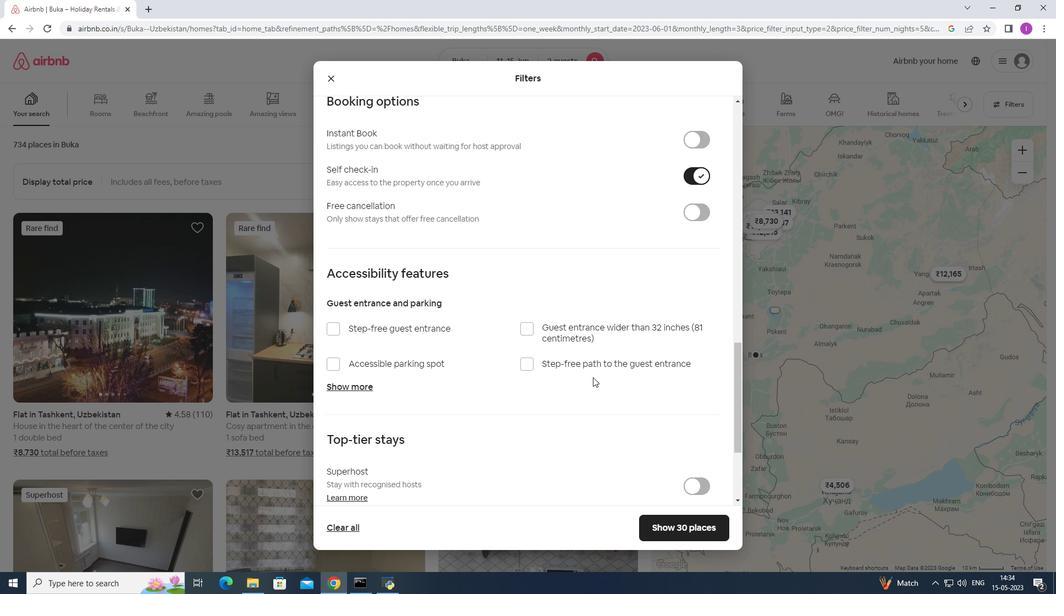
Action: Mouse scrolled (593, 377) with delta (0, 0)
Screenshot: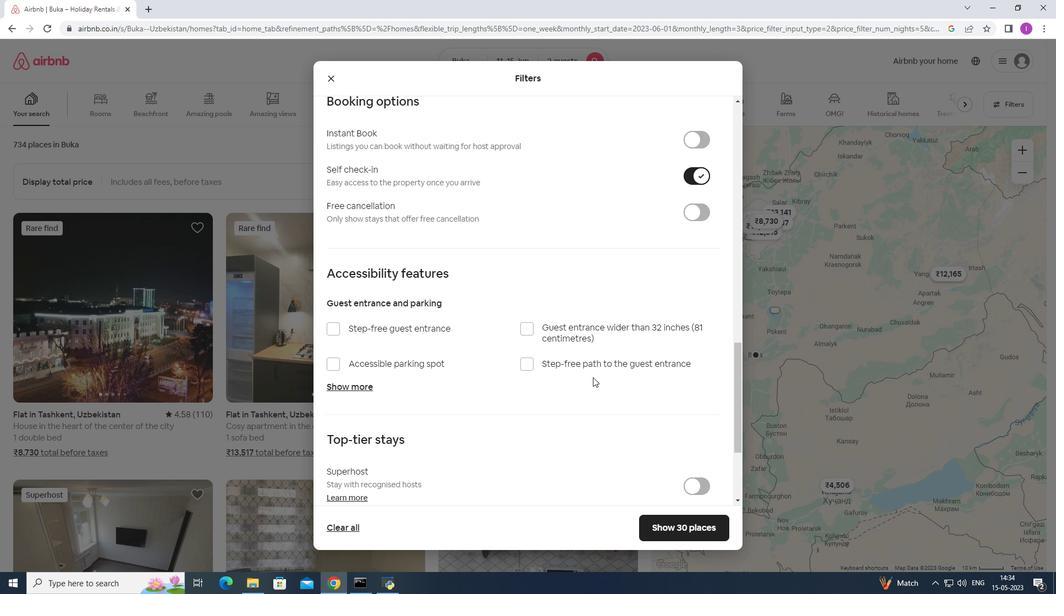 
Action: Mouse moved to (593, 377)
Screenshot: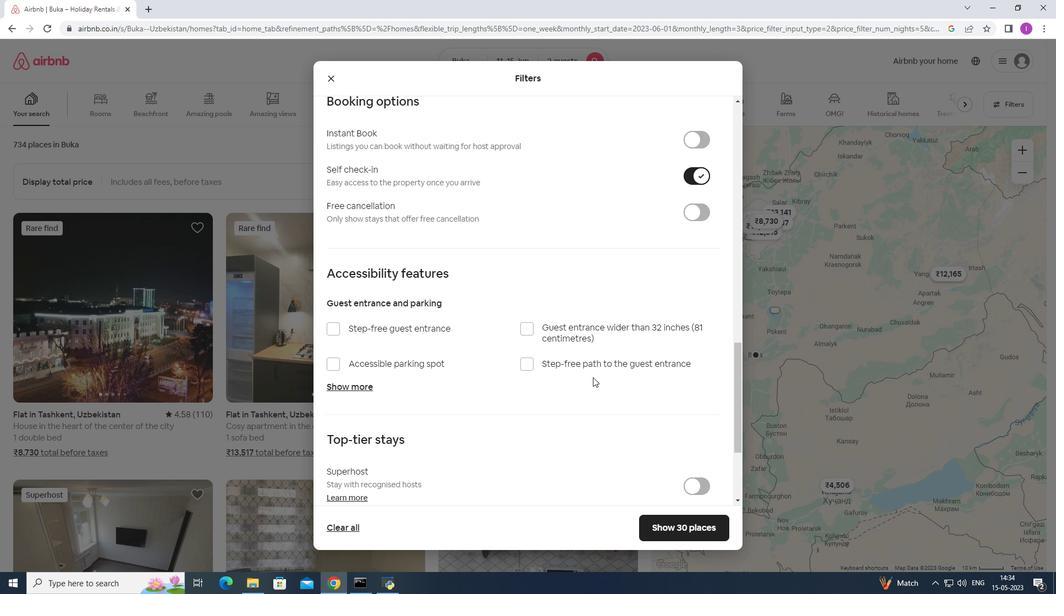 
Action: Mouse scrolled (593, 376) with delta (0, 0)
Screenshot: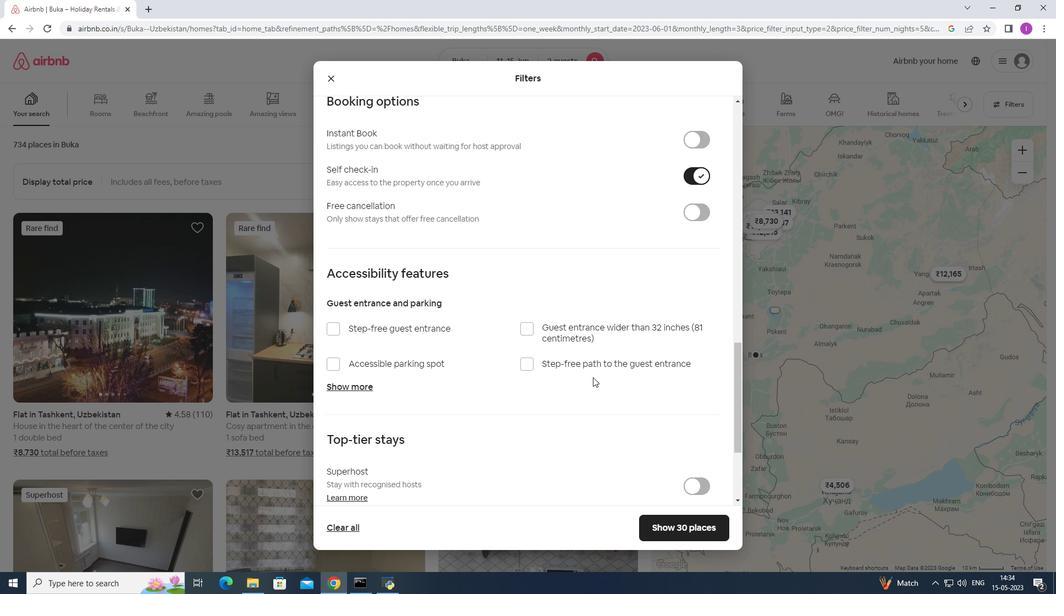 
Action: Mouse moved to (593, 372)
Screenshot: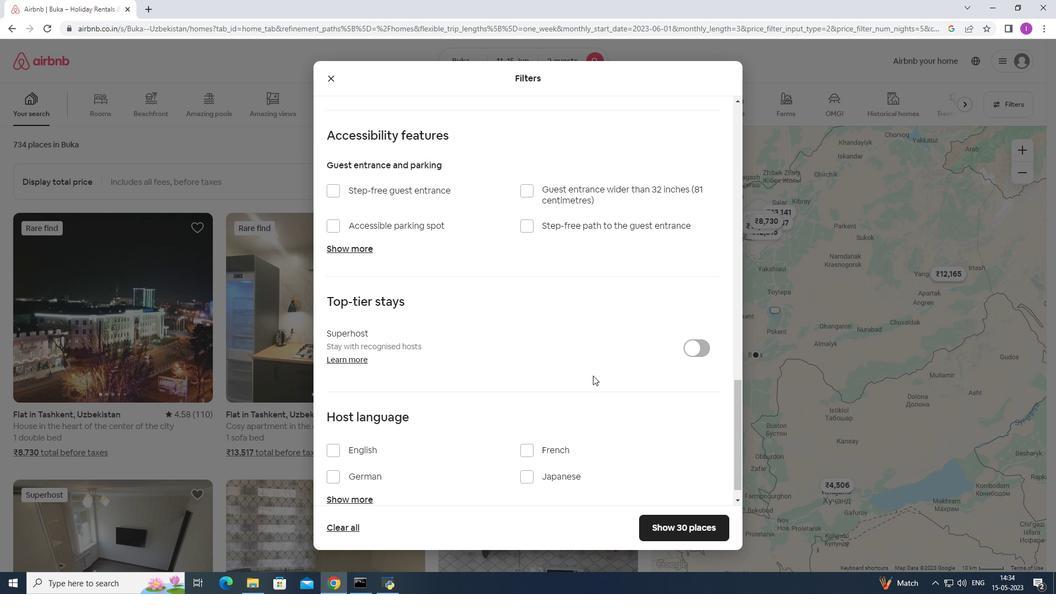
Action: Mouse scrolled (593, 372) with delta (0, 0)
Screenshot: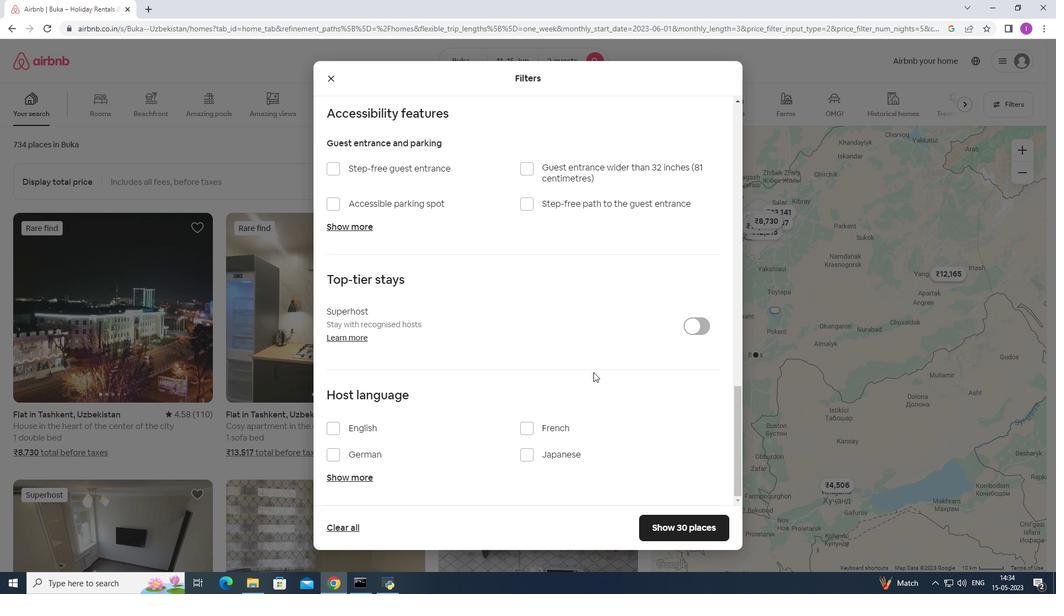 
Action: Mouse scrolled (593, 372) with delta (0, 0)
Screenshot: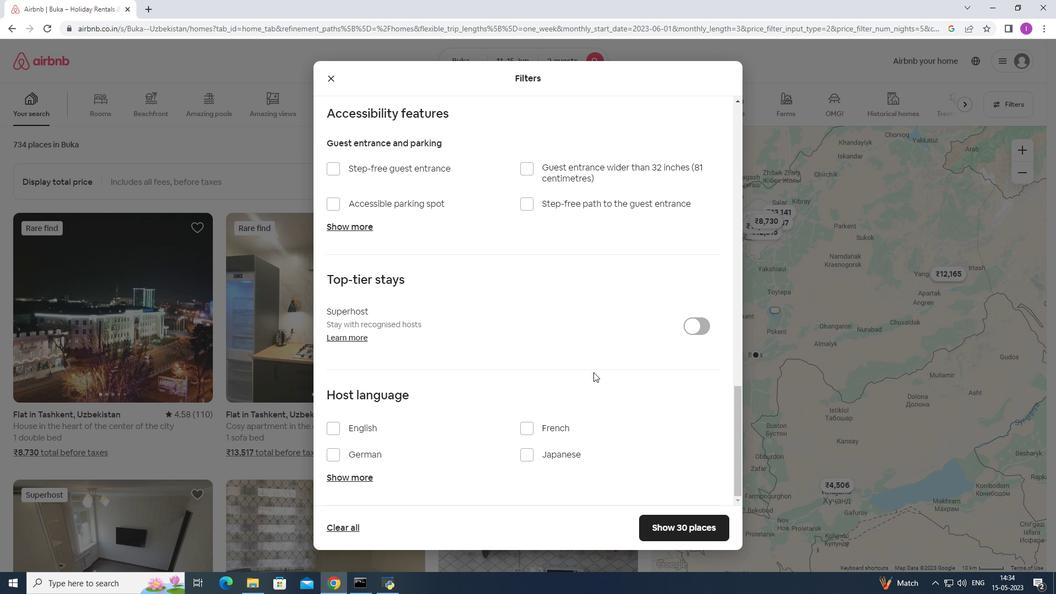 
Action: Mouse scrolled (593, 372) with delta (0, 0)
Screenshot: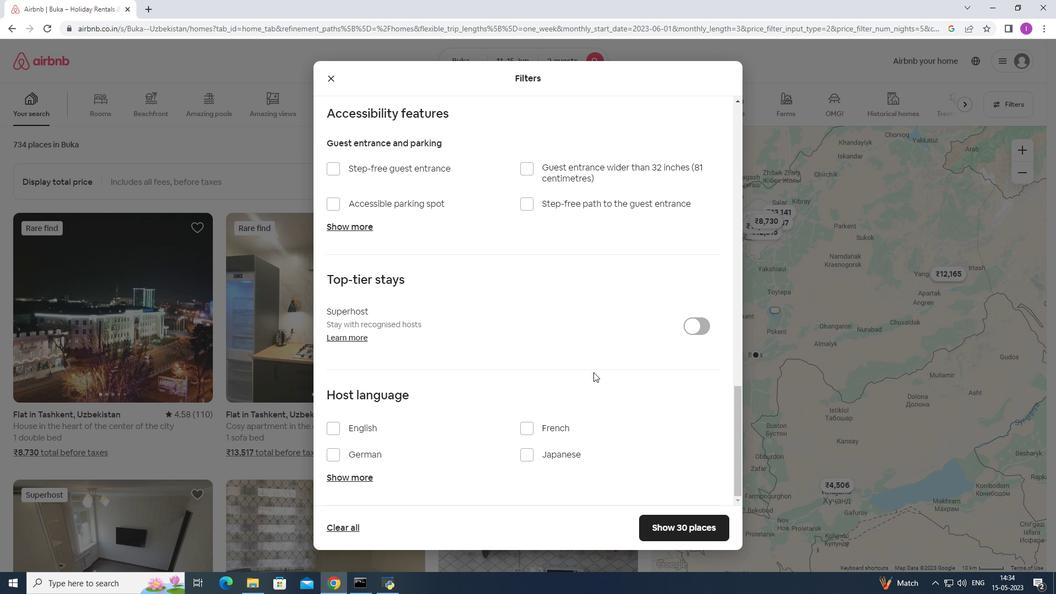 
Action: Mouse moved to (333, 432)
Screenshot: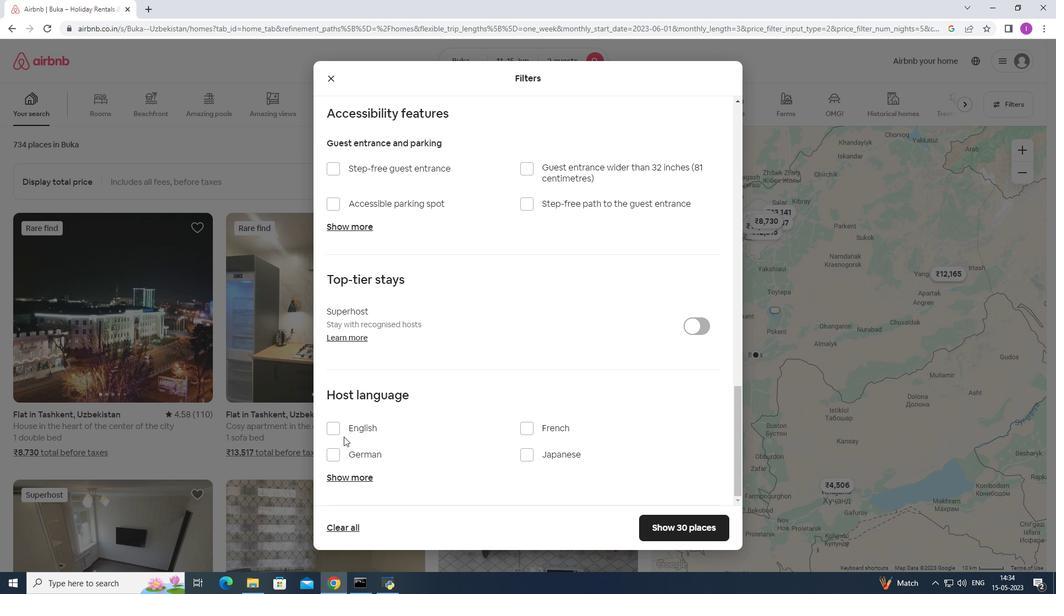 
Action: Mouse pressed left at (333, 432)
Screenshot: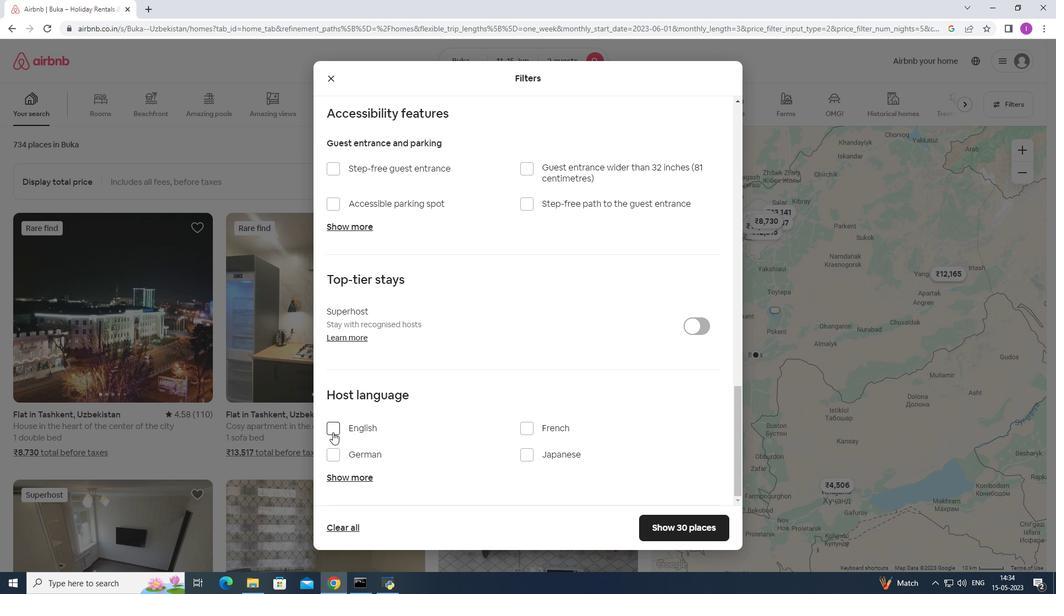 
Action: Mouse moved to (563, 507)
Screenshot: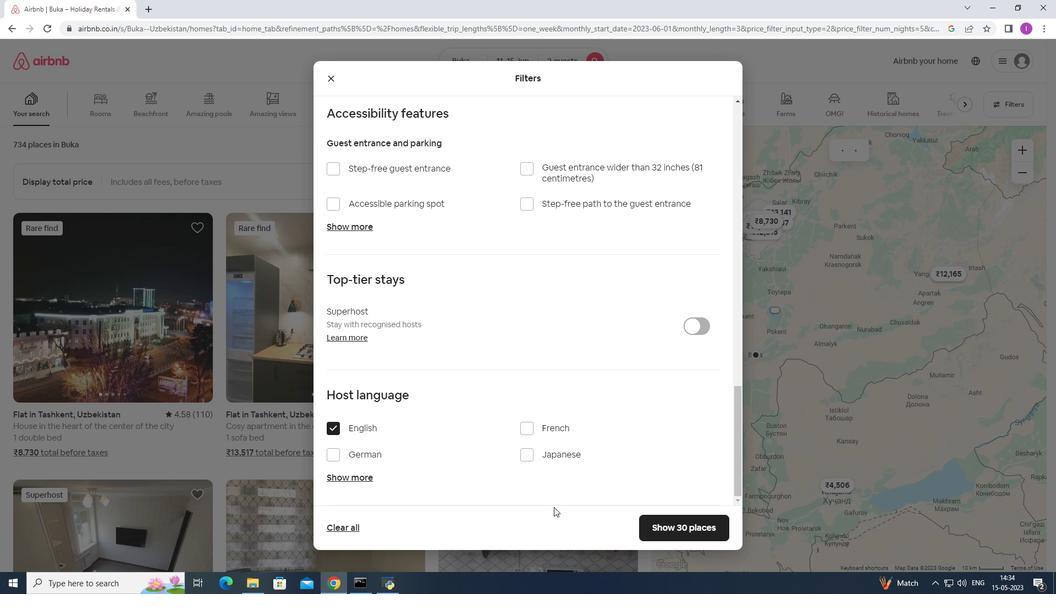 
Action: Mouse scrolled (563, 506) with delta (0, 0)
Screenshot: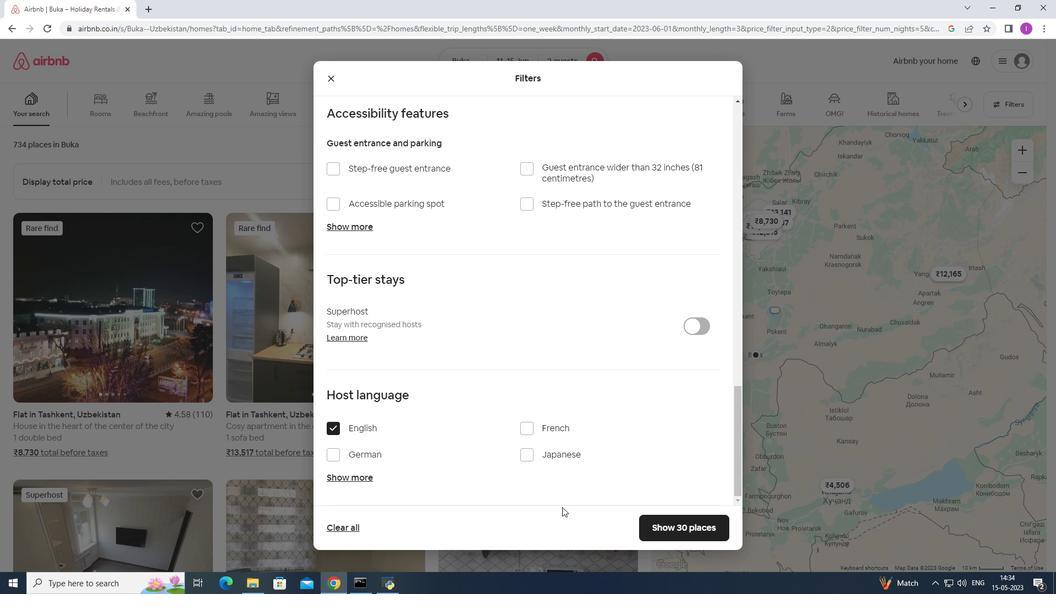 
Action: Mouse scrolled (563, 506) with delta (0, 0)
Screenshot: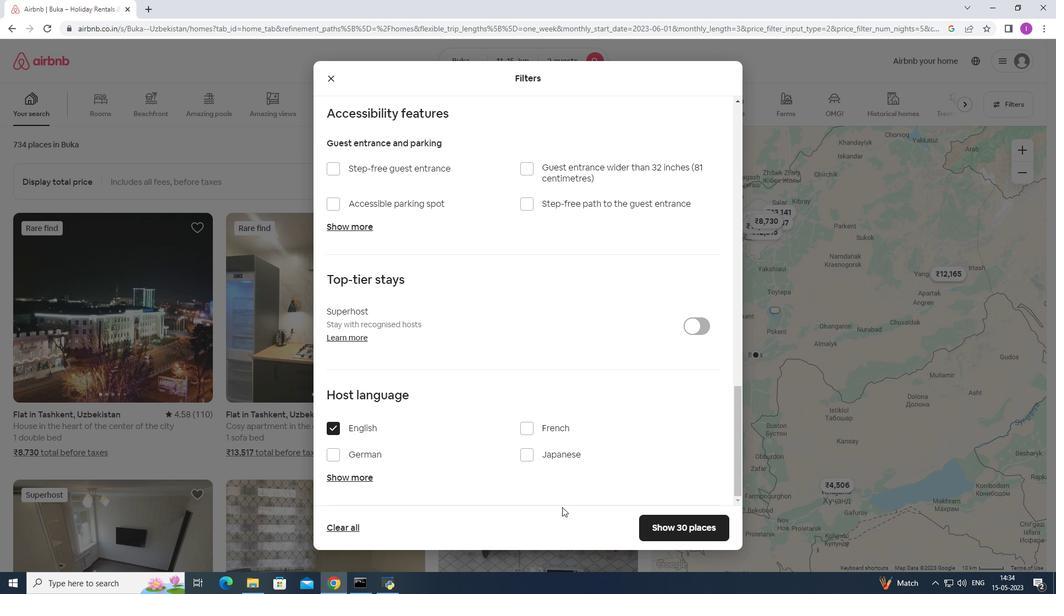
Action: Mouse moved to (563, 507)
Screenshot: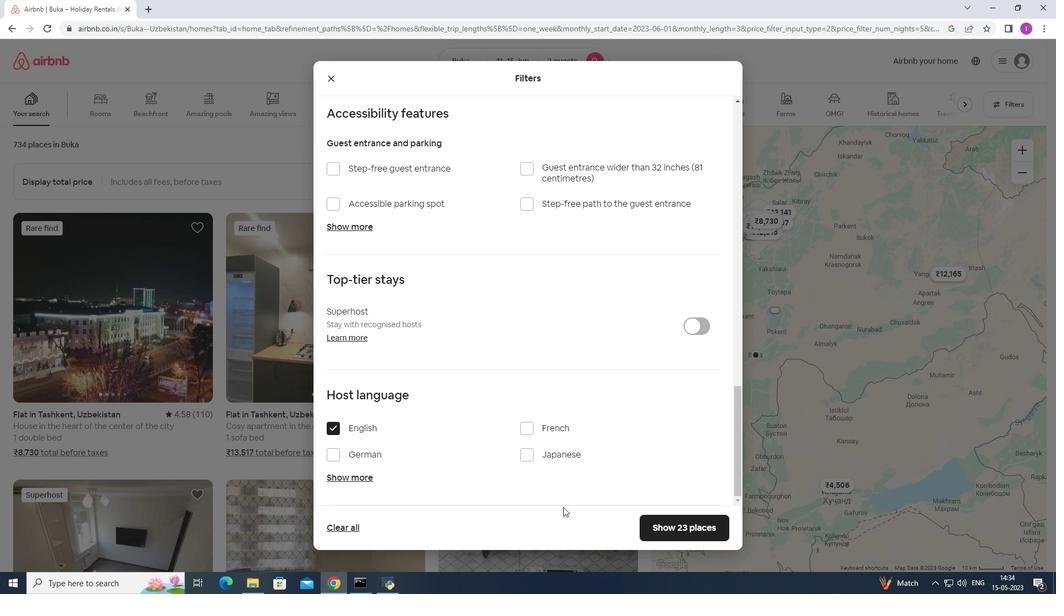 
Action: Mouse scrolled (563, 506) with delta (0, 0)
Screenshot: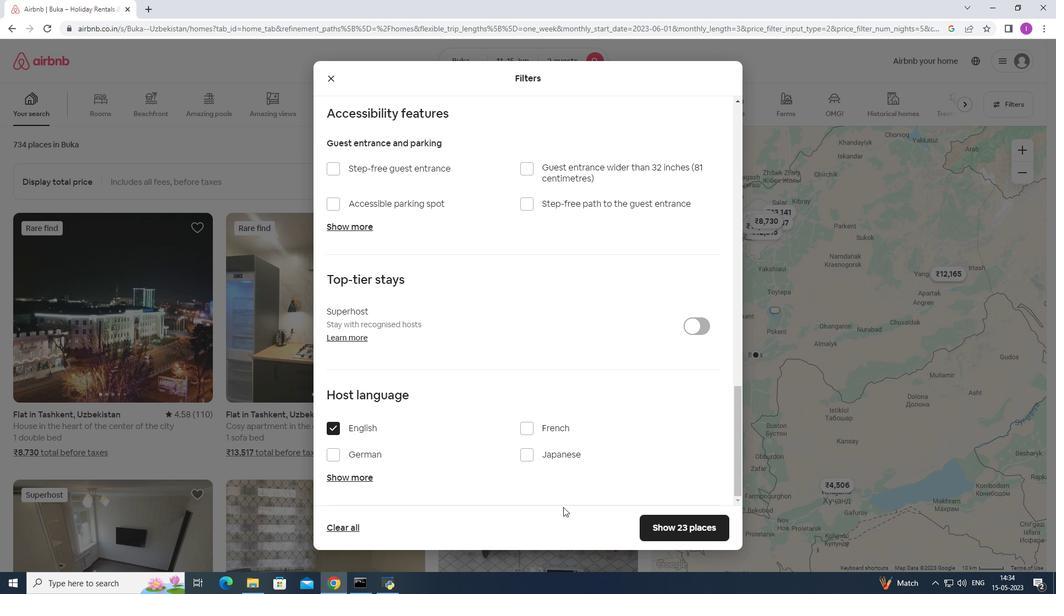 
Action: Mouse moved to (654, 532)
Screenshot: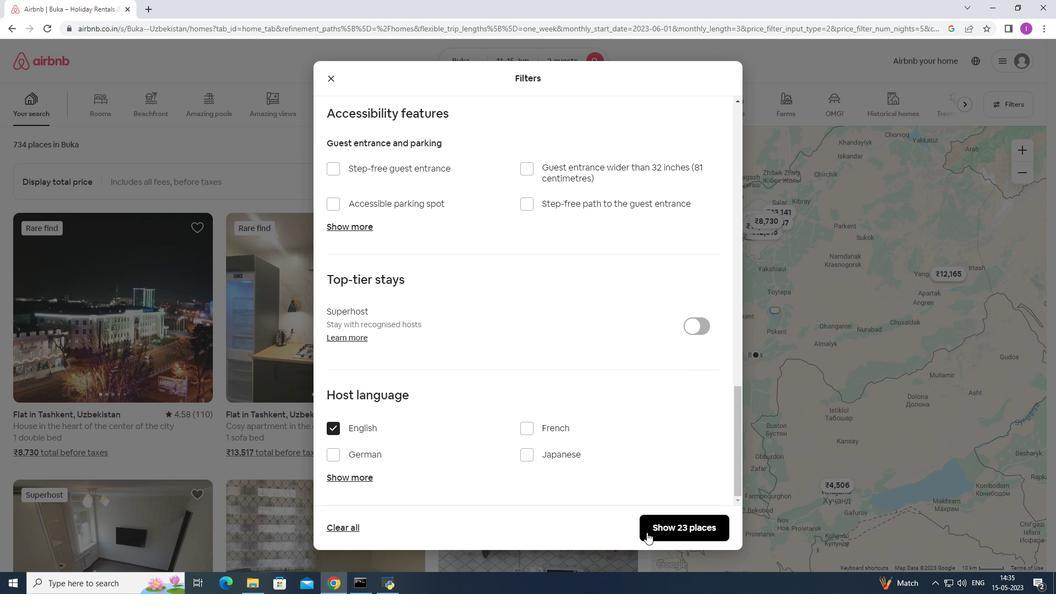 
Action: Mouse pressed left at (654, 532)
Screenshot: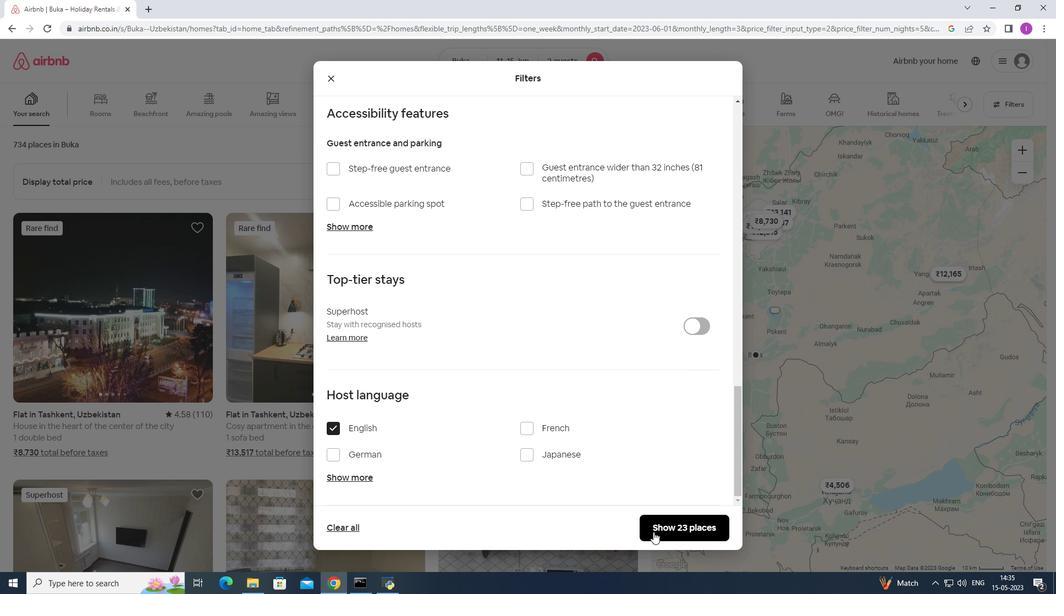 
Action: Mouse moved to (644, 523)
Screenshot: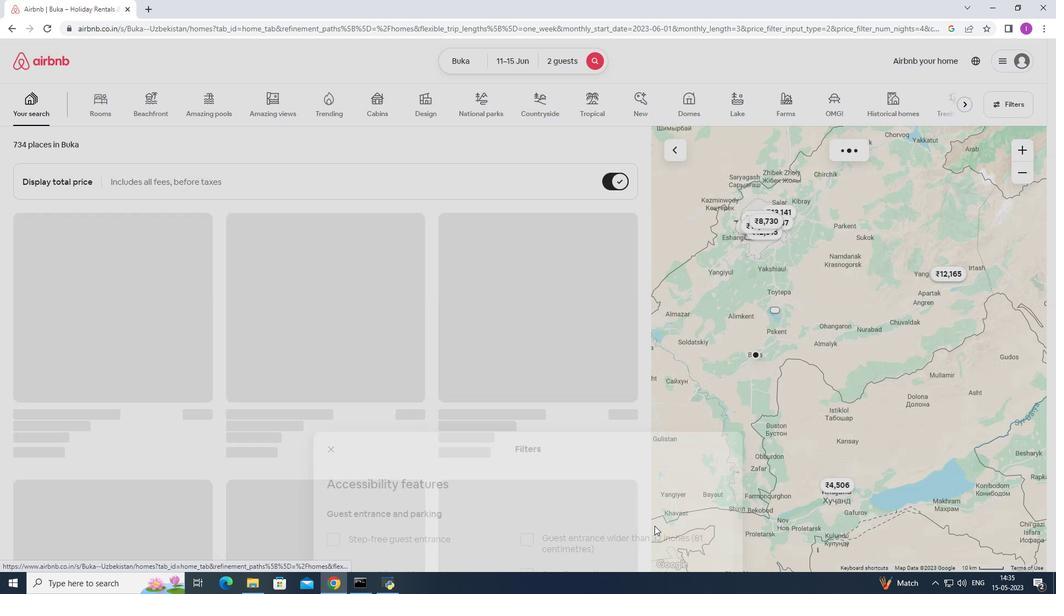 
